 Task: Look for space in Prattville, United States from 24th August, 2023 to 10th September, 2023 for 8 adults in price range Rs.12000 to Rs.15000. Place can be entire place or shared room with 4 bedrooms having 8 beds and 4 bathrooms. Property type can be house, flat, guest house. Amenities needed are: wifi, TV, free parkinig on premises, gym, breakfast. Booking option can be shelf check-in. Required host language is English.
Action: Mouse moved to (410, 84)
Screenshot: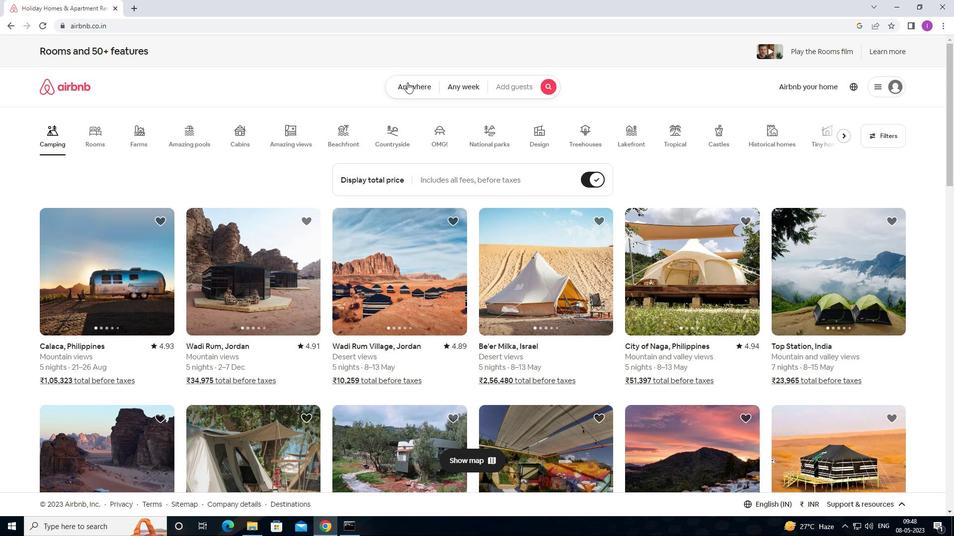 
Action: Mouse pressed left at (410, 84)
Screenshot: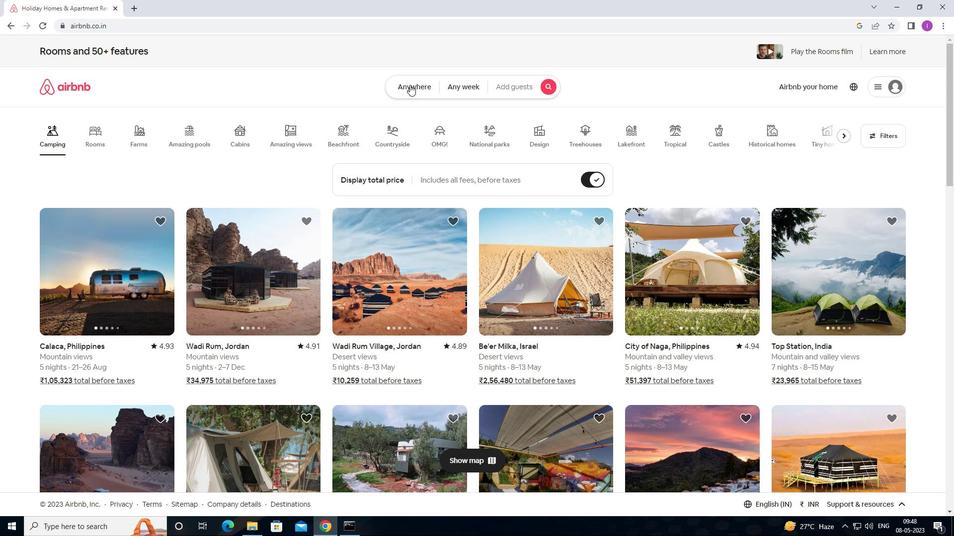 
Action: Mouse moved to (321, 129)
Screenshot: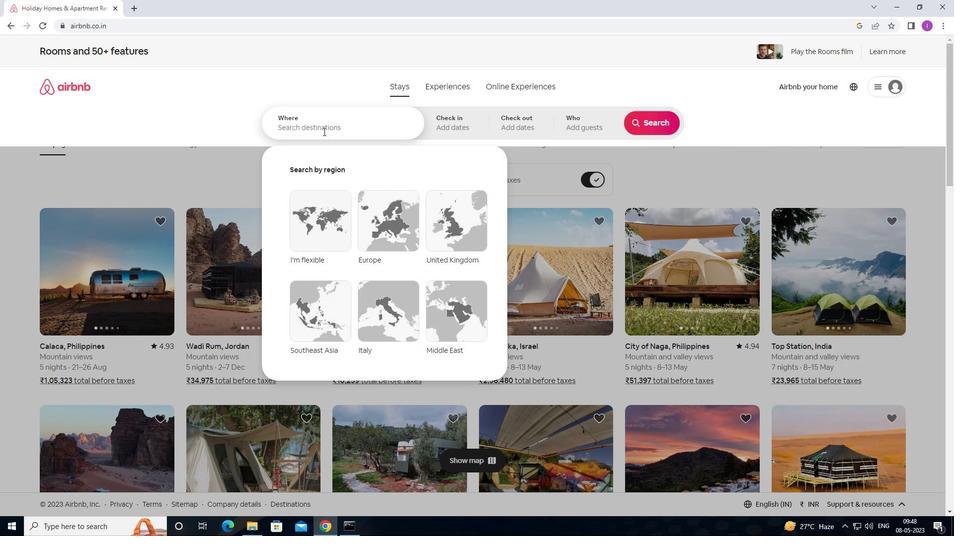 
Action: Mouse pressed left at (321, 129)
Screenshot: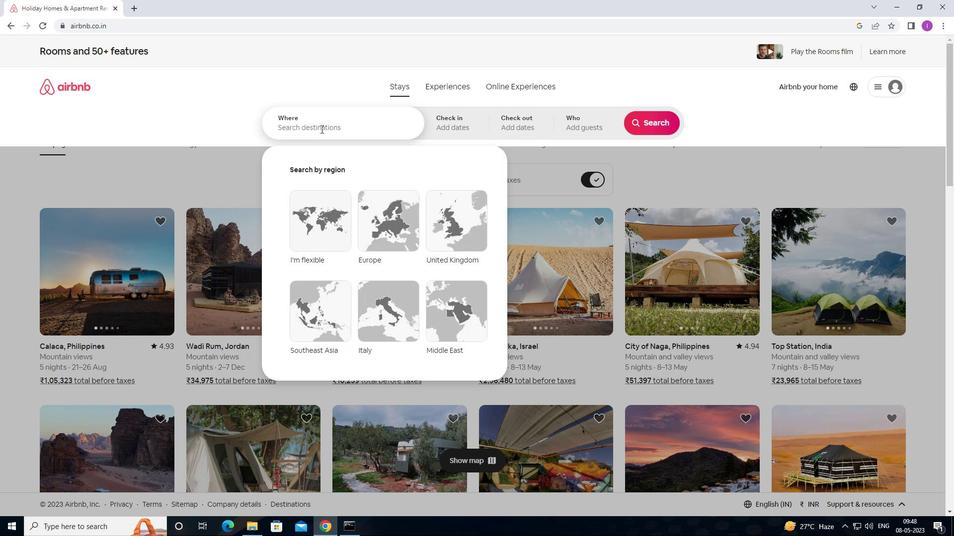 
Action: Key pressed <Key.shift><Key.shift><Key.shift><Key.shift><Key.shift><Key.shift><Key.shift><Key.shift>PRATTVILLE,<Key.shift>UNITED<Key.space>STATES
Screenshot: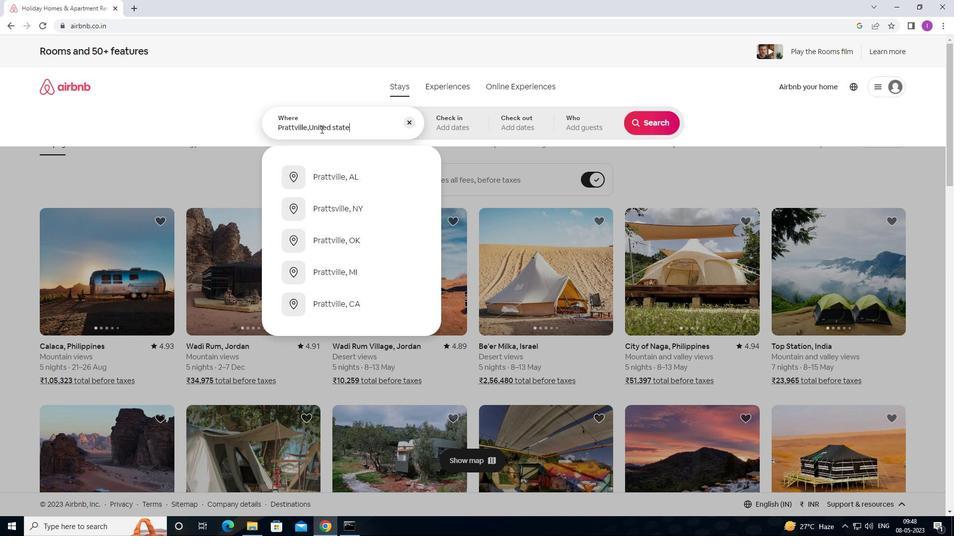 
Action: Mouse moved to (441, 116)
Screenshot: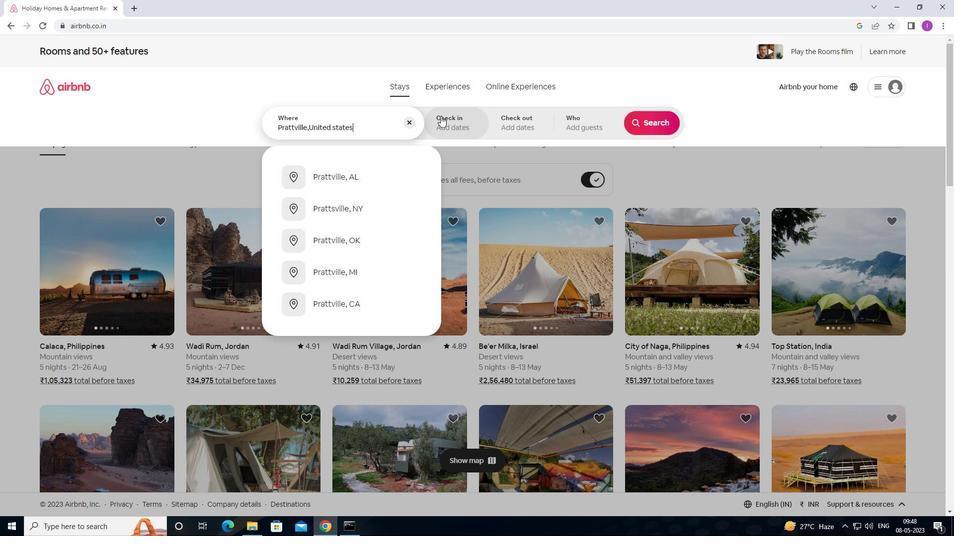
Action: Mouse pressed left at (441, 116)
Screenshot: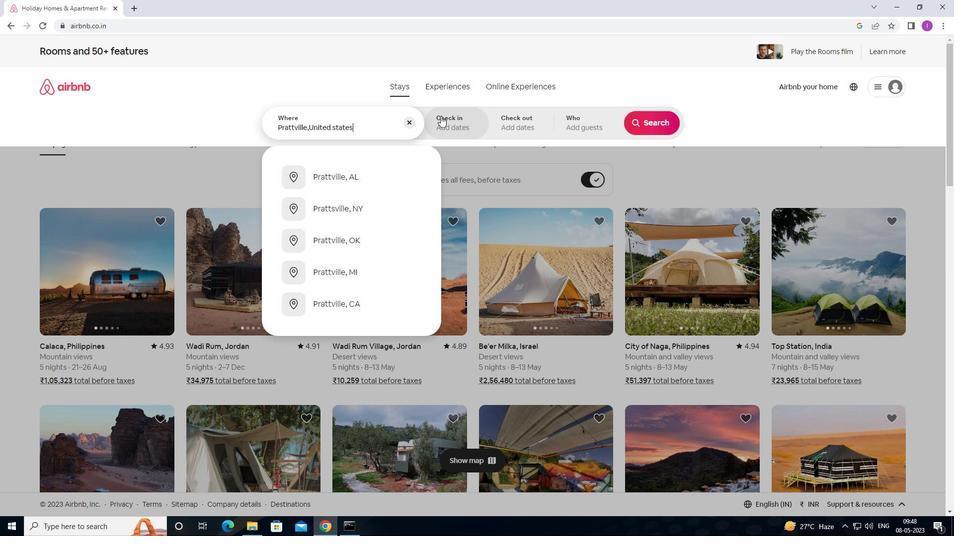 
Action: Mouse moved to (649, 203)
Screenshot: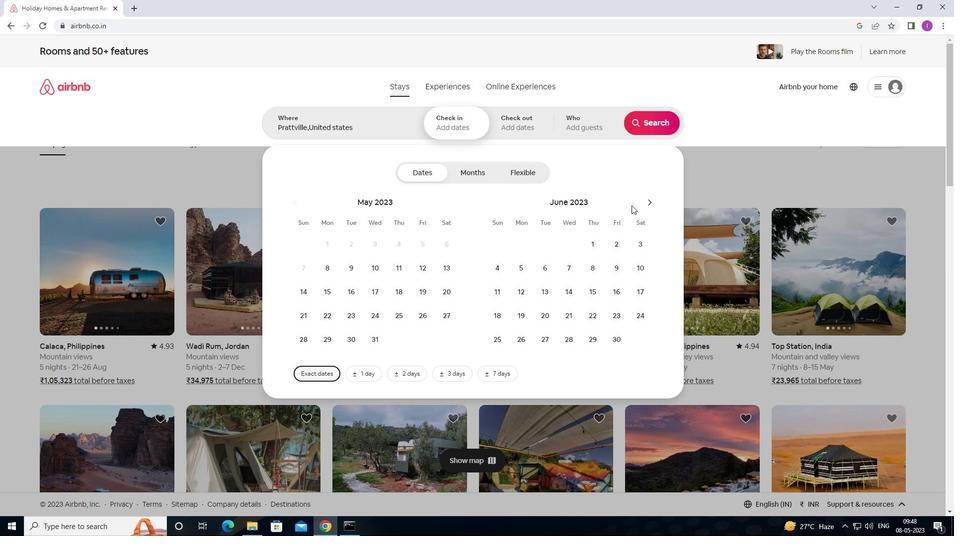 
Action: Mouse pressed left at (649, 203)
Screenshot: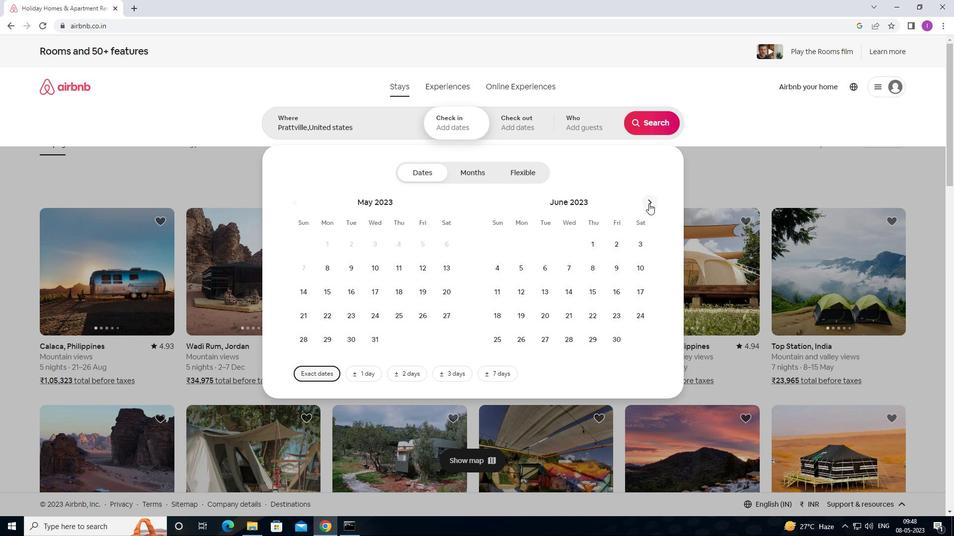 
Action: Mouse pressed left at (649, 203)
Screenshot: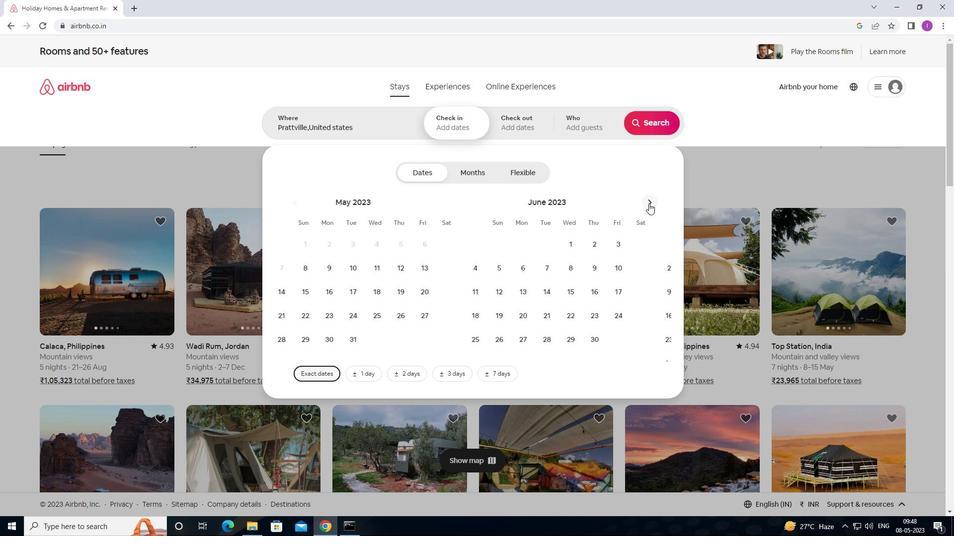 
Action: Mouse pressed left at (649, 203)
Screenshot: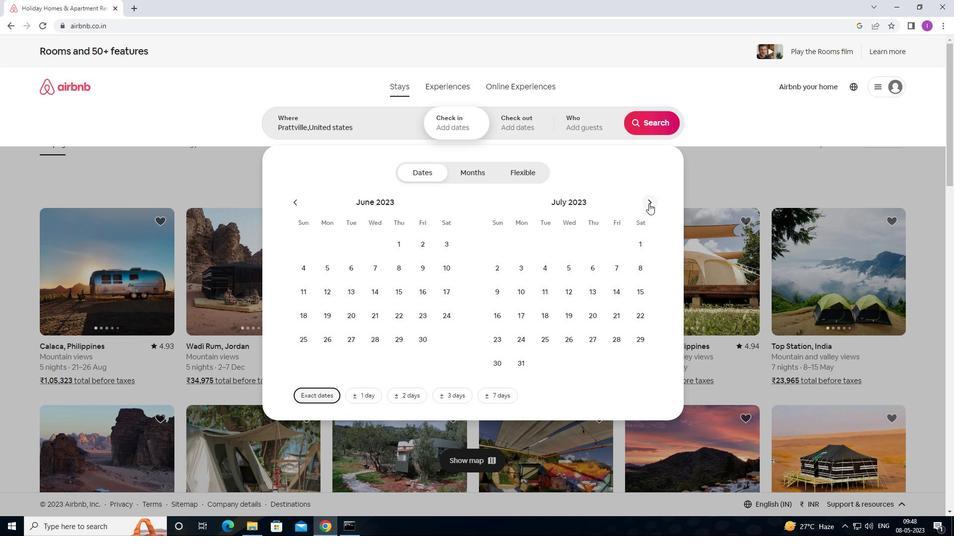
Action: Mouse pressed left at (649, 203)
Screenshot: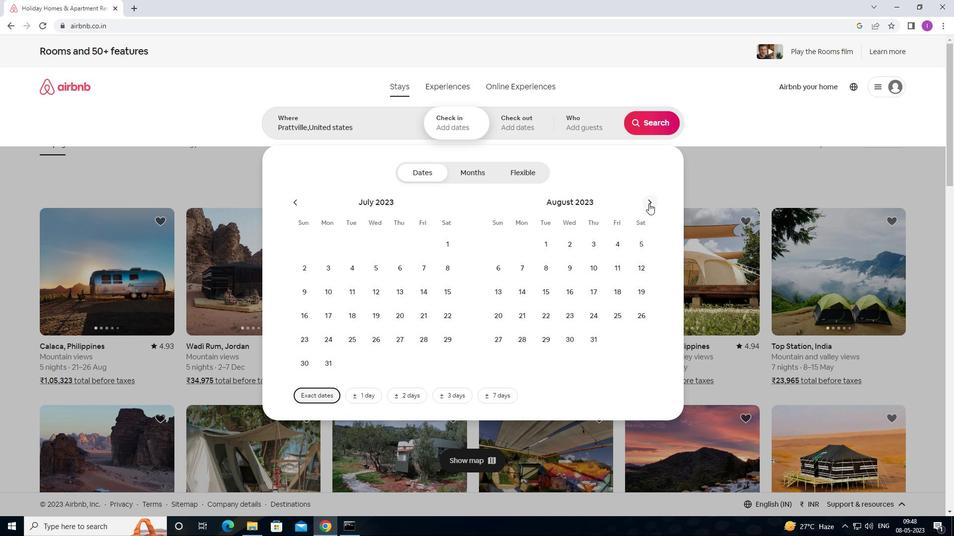 
Action: Mouse pressed left at (649, 203)
Screenshot: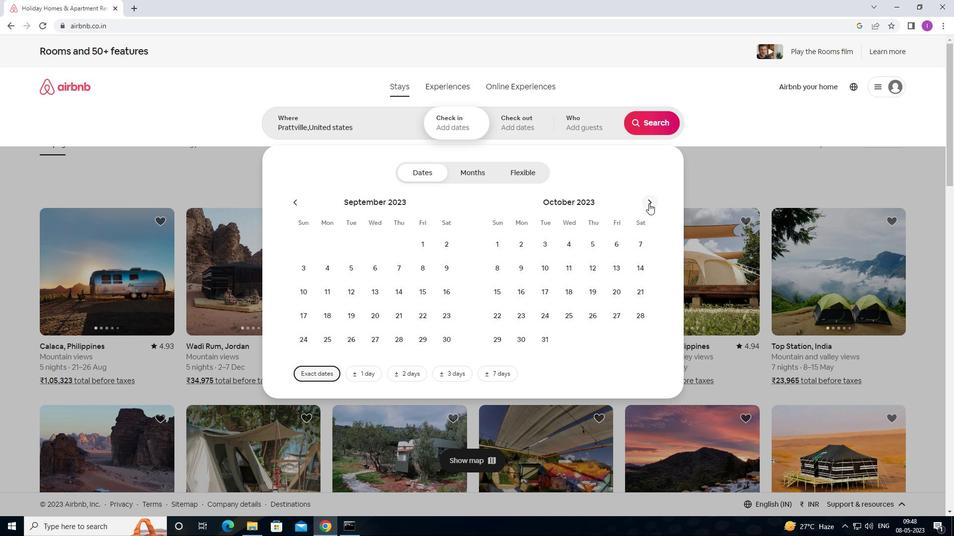 
Action: Mouse moved to (295, 203)
Screenshot: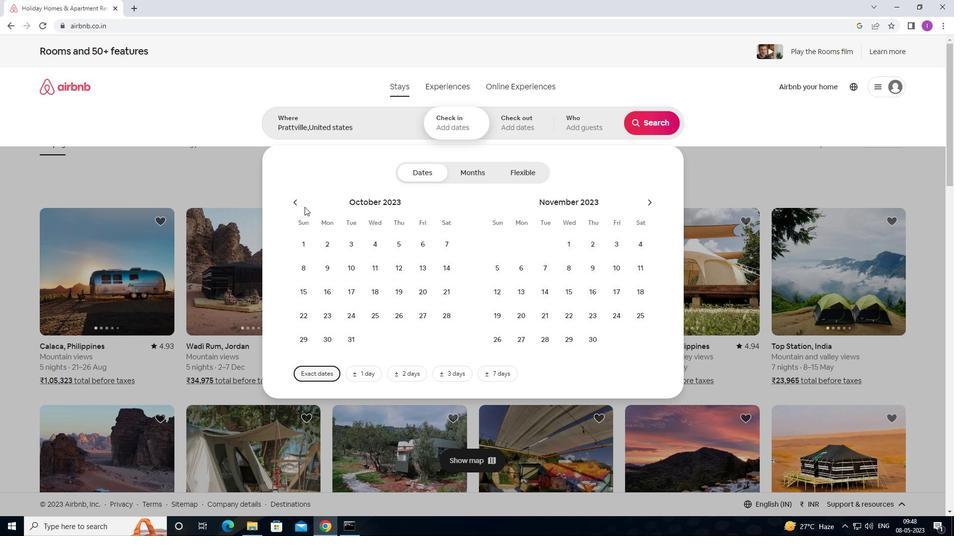 
Action: Mouse pressed left at (295, 203)
Screenshot: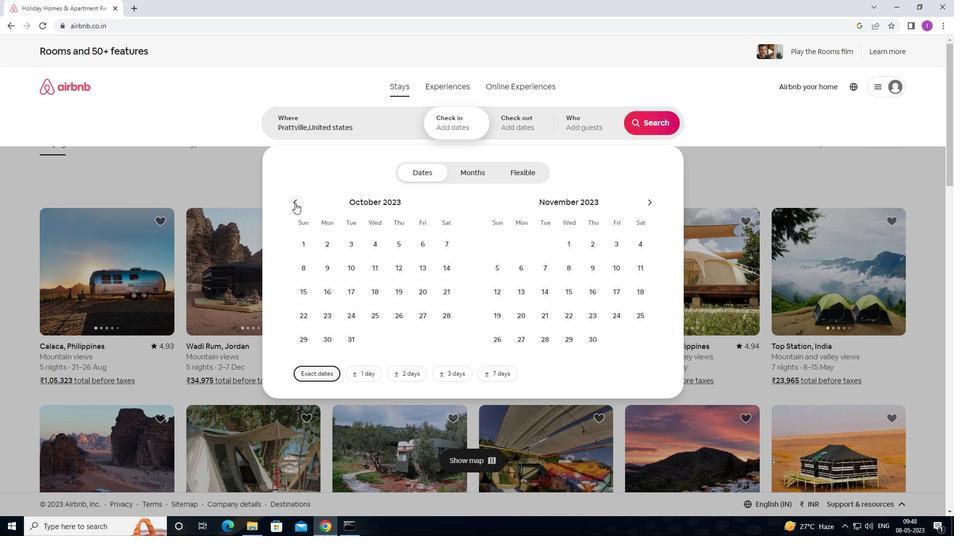 
Action: Mouse moved to (296, 204)
Screenshot: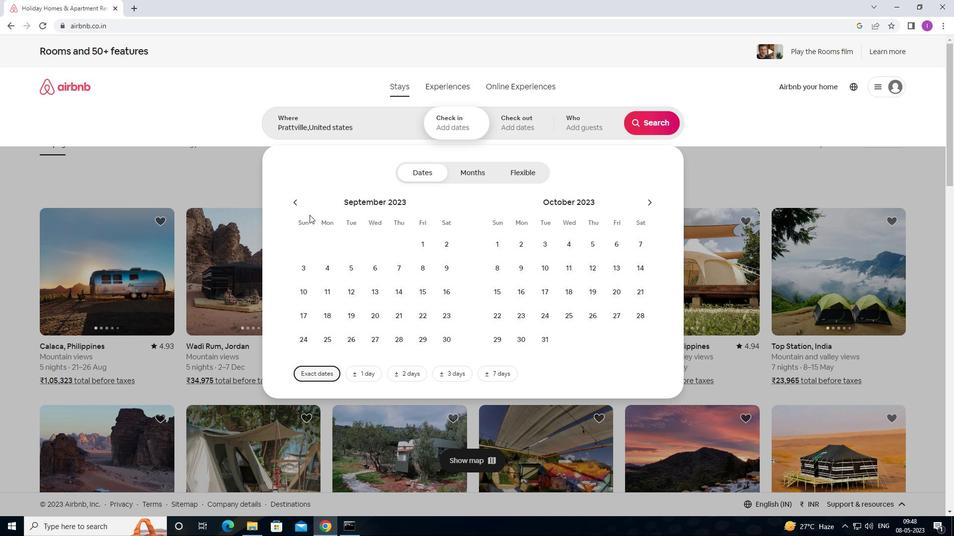 
Action: Mouse pressed left at (296, 204)
Screenshot: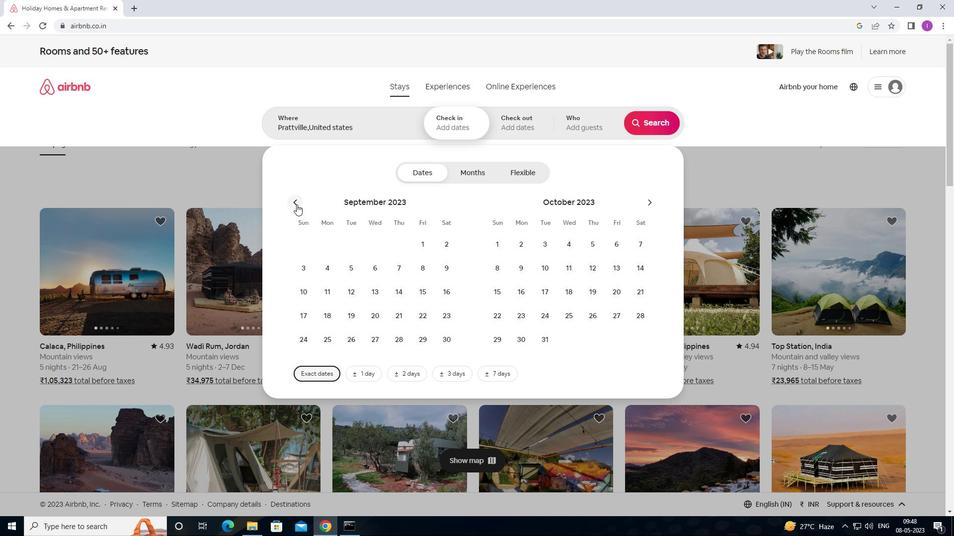 
Action: Mouse moved to (400, 310)
Screenshot: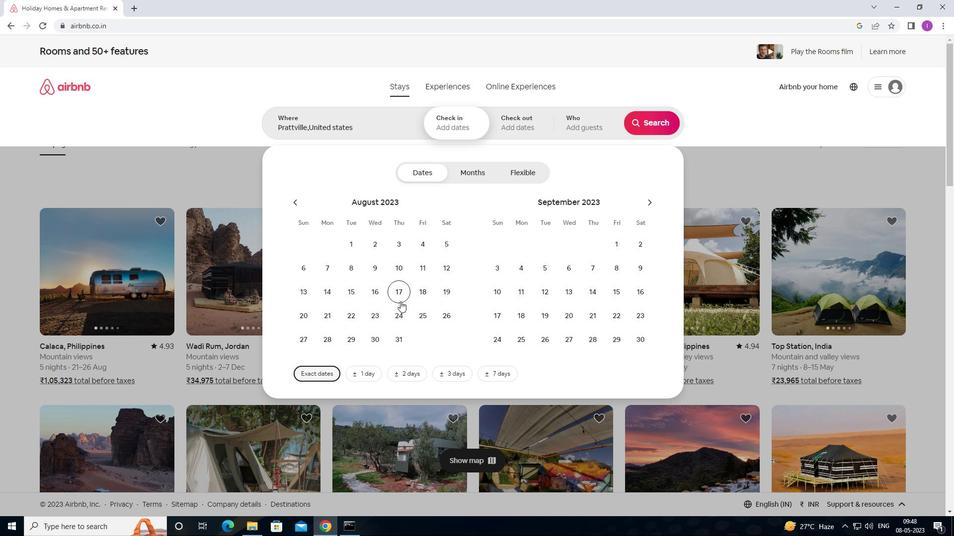 
Action: Mouse pressed left at (400, 310)
Screenshot: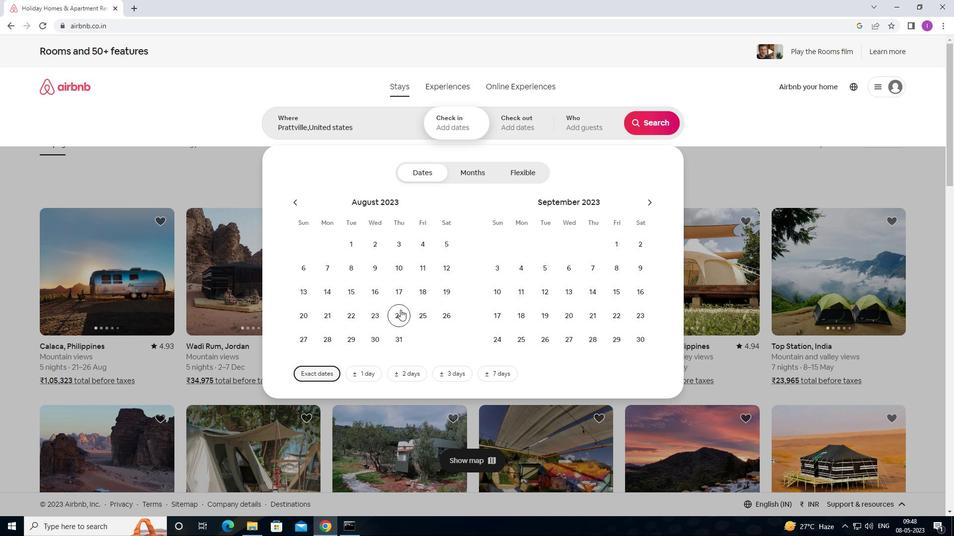 
Action: Mouse moved to (498, 301)
Screenshot: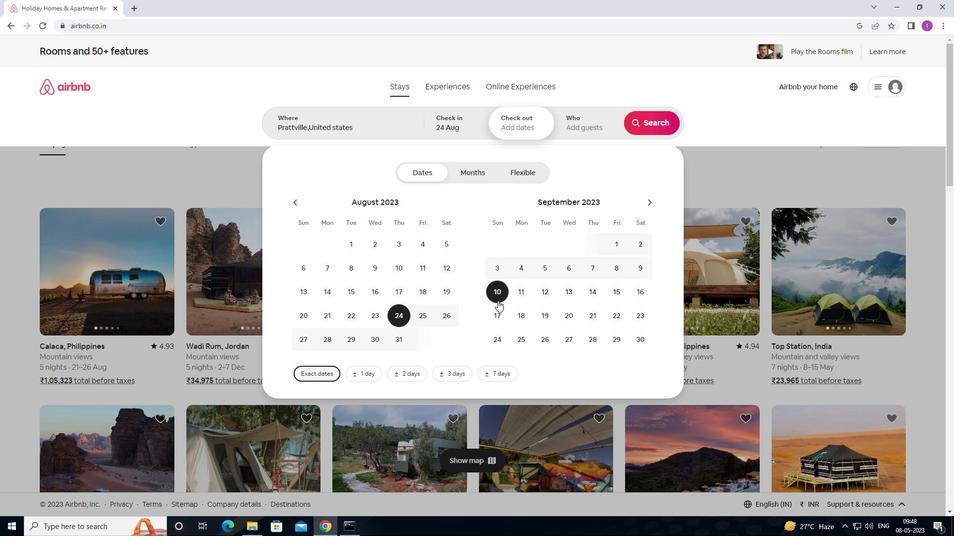 
Action: Mouse pressed left at (498, 301)
Screenshot: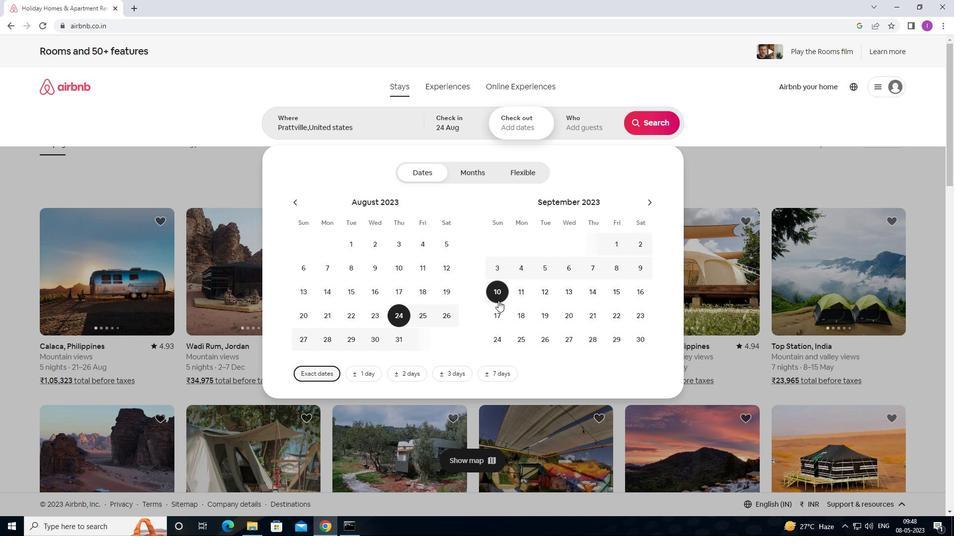 
Action: Mouse moved to (581, 132)
Screenshot: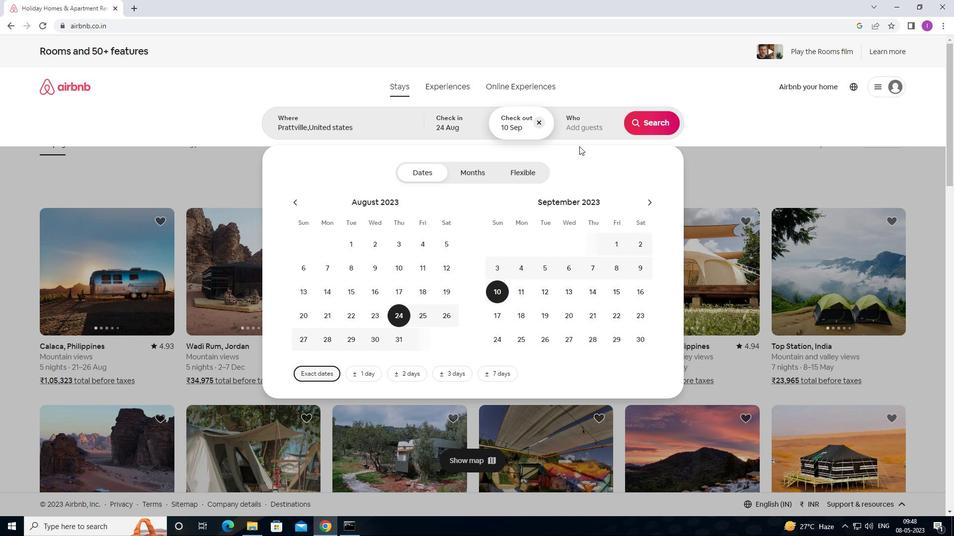 
Action: Mouse pressed left at (581, 132)
Screenshot: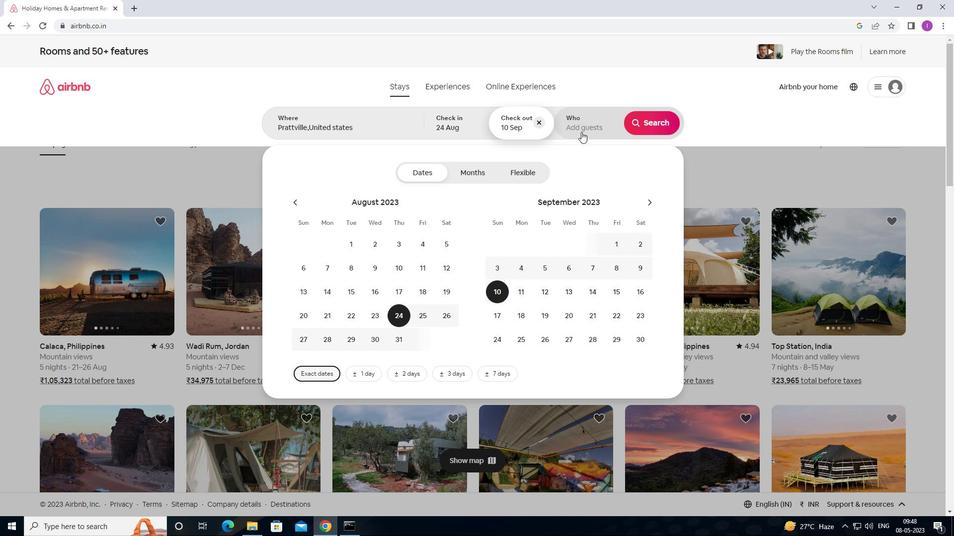 
Action: Mouse moved to (657, 173)
Screenshot: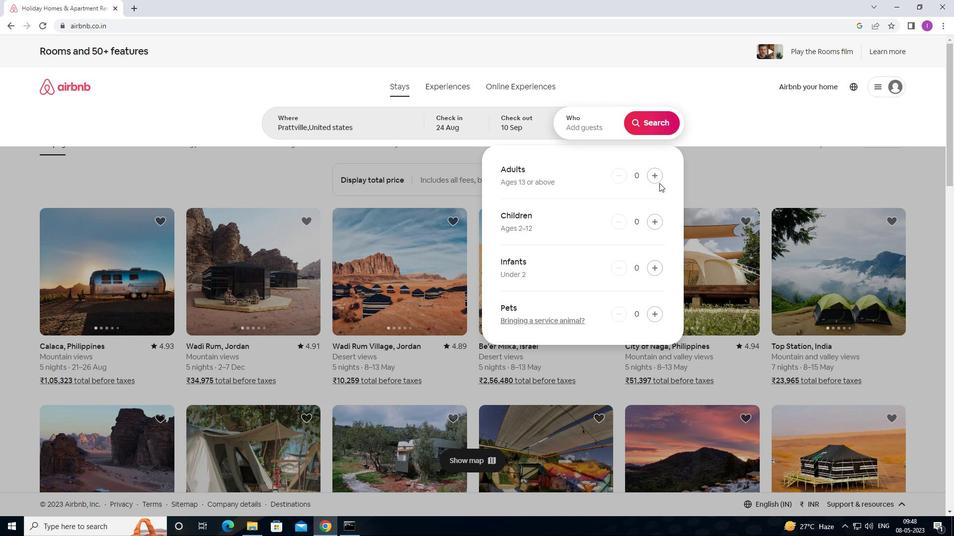
Action: Mouse pressed left at (657, 173)
Screenshot: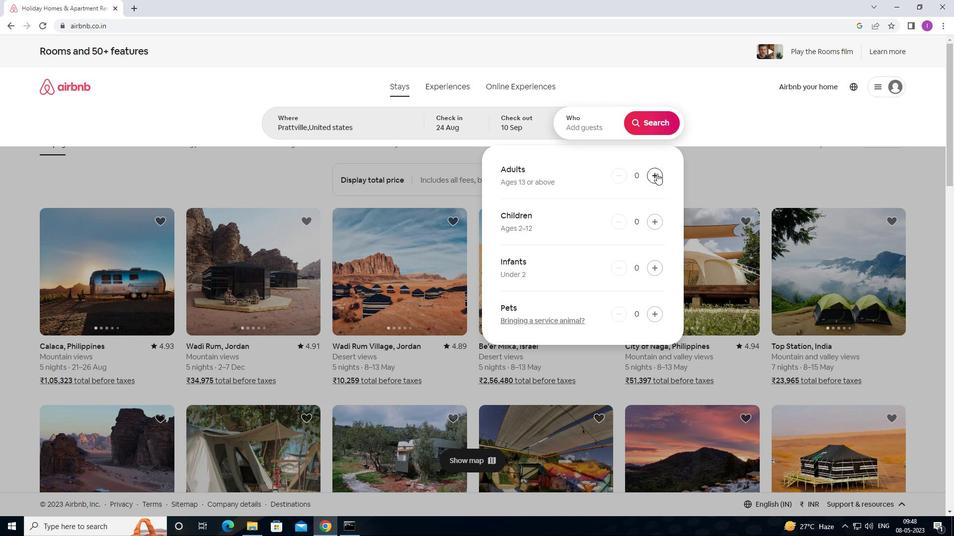 
Action: Mouse pressed left at (657, 173)
Screenshot: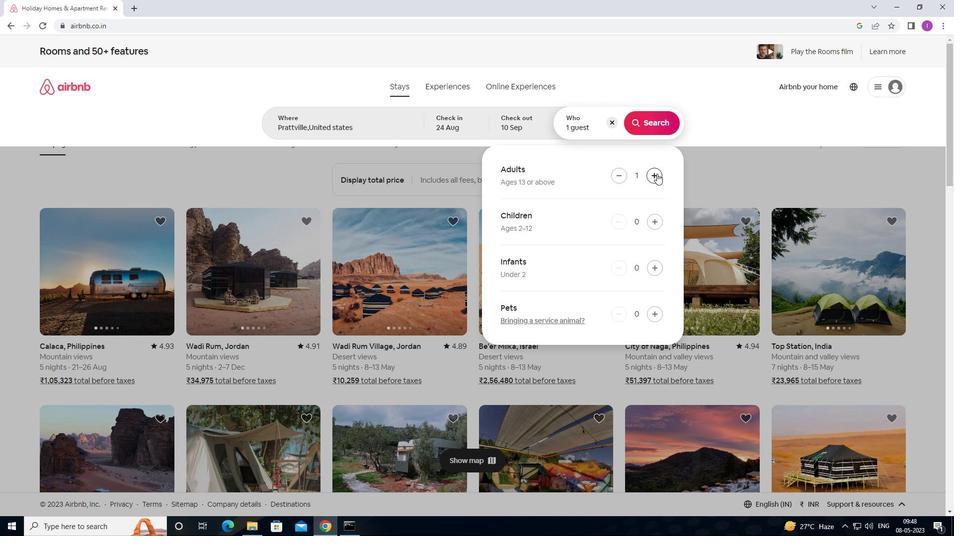
Action: Mouse pressed left at (657, 173)
Screenshot: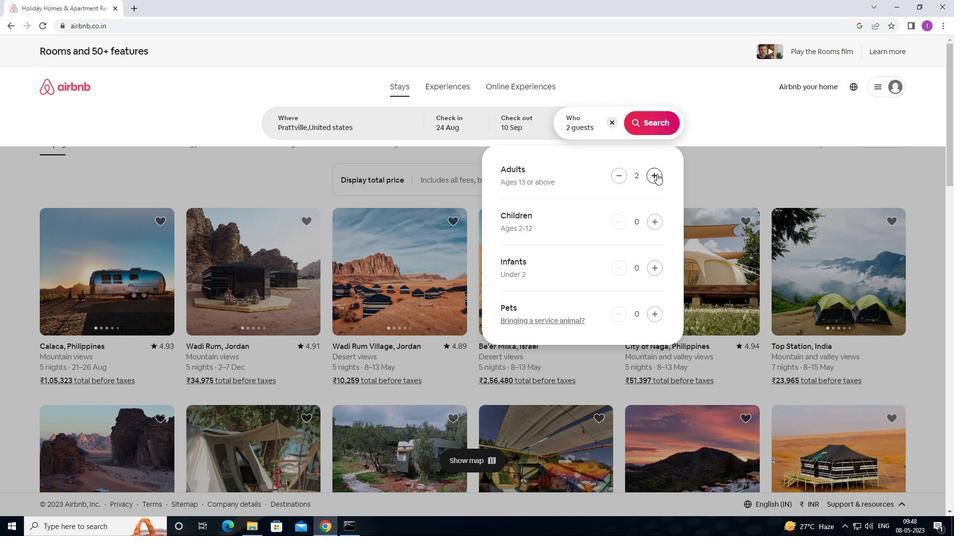 
Action: Mouse pressed left at (657, 173)
Screenshot: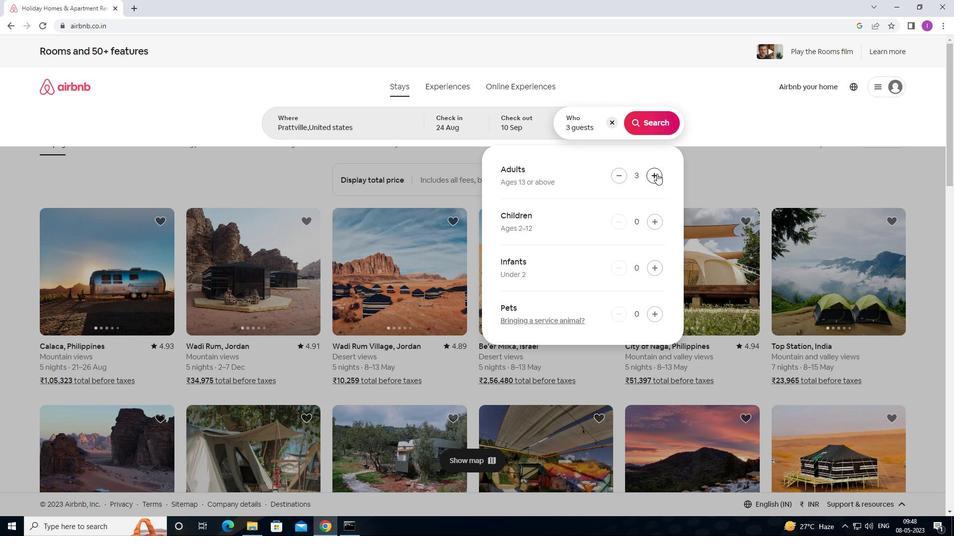 
Action: Mouse pressed left at (657, 173)
Screenshot: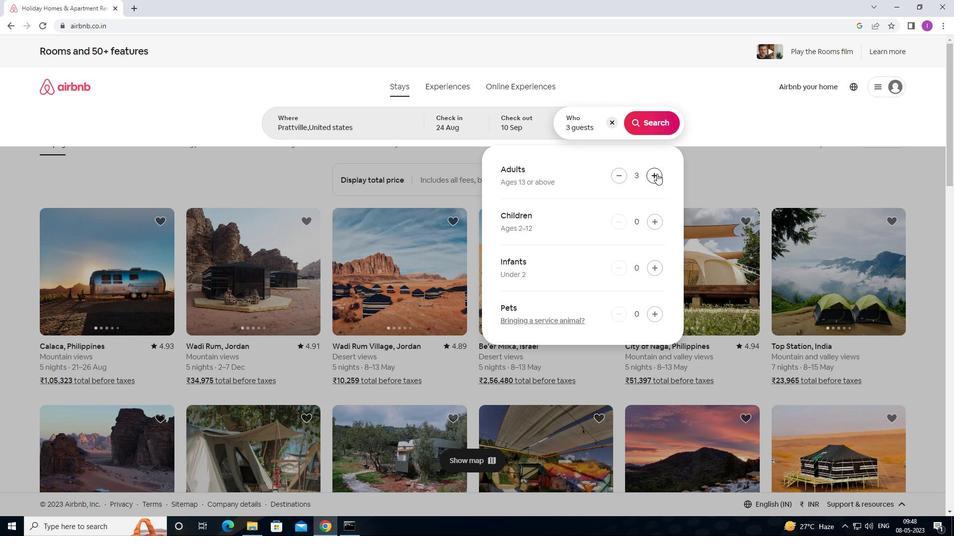 
Action: Mouse pressed left at (657, 173)
Screenshot: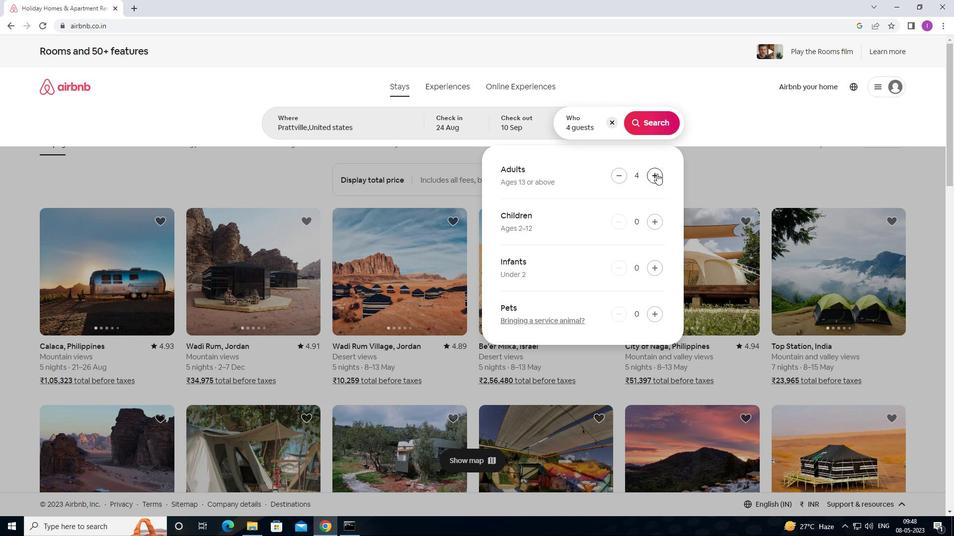 
Action: Mouse pressed left at (657, 173)
Screenshot: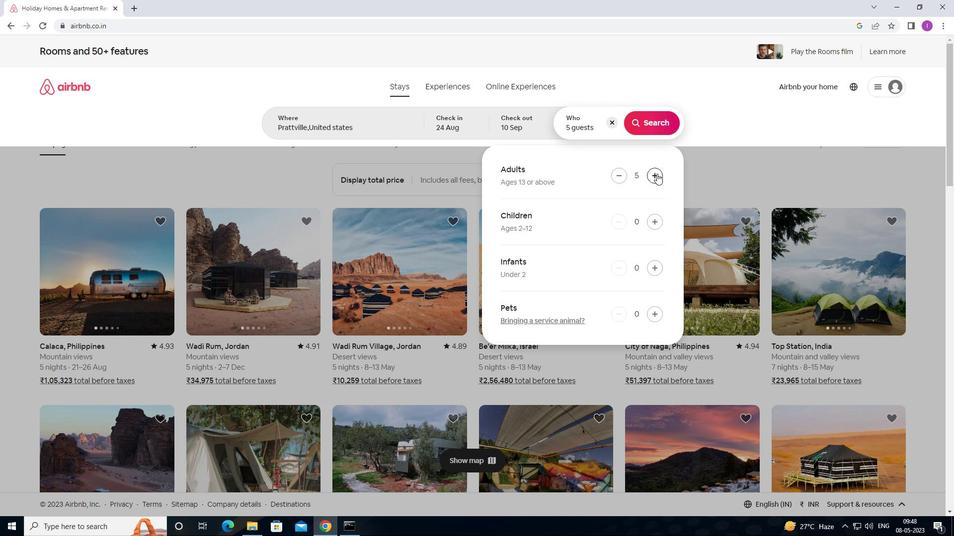 
Action: Mouse pressed left at (657, 173)
Screenshot: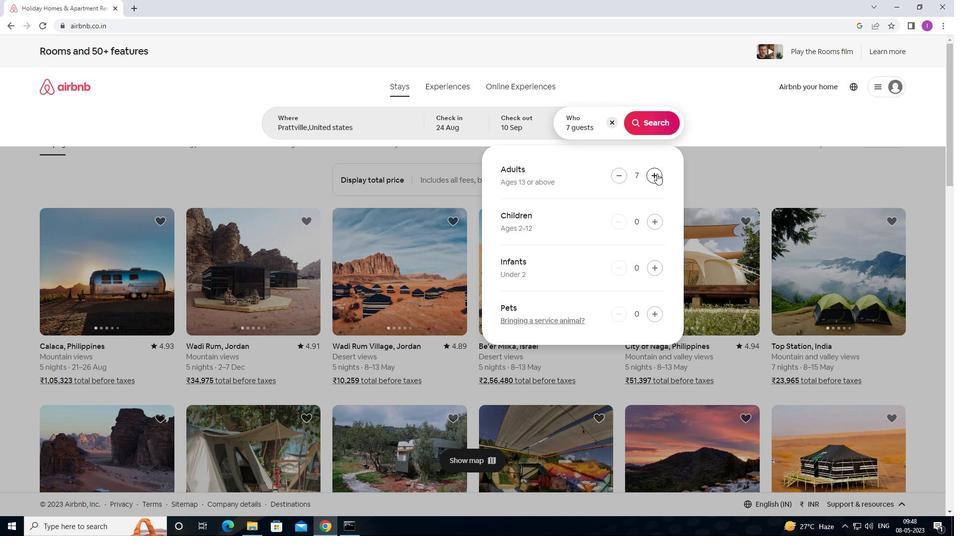 
Action: Mouse moved to (652, 130)
Screenshot: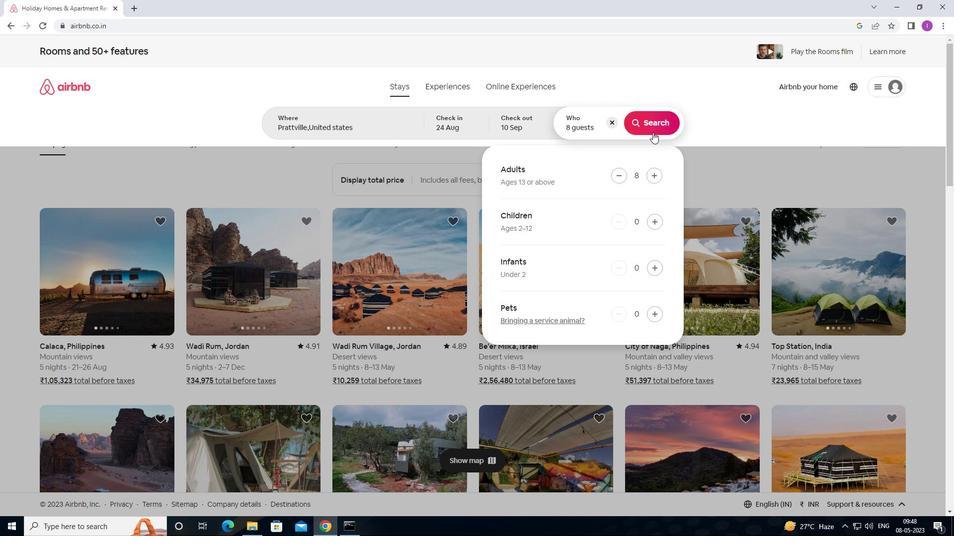 
Action: Mouse pressed left at (652, 130)
Screenshot: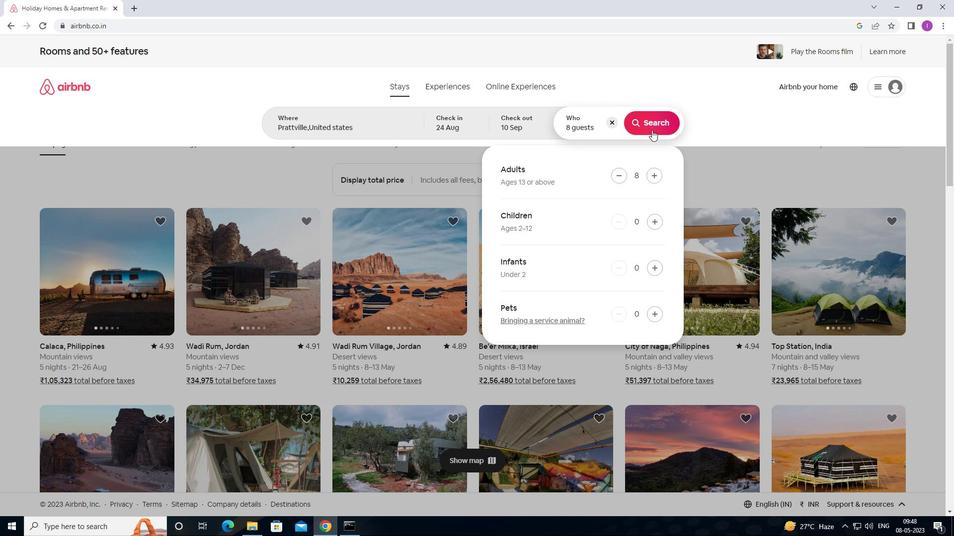 
Action: Mouse moved to (906, 94)
Screenshot: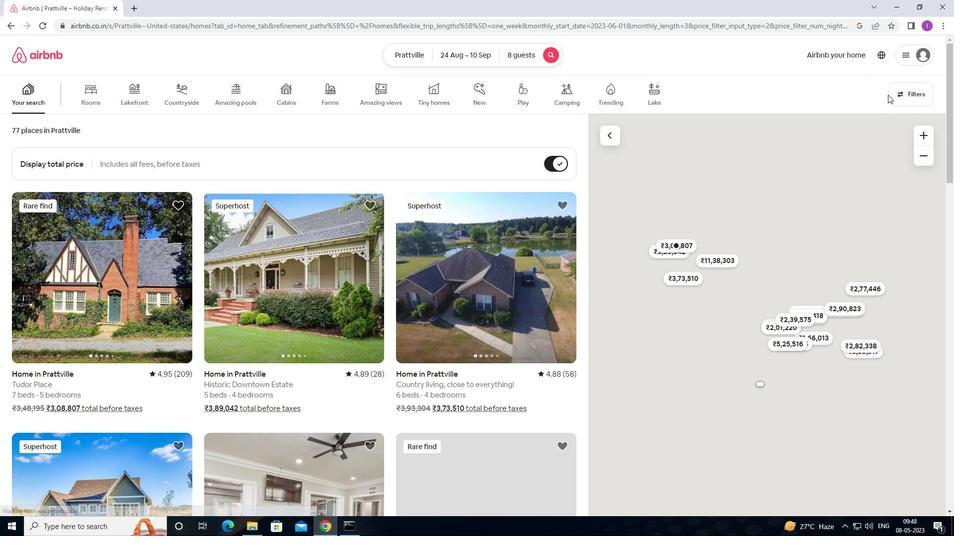 
Action: Mouse pressed left at (906, 94)
Screenshot: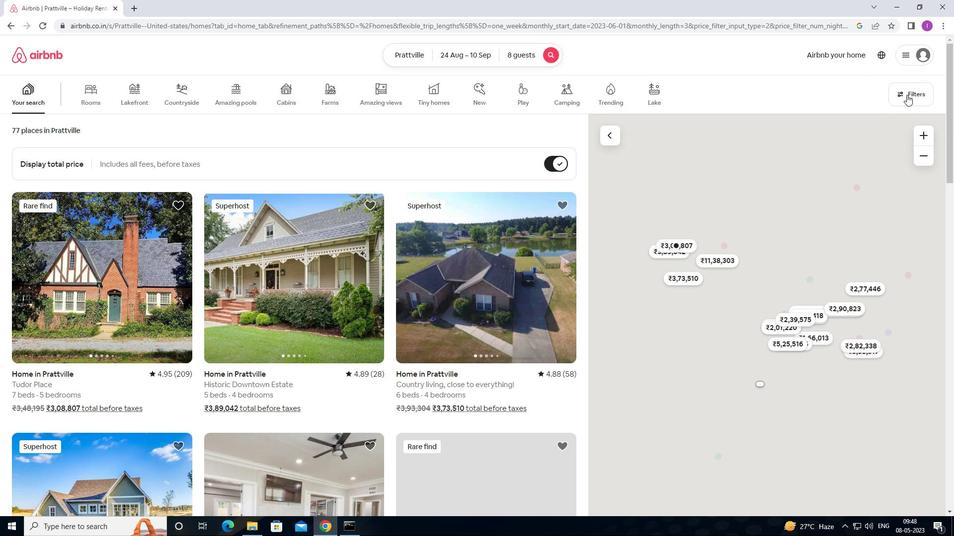 
Action: Mouse moved to (371, 343)
Screenshot: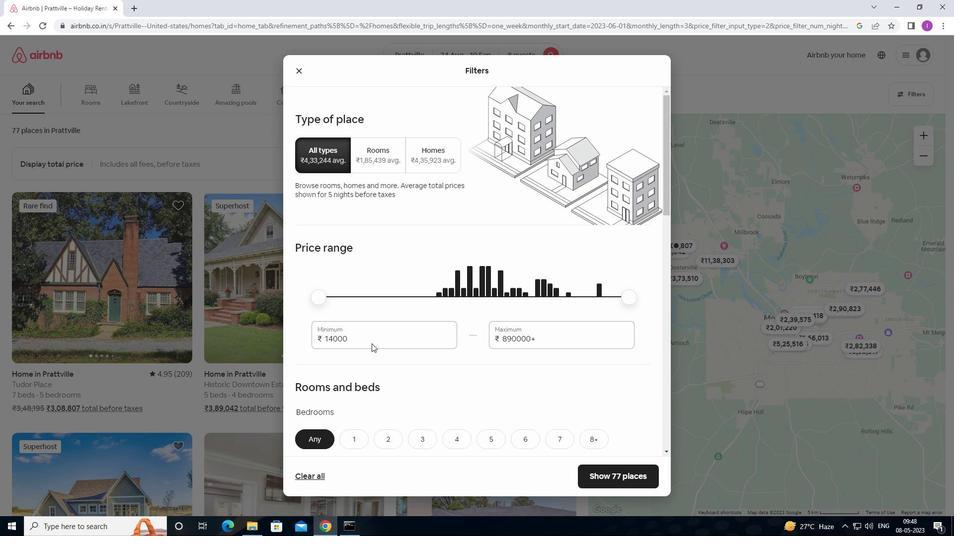 
Action: Mouse pressed left at (371, 343)
Screenshot: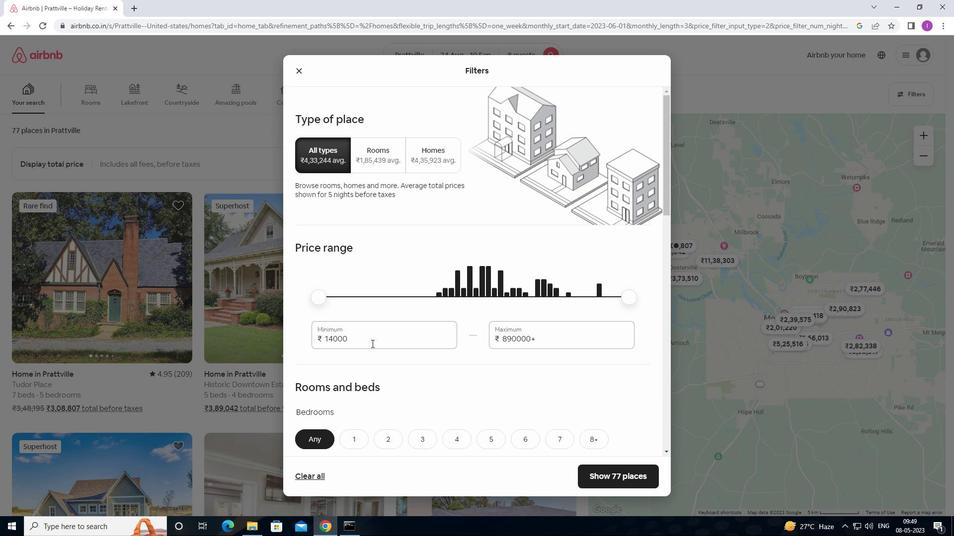 
Action: Mouse moved to (314, 338)
Screenshot: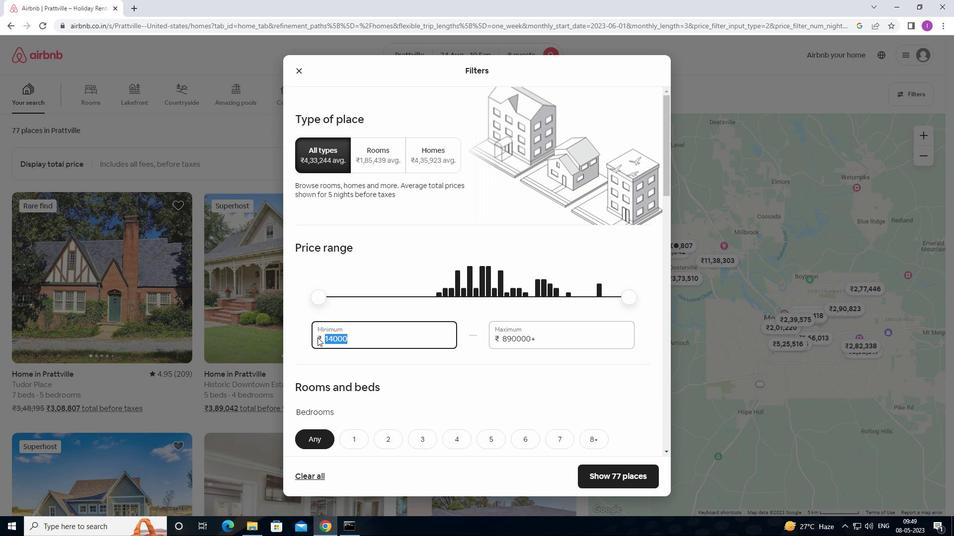 
Action: Key pressed 12000
Screenshot: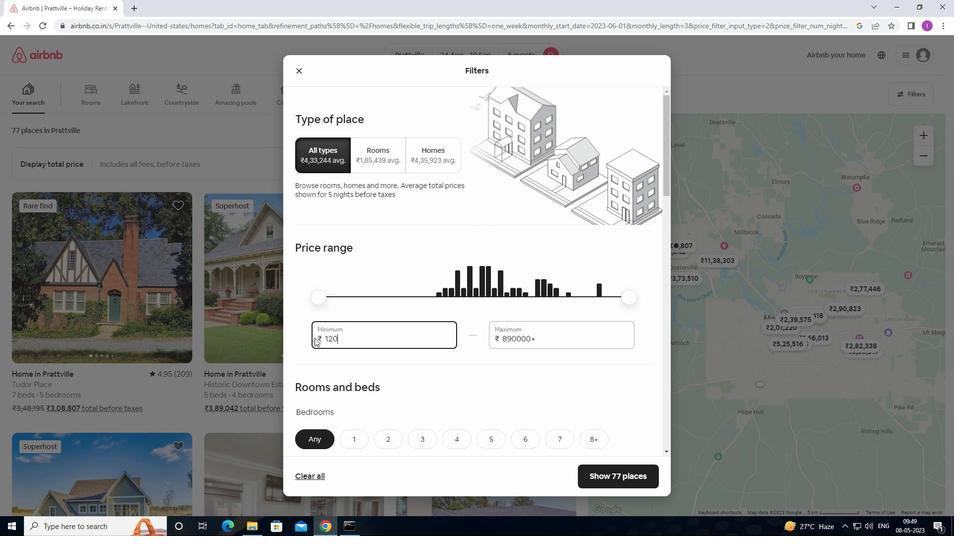 
Action: Mouse moved to (540, 336)
Screenshot: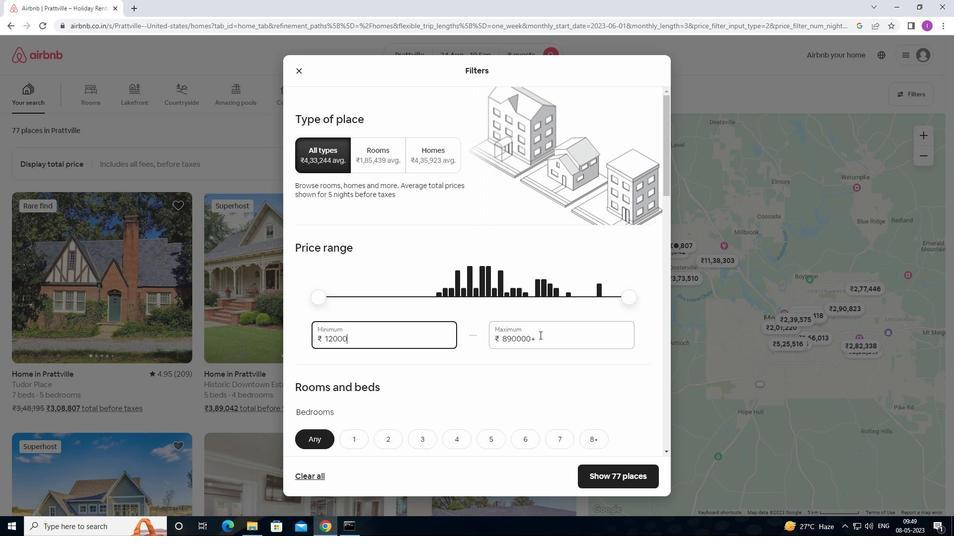 
Action: Mouse pressed left at (540, 336)
Screenshot: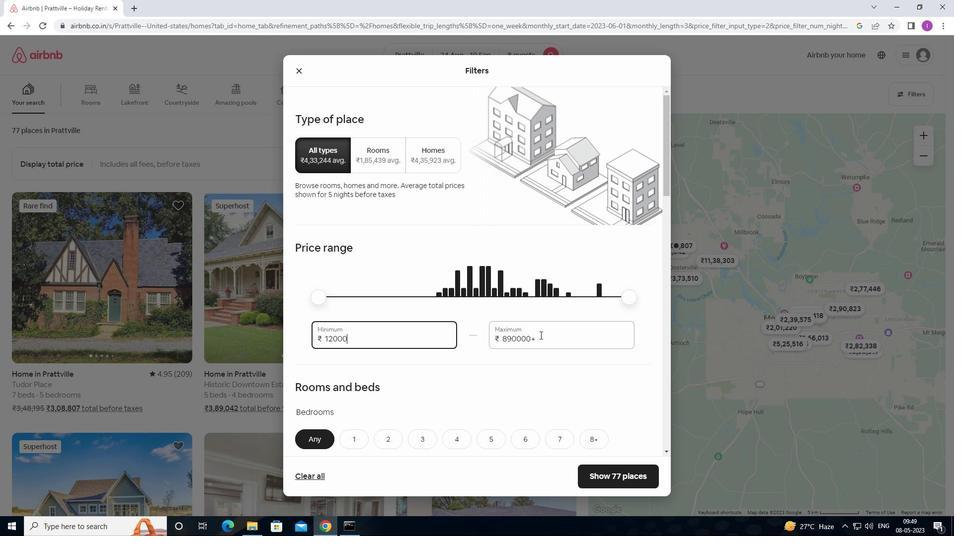 
Action: Mouse moved to (492, 333)
Screenshot: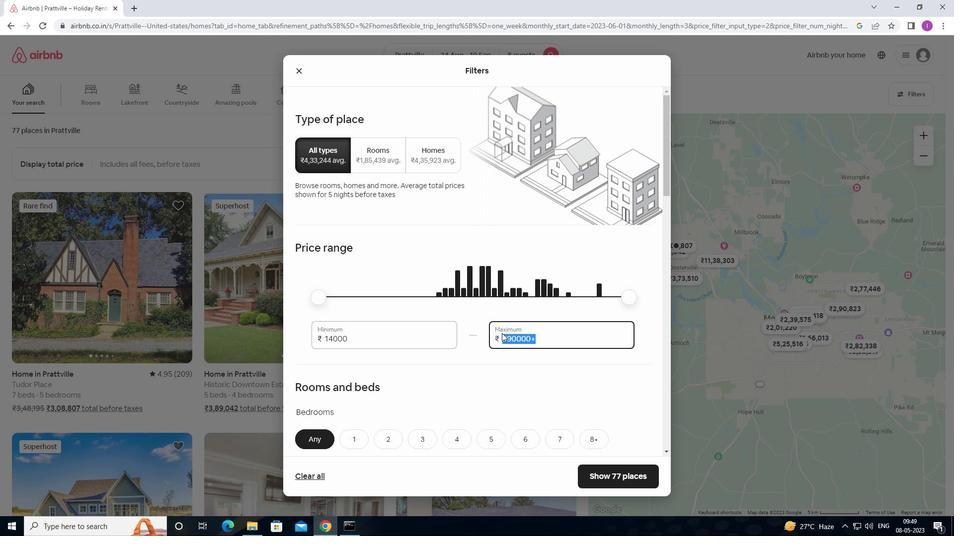 
Action: Key pressed 15000
Screenshot: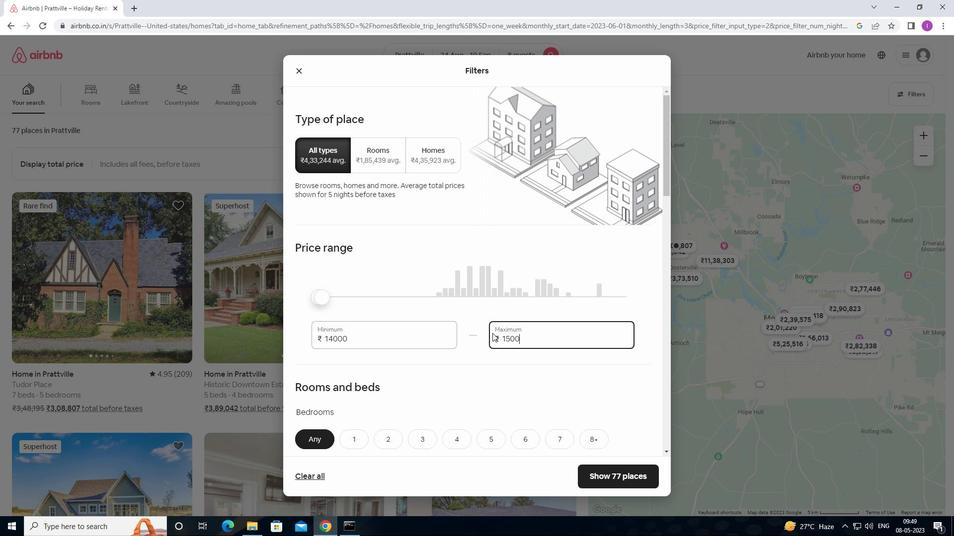 
Action: Mouse scrolled (492, 332) with delta (0, 0)
Screenshot: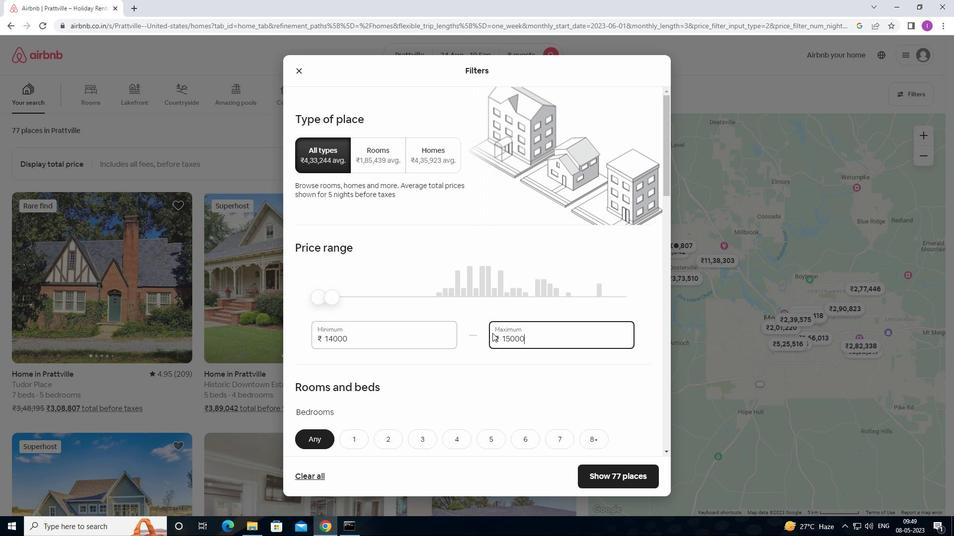 
Action: Mouse scrolled (492, 332) with delta (0, 0)
Screenshot: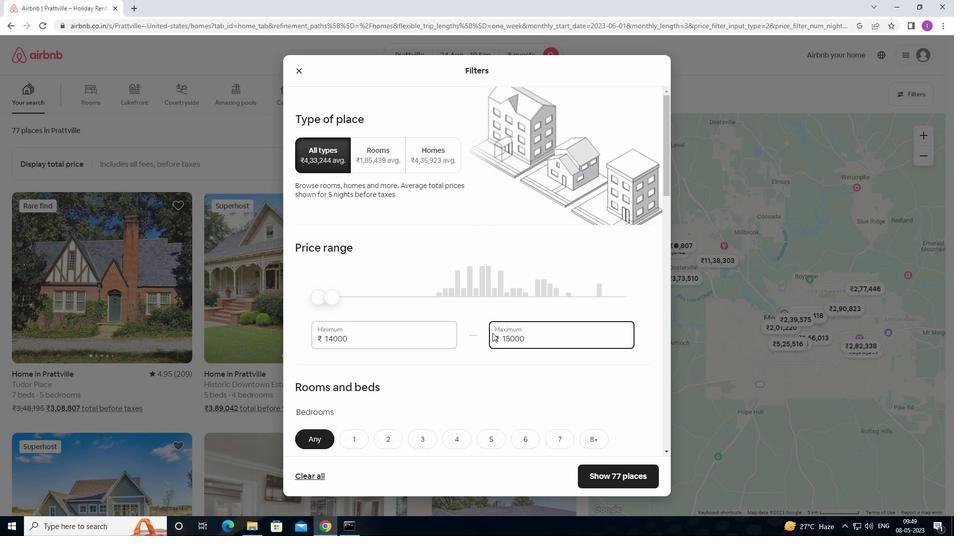 
Action: Mouse scrolled (492, 332) with delta (0, 0)
Screenshot: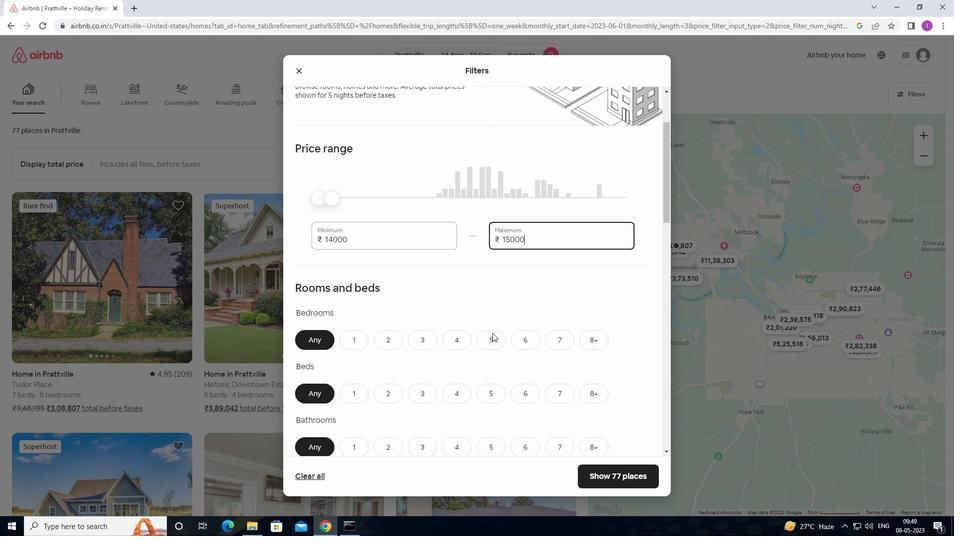 
Action: Mouse scrolled (492, 332) with delta (0, 0)
Screenshot: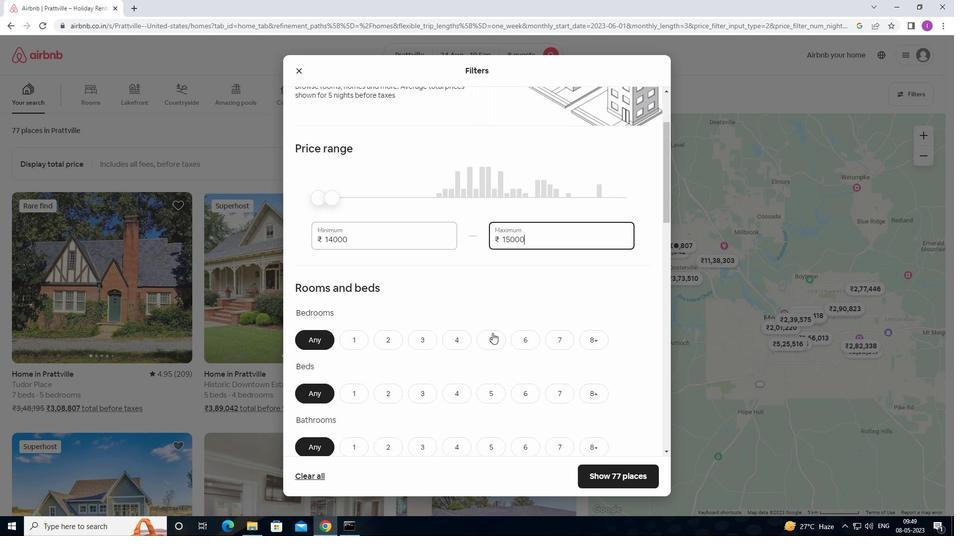 
Action: Mouse scrolled (492, 332) with delta (0, 0)
Screenshot: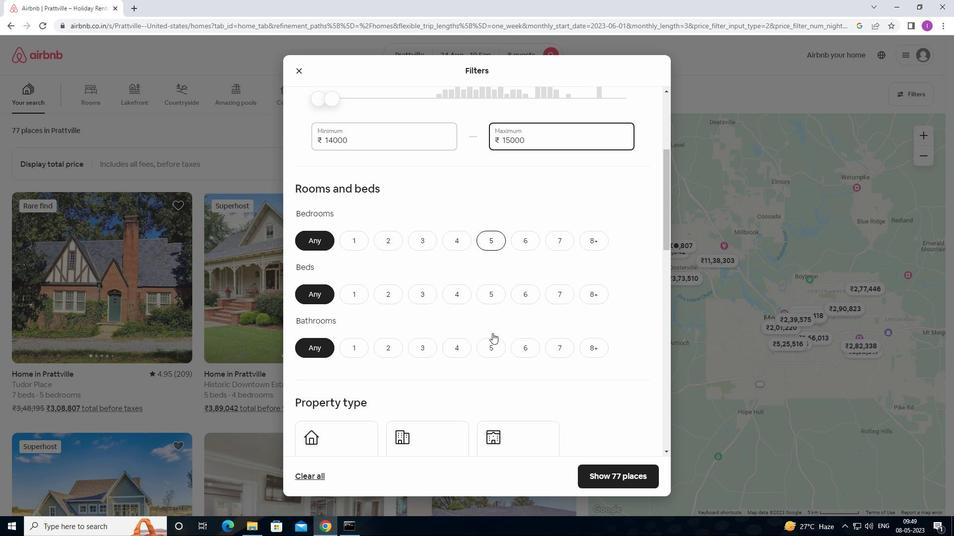 
Action: Mouse scrolled (492, 332) with delta (0, 0)
Screenshot: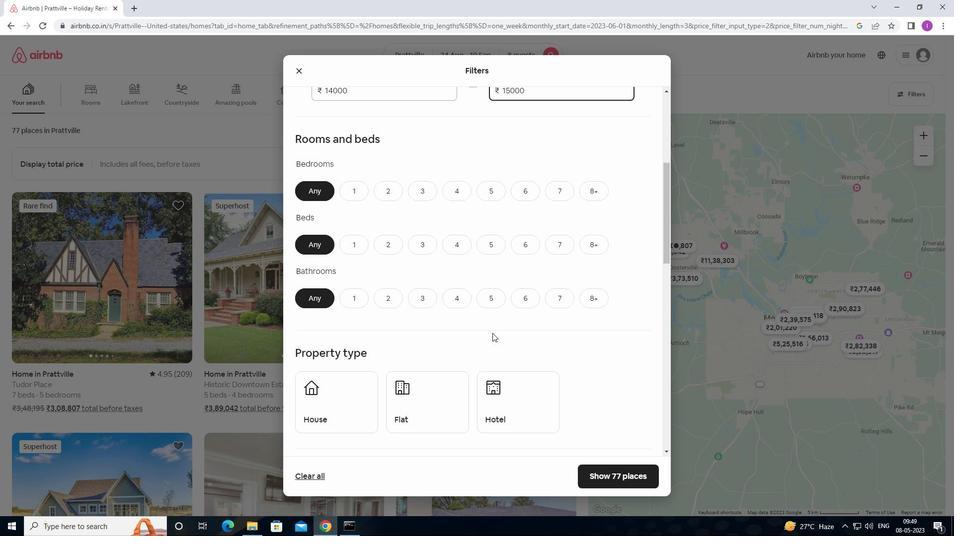 
Action: Mouse scrolled (492, 332) with delta (0, 0)
Screenshot: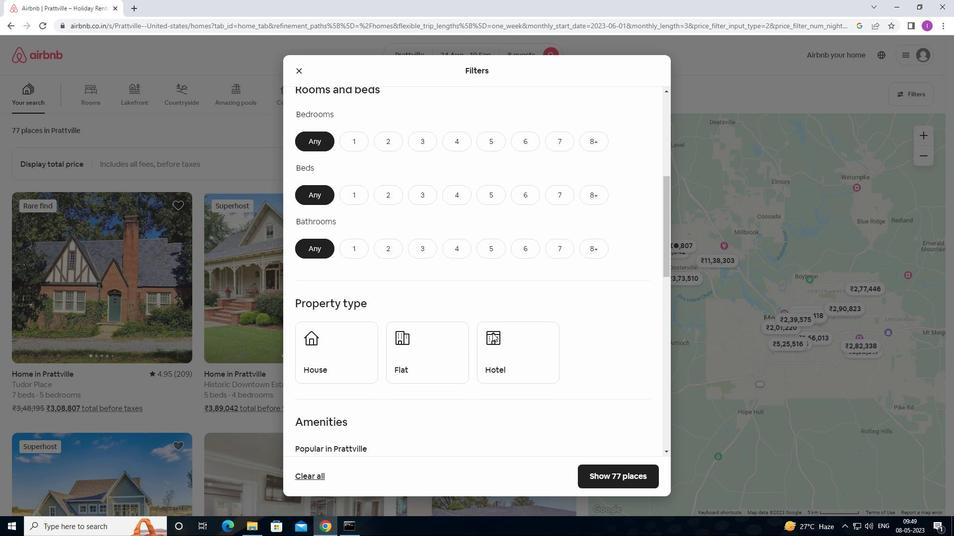 
Action: Mouse scrolled (492, 333) with delta (0, 0)
Screenshot: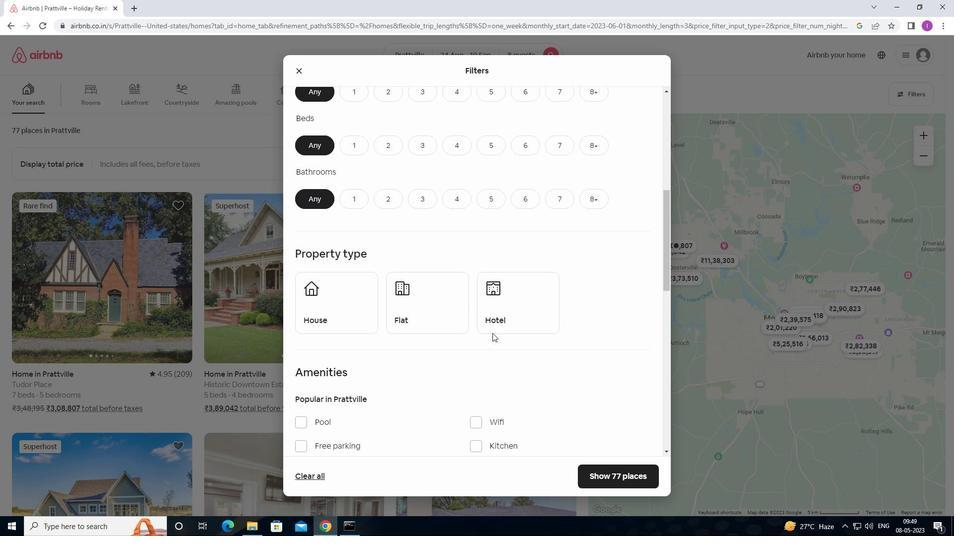
Action: Mouse scrolled (492, 333) with delta (0, 0)
Screenshot: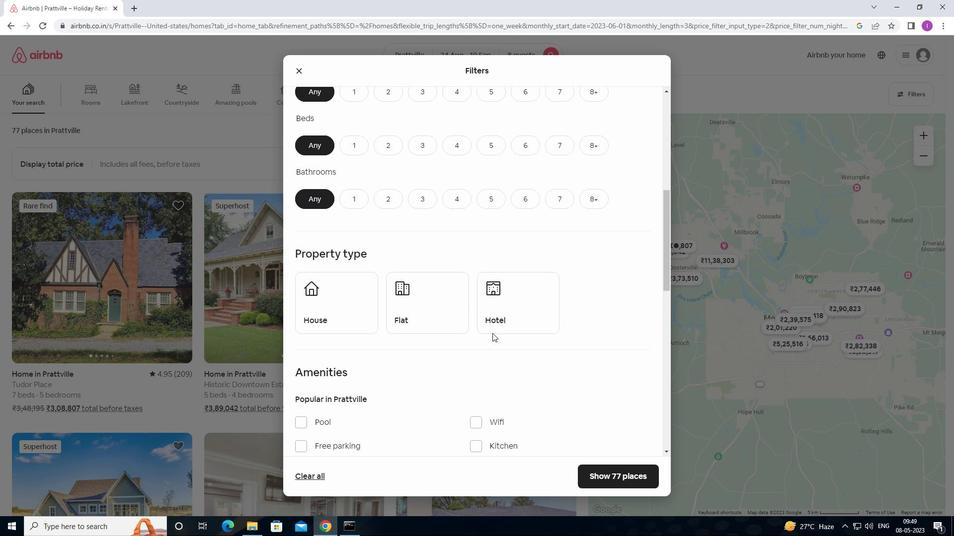 
Action: Mouse scrolled (492, 333) with delta (0, 0)
Screenshot: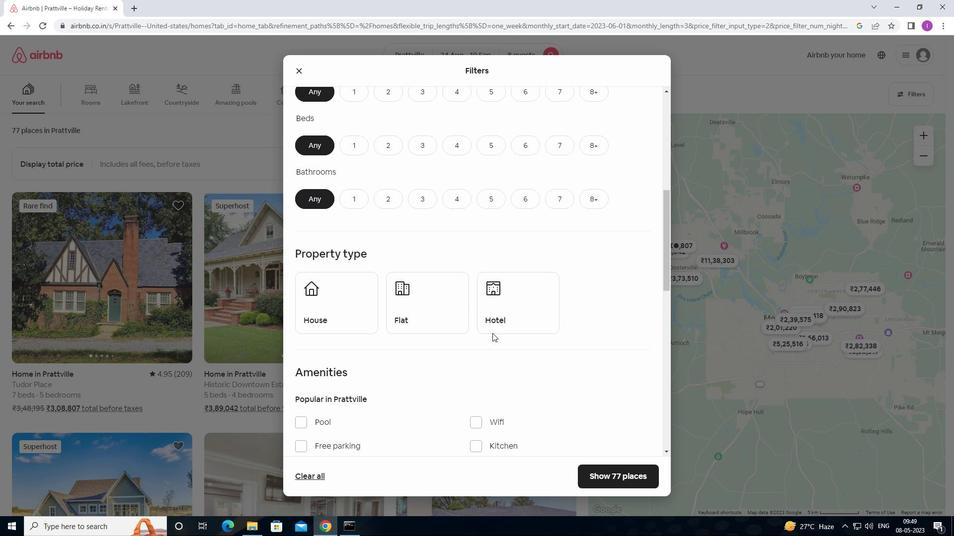 
Action: Mouse moved to (454, 247)
Screenshot: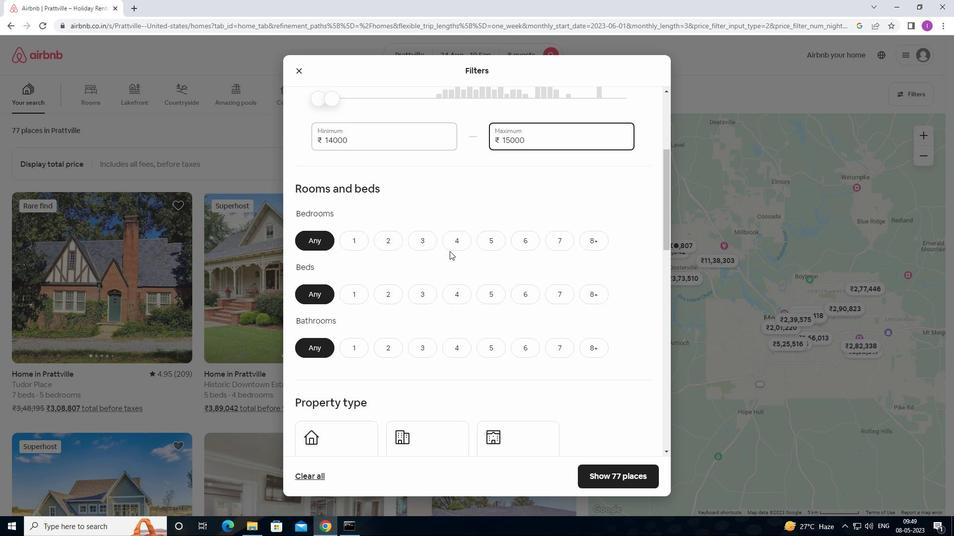 
Action: Mouse pressed left at (454, 247)
Screenshot: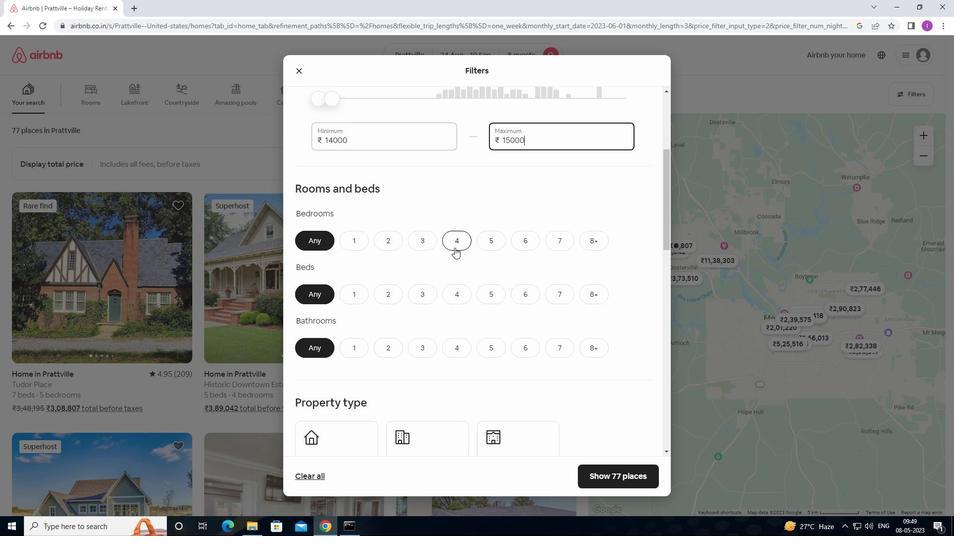 
Action: Mouse moved to (593, 294)
Screenshot: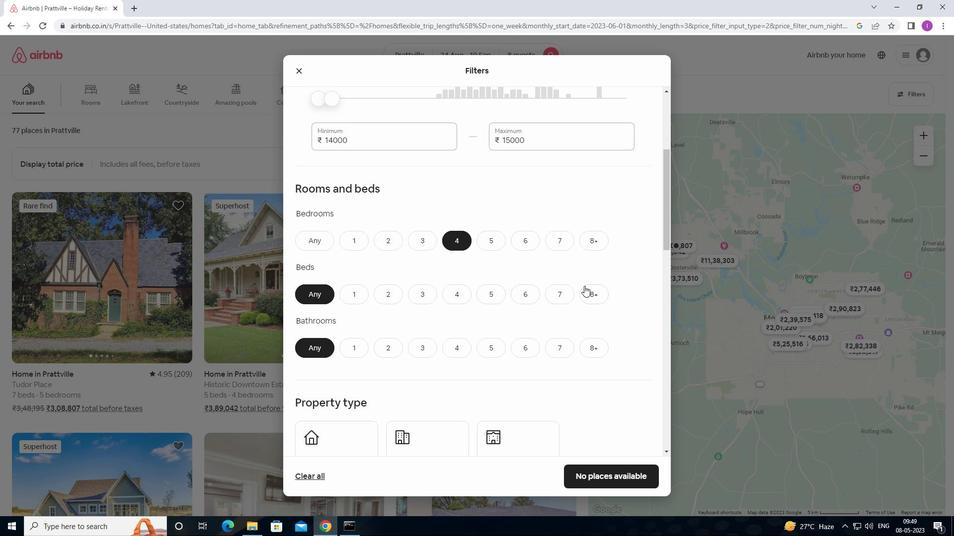 
Action: Mouse pressed left at (593, 294)
Screenshot: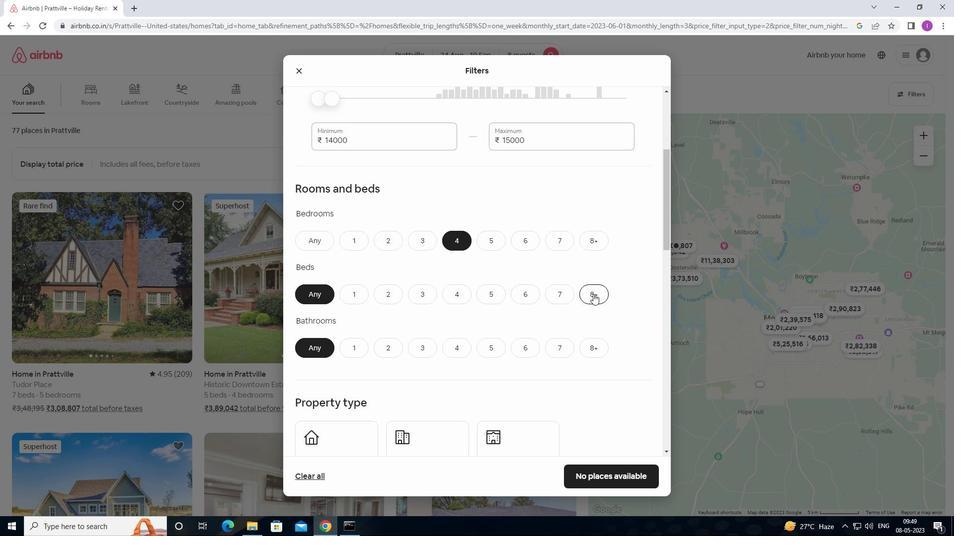 
Action: Mouse moved to (521, 364)
Screenshot: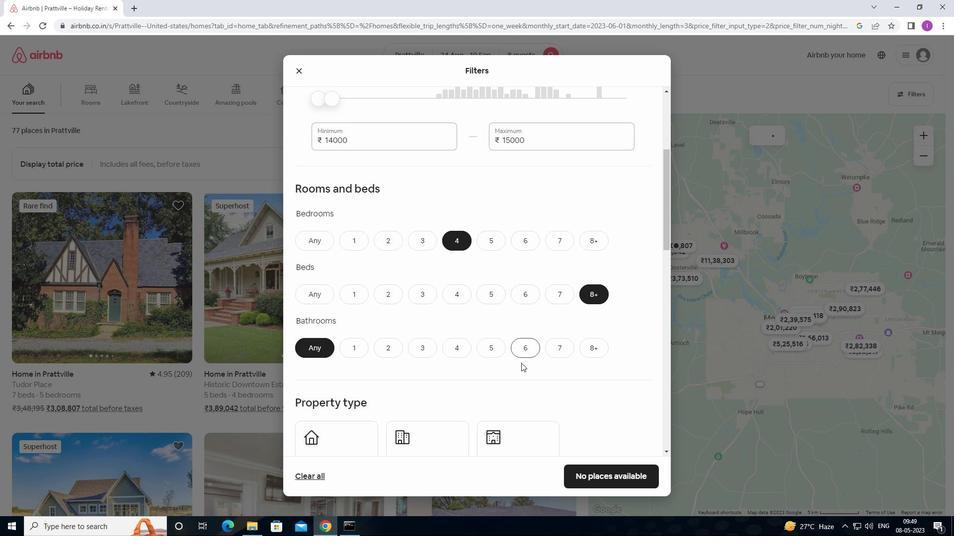 
Action: Mouse scrolled (521, 363) with delta (0, 0)
Screenshot: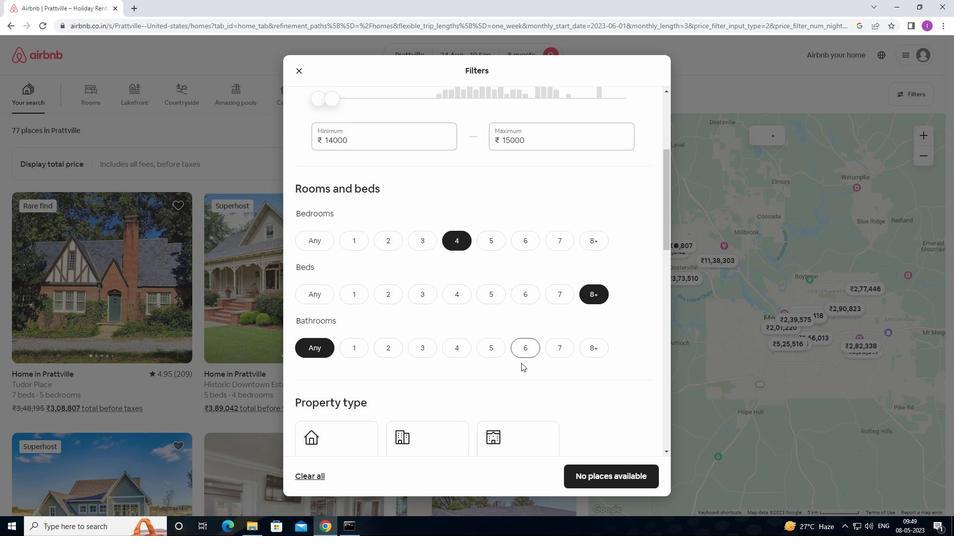
Action: Mouse moved to (464, 295)
Screenshot: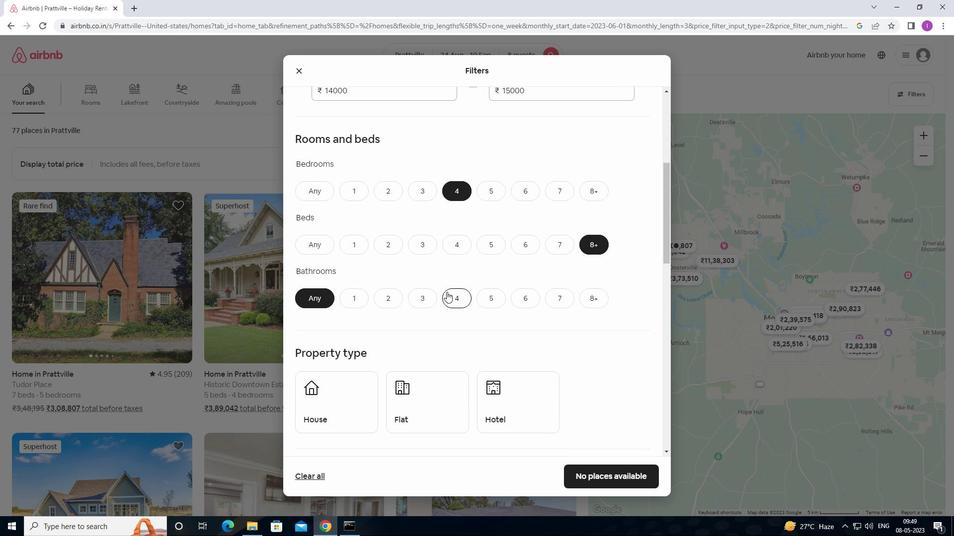 
Action: Mouse pressed left at (464, 295)
Screenshot: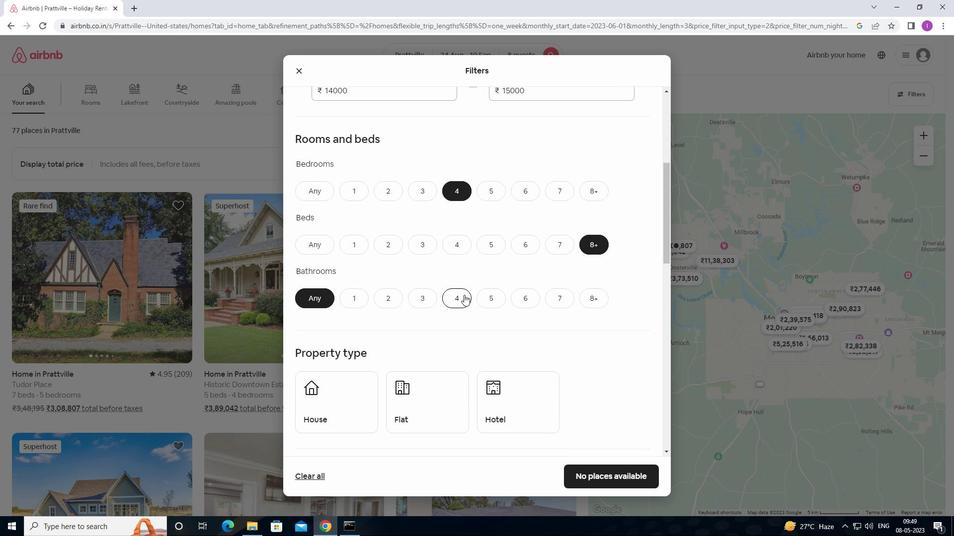 
Action: Mouse moved to (460, 329)
Screenshot: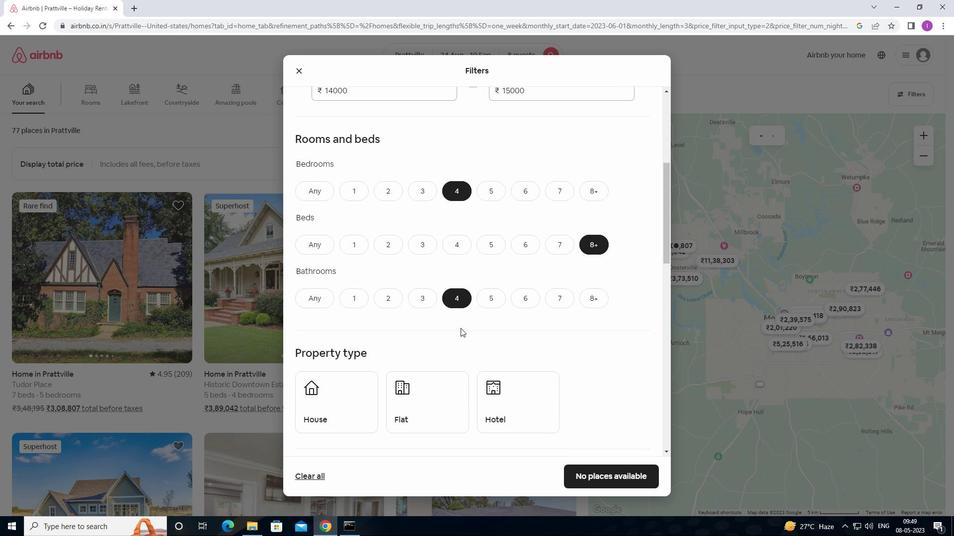 
Action: Mouse scrolled (460, 328) with delta (0, 0)
Screenshot: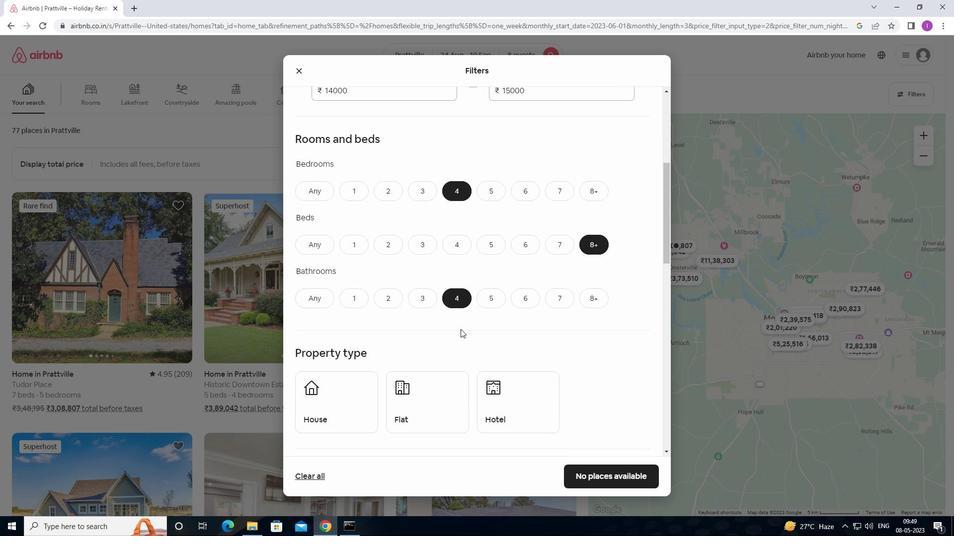 
Action: Mouse scrolled (460, 328) with delta (0, 0)
Screenshot: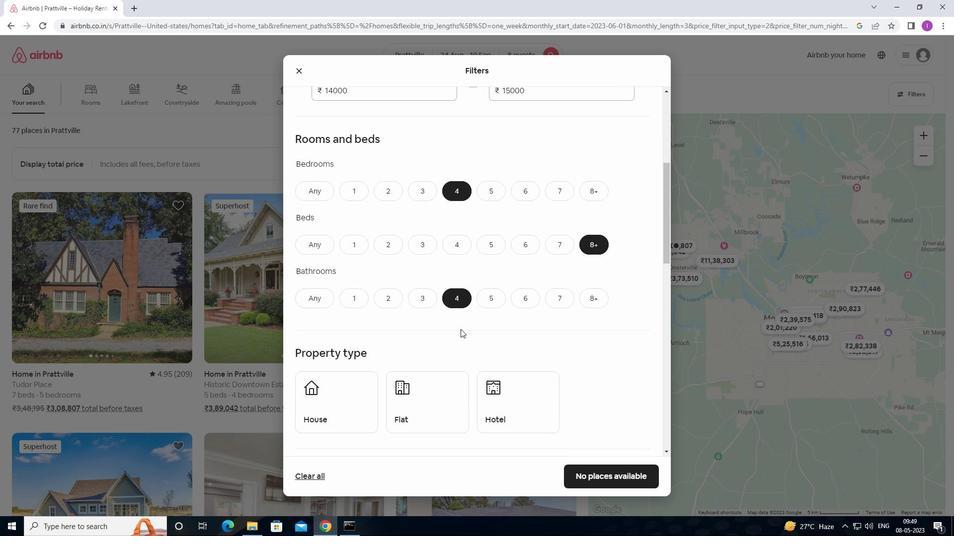 
Action: Mouse scrolled (460, 328) with delta (0, 0)
Screenshot: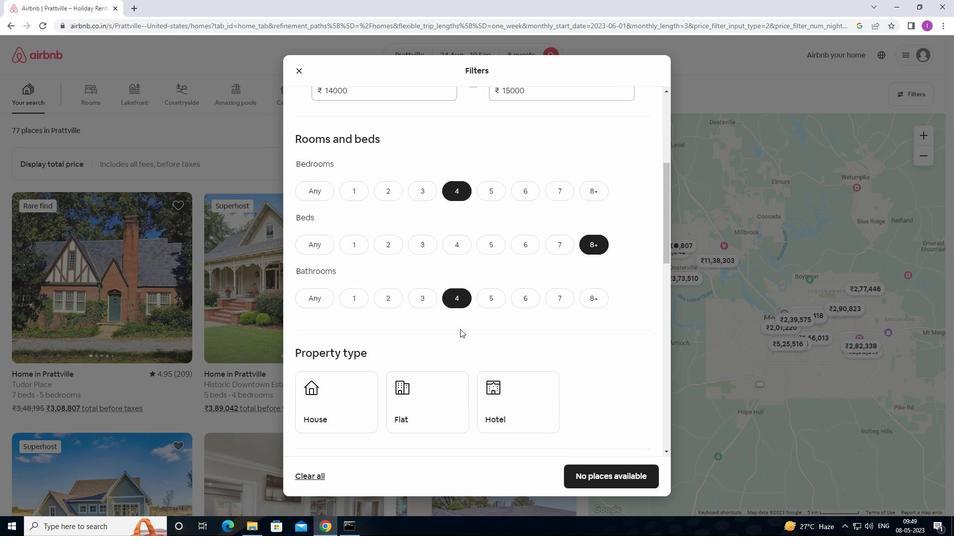 
Action: Mouse moved to (351, 275)
Screenshot: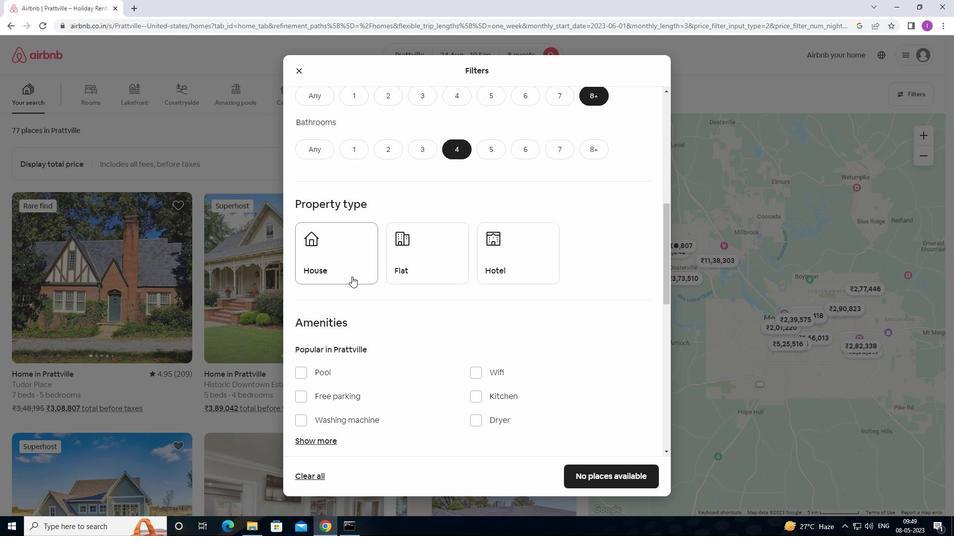 
Action: Mouse pressed left at (351, 275)
Screenshot: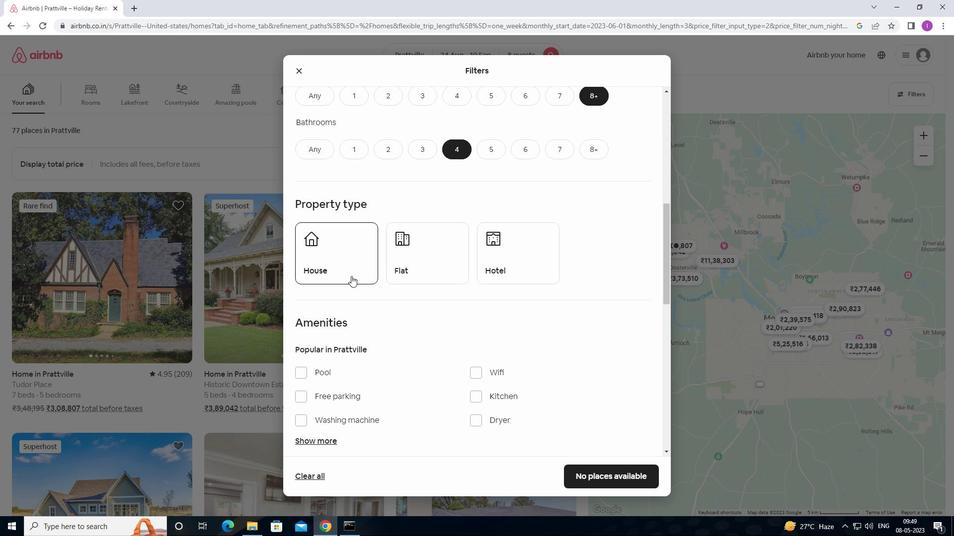 
Action: Mouse moved to (436, 274)
Screenshot: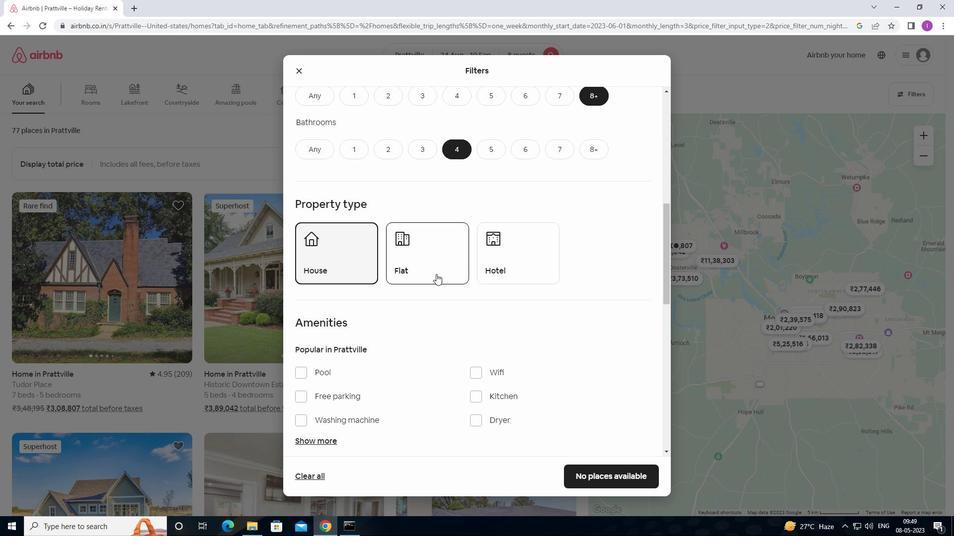 
Action: Mouse pressed left at (436, 274)
Screenshot: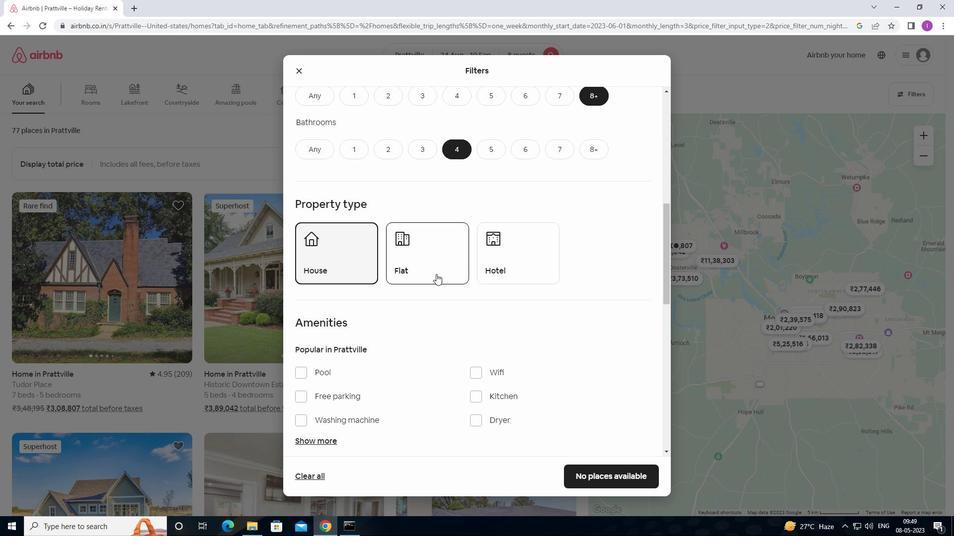
Action: Mouse moved to (552, 267)
Screenshot: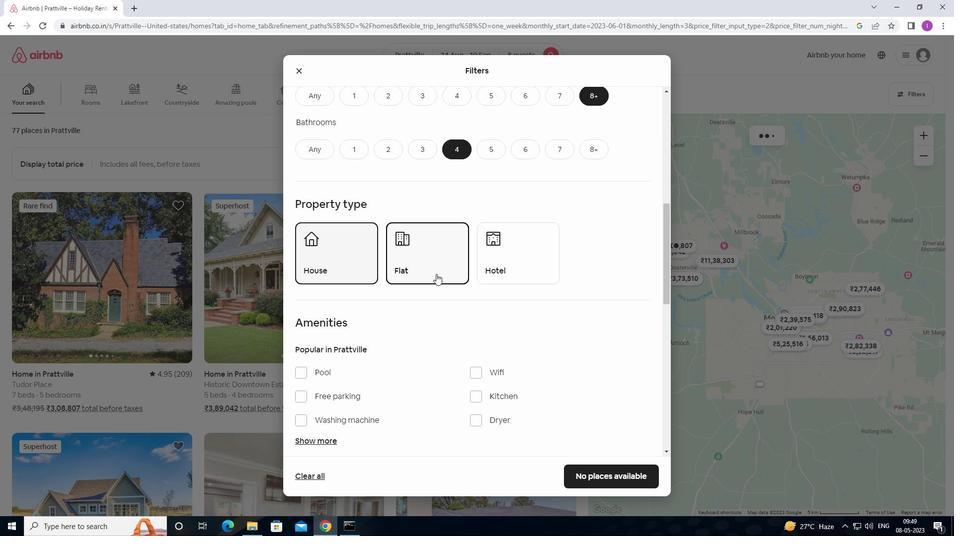 
Action: Mouse scrolled (552, 267) with delta (0, 0)
Screenshot: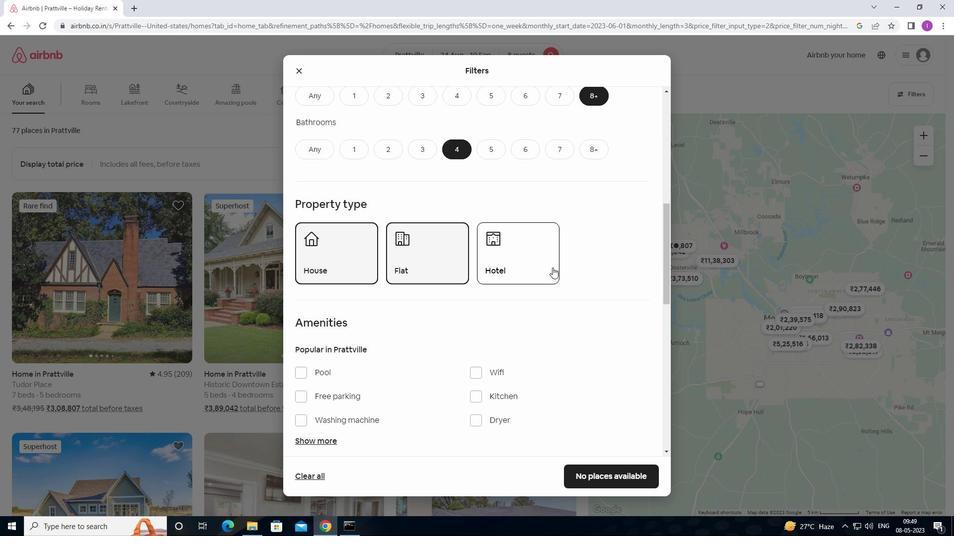 
Action: Mouse scrolled (552, 267) with delta (0, 0)
Screenshot: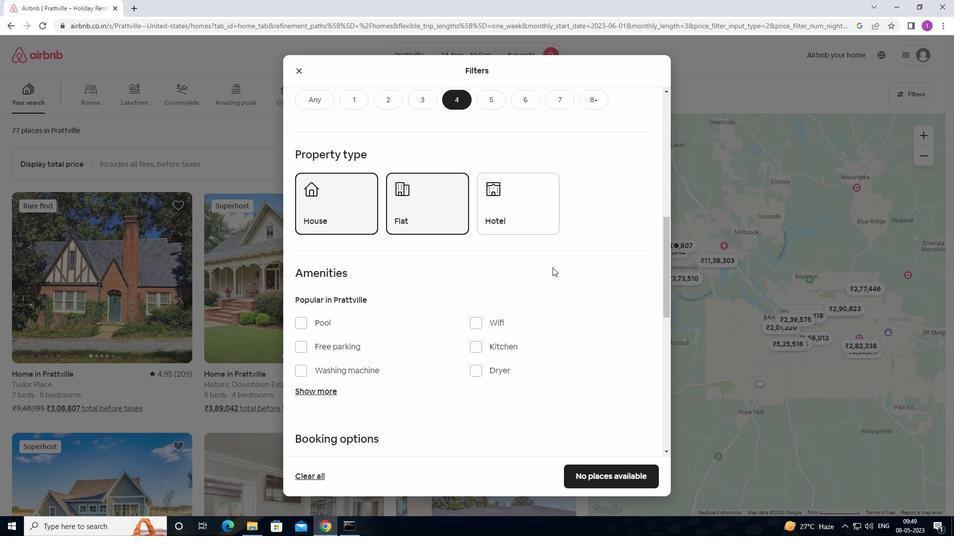 
Action: Mouse moved to (479, 276)
Screenshot: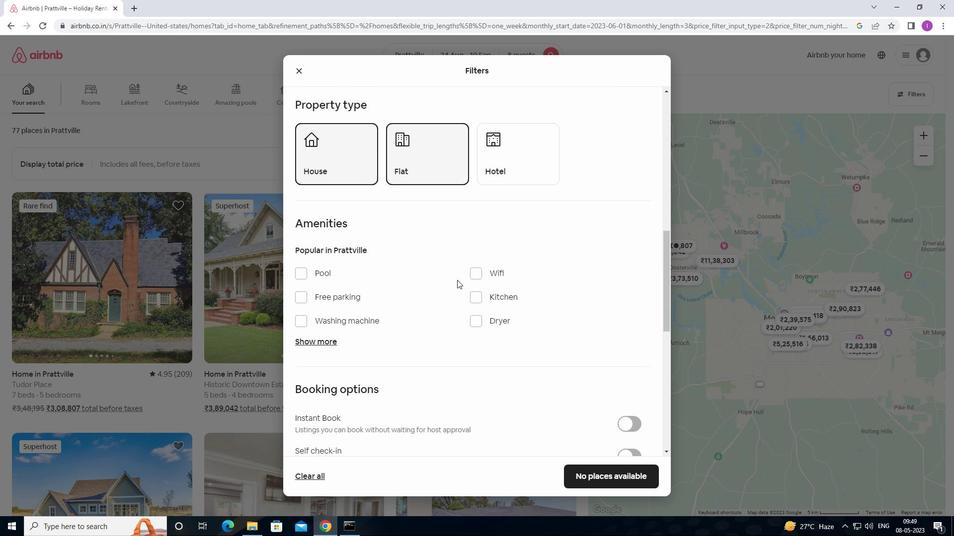 
Action: Mouse pressed left at (479, 276)
Screenshot: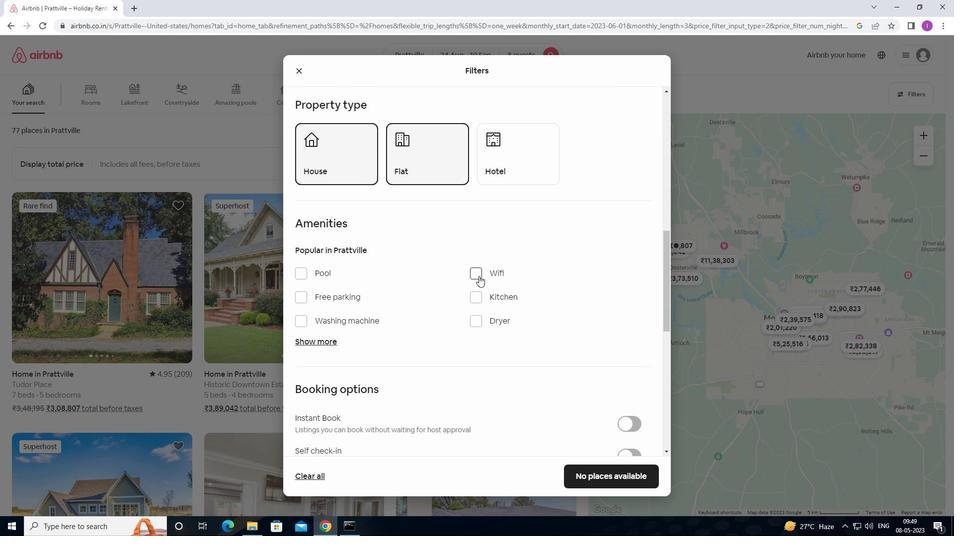 
Action: Mouse moved to (305, 303)
Screenshot: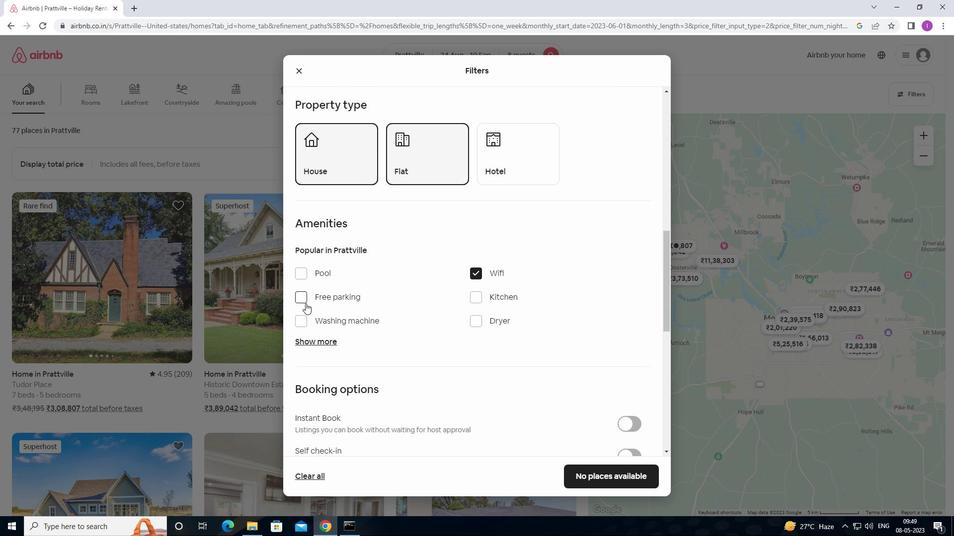 
Action: Mouse pressed left at (305, 303)
Screenshot: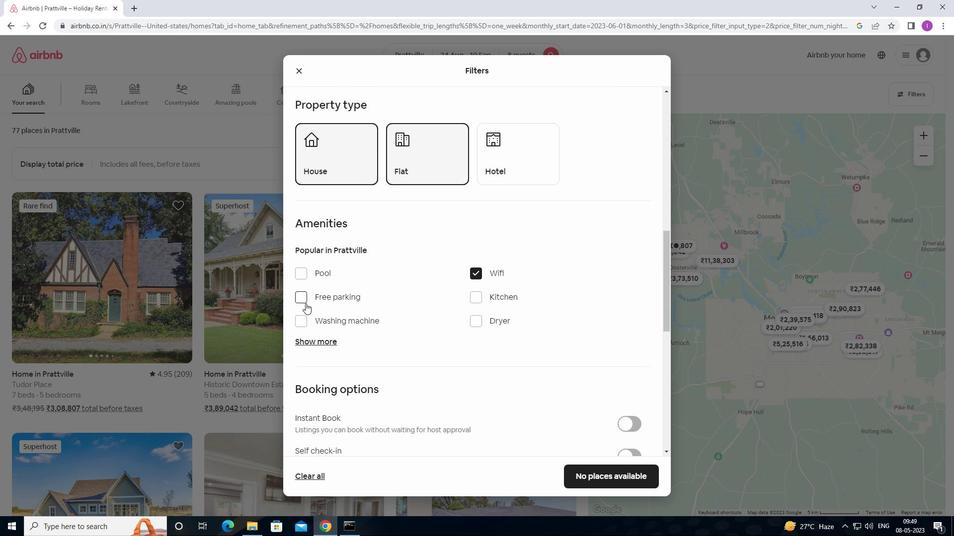 
Action: Mouse moved to (306, 303)
Screenshot: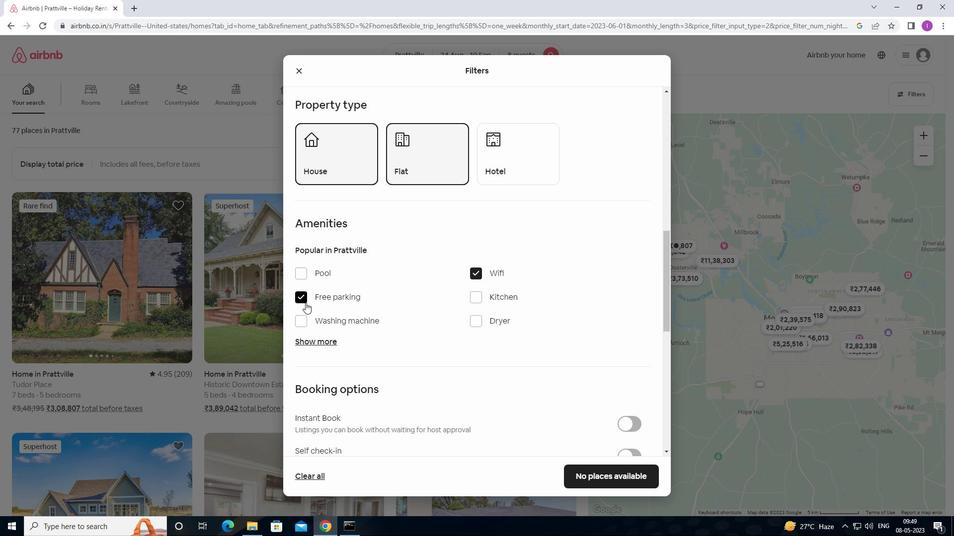 
Action: Mouse scrolled (306, 302) with delta (0, 0)
Screenshot: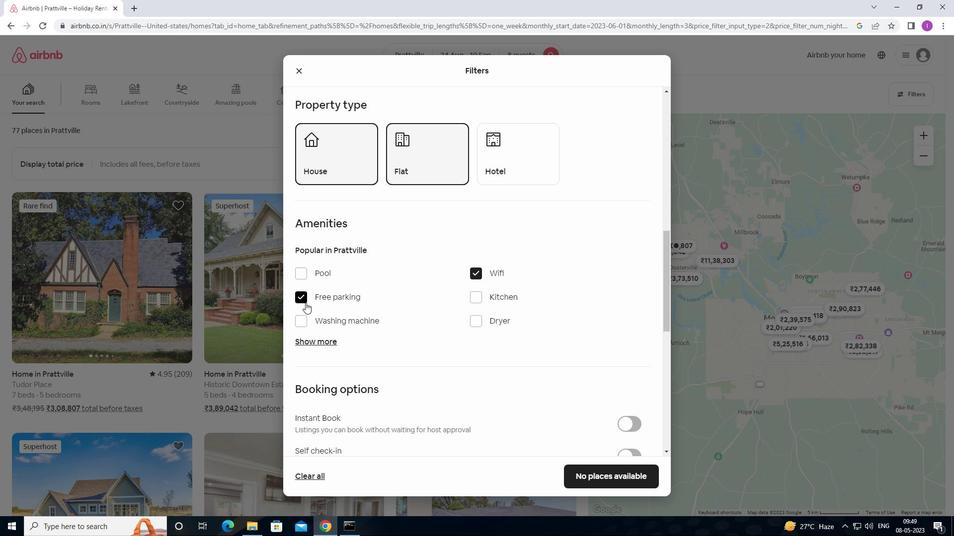 
Action: Mouse moved to (306, 303)
Screenshot: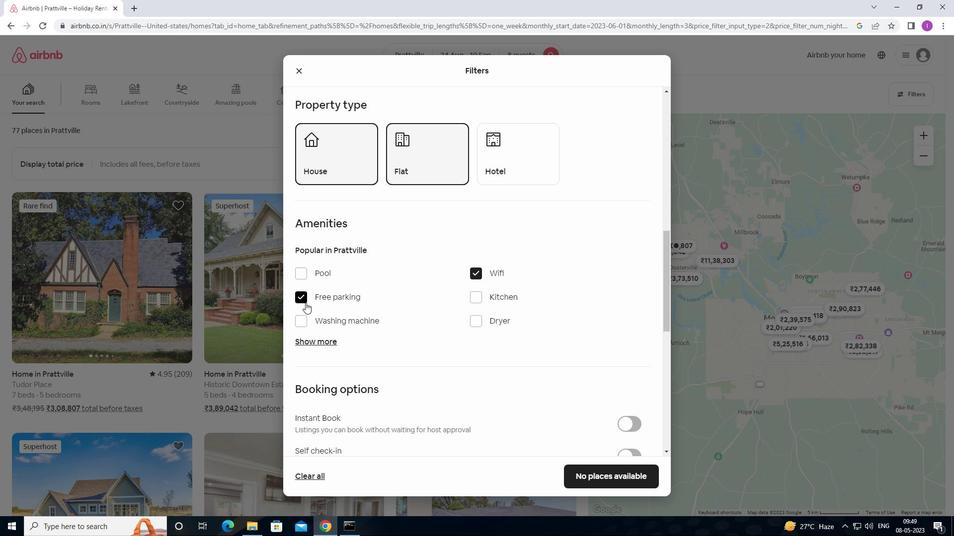 
Action: Mouse scrolled (306, 302) with delta (0, 0)
Screenshot: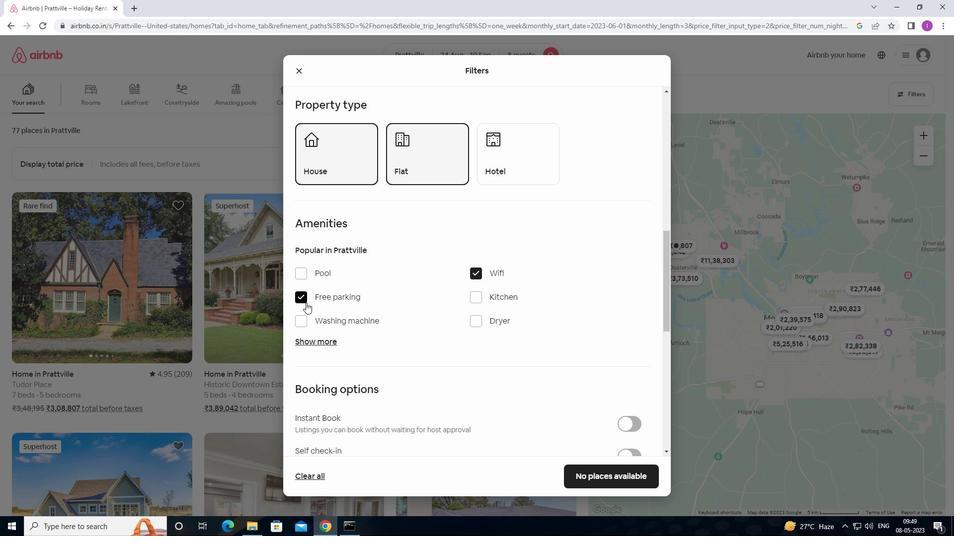 
Action: Mouse moved to (318, 244)
Screenshot: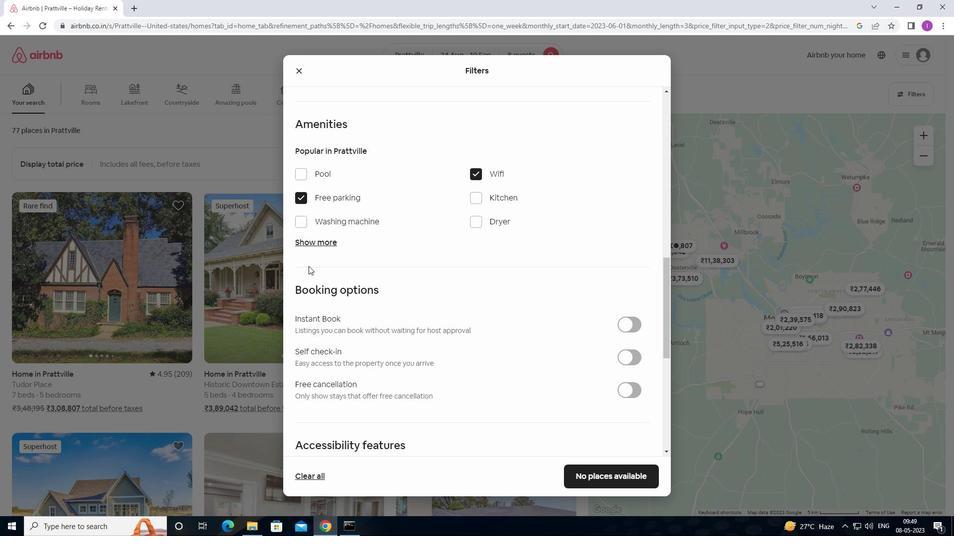 
Action: Mouse pressed left at (318, 244)
Screenshot: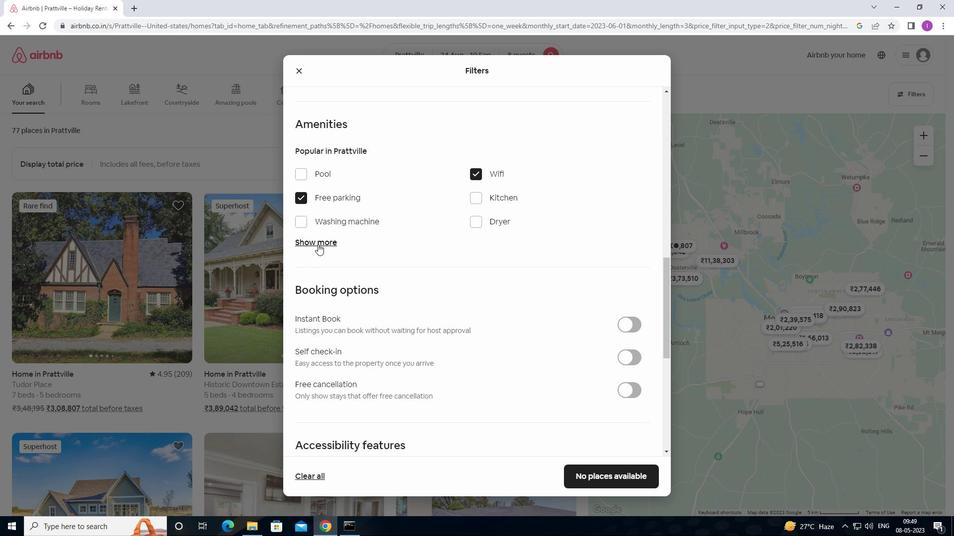
Action: Mouse moved to (475, 307)
Screenshot: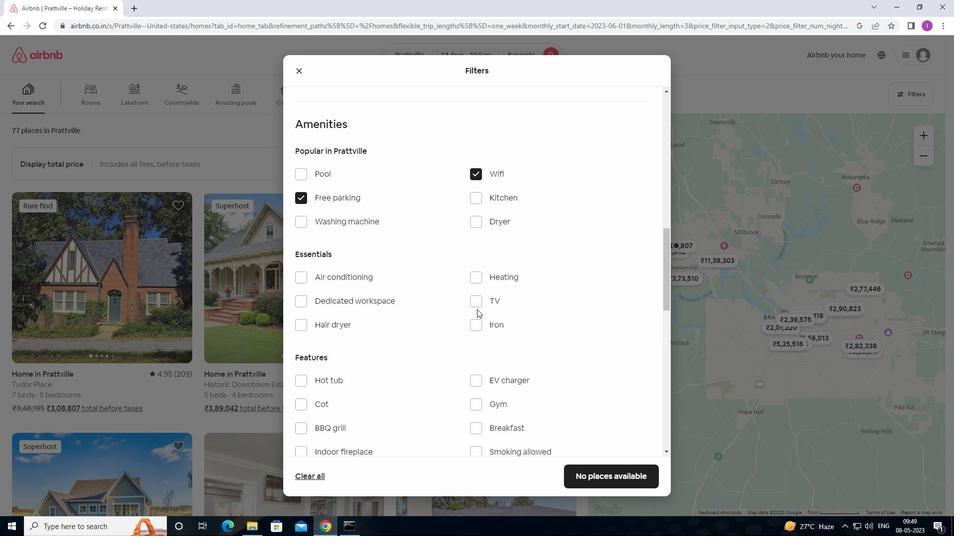 
Action: Mouse pressed left at (475, 307)
Screenshot: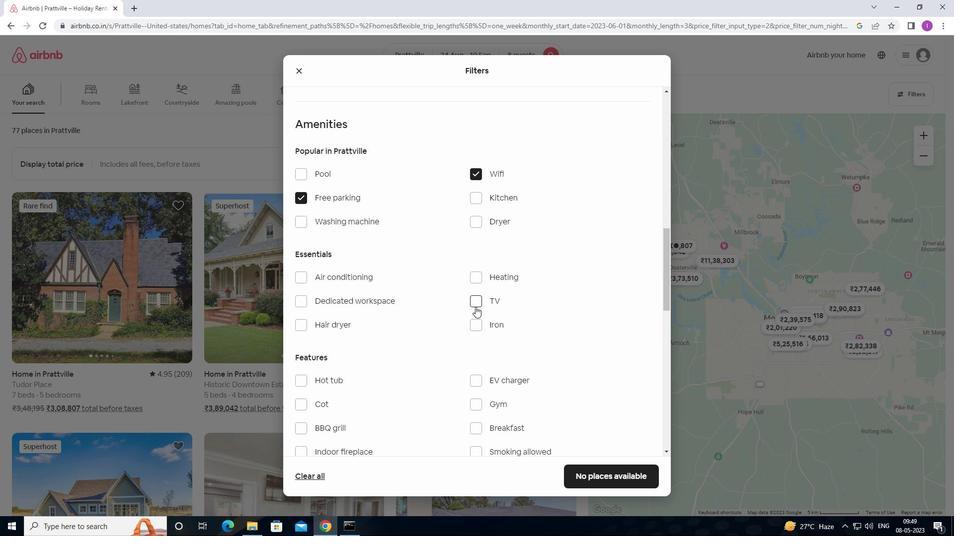 
Action: Mouse moved to (388, 361)
Screenshot: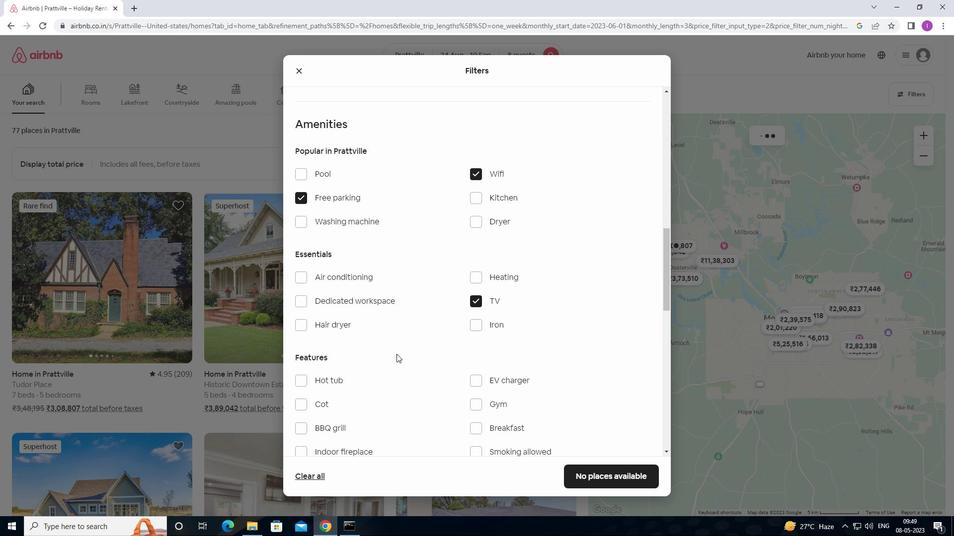 
Action: Mouse scrolled (388, 360) with delta (0, 0)
Screenshot: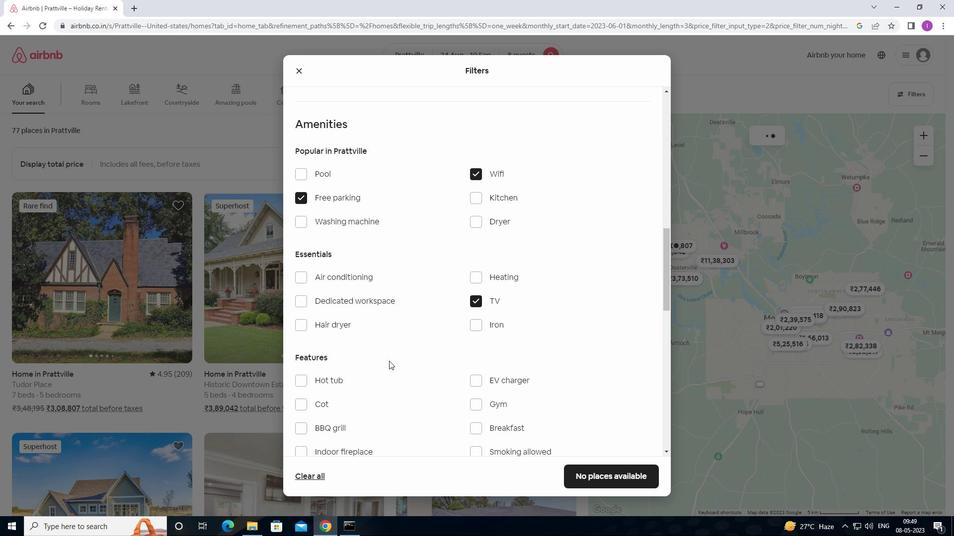 
Action: Mouse moved to (388, 361)
Screenshot: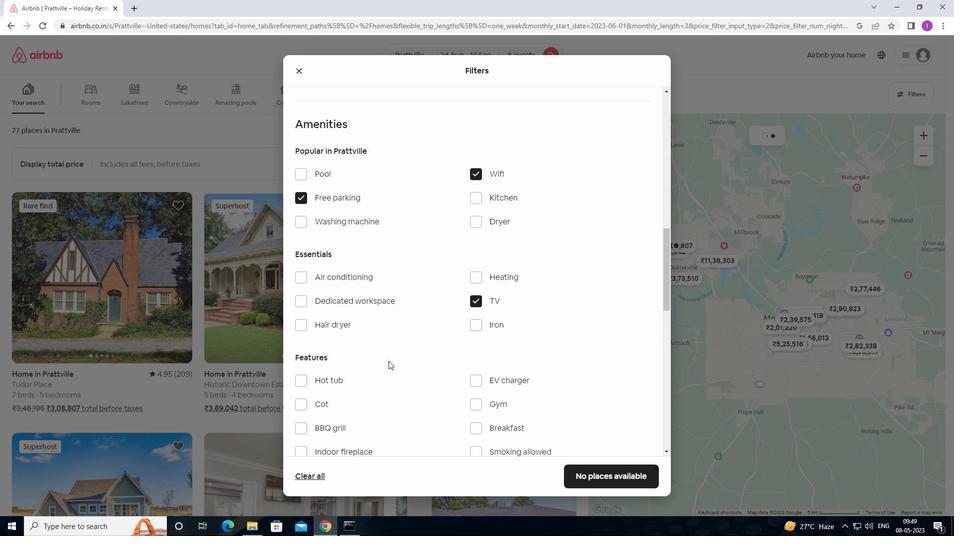 
Action: Mouse scrolled (388, 361) with delta (0, 0)
Screenshot: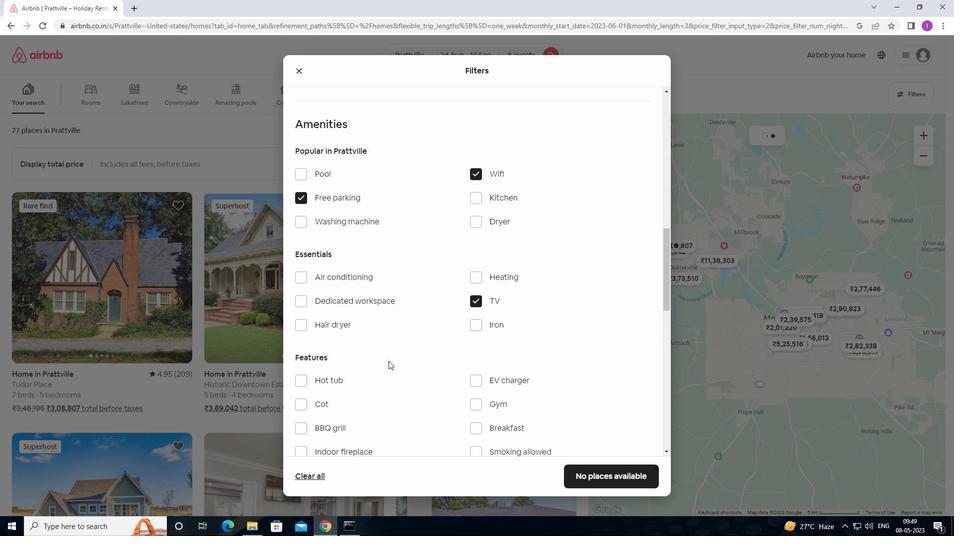 
Action: Mouse moved to (471, 307)
Screenshot: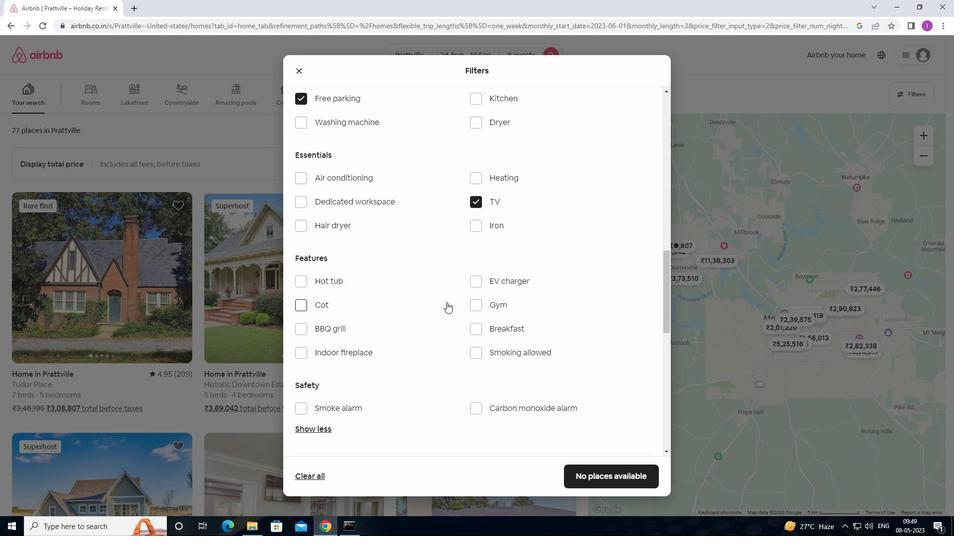 
Action: Mouse pressed left at (471, 307)
Screenshot: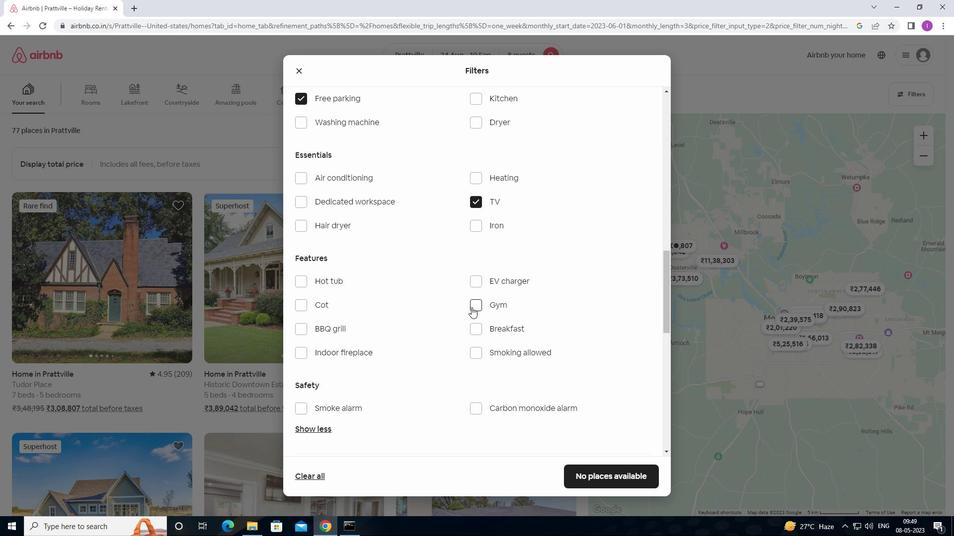 
Action: Mouse moved to (478, 325)
Screenshot: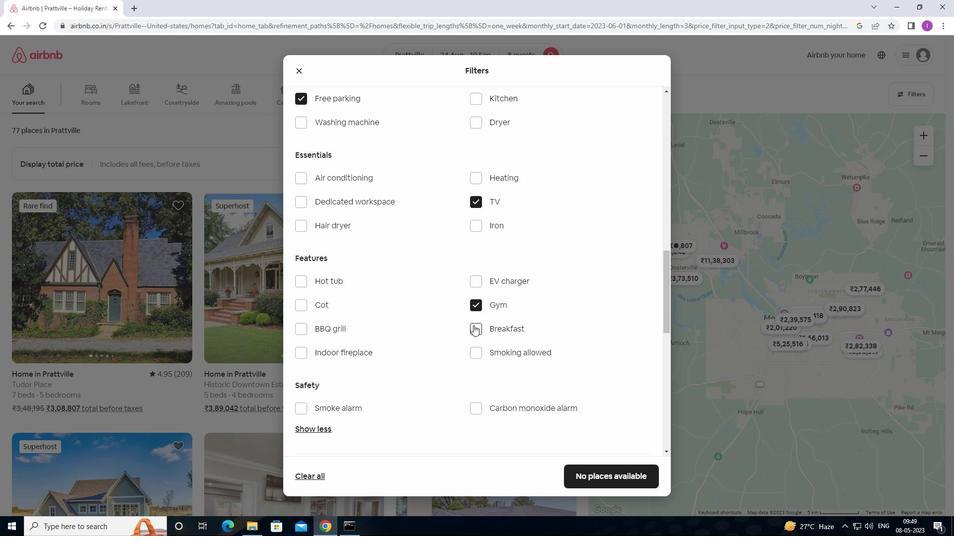 
Action: Mouse pressed left at (478, 325)
Screenshot: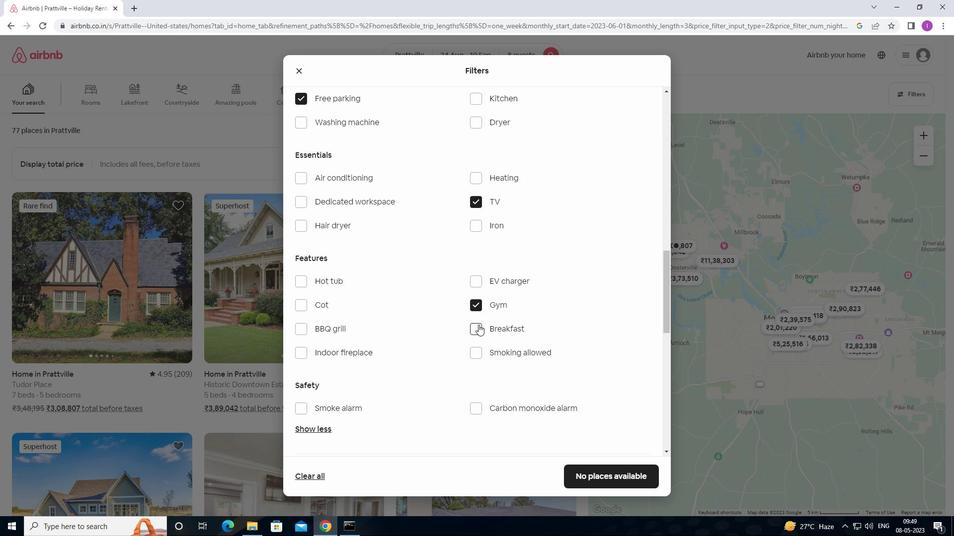 
Action: Mouse moved to (460, 368)
Screenshot: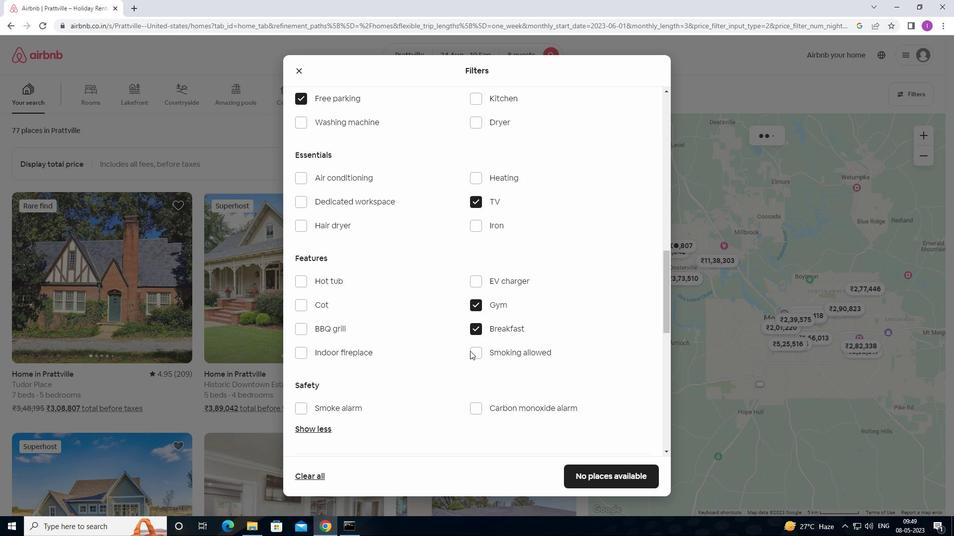 
Action: Mouse scrolled (460, 368) with delta (0, 0)
Screenshot: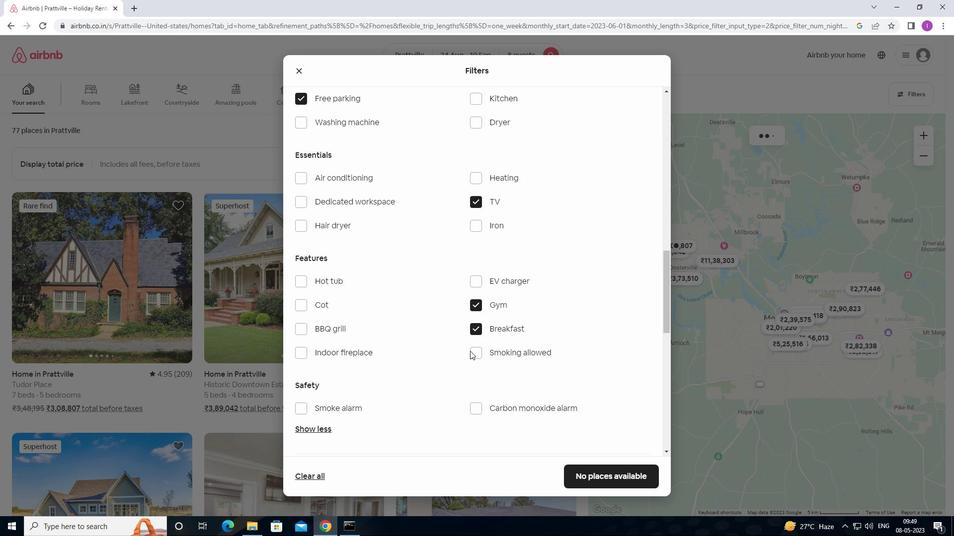 
Action: Mouse moved to (460, 369)
Screenshot: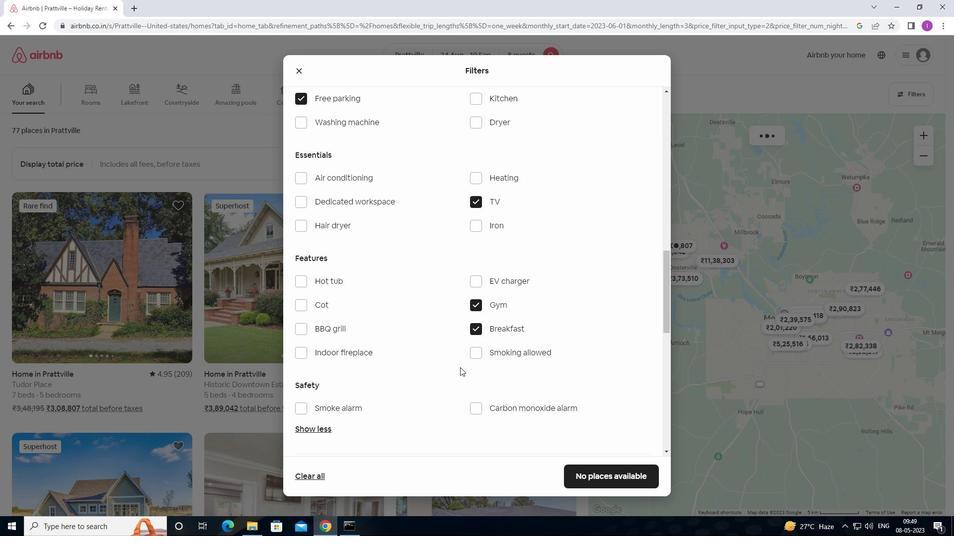 
Action: Mouse scrolled (460, 368) with delta (0, 0)
Screenshot: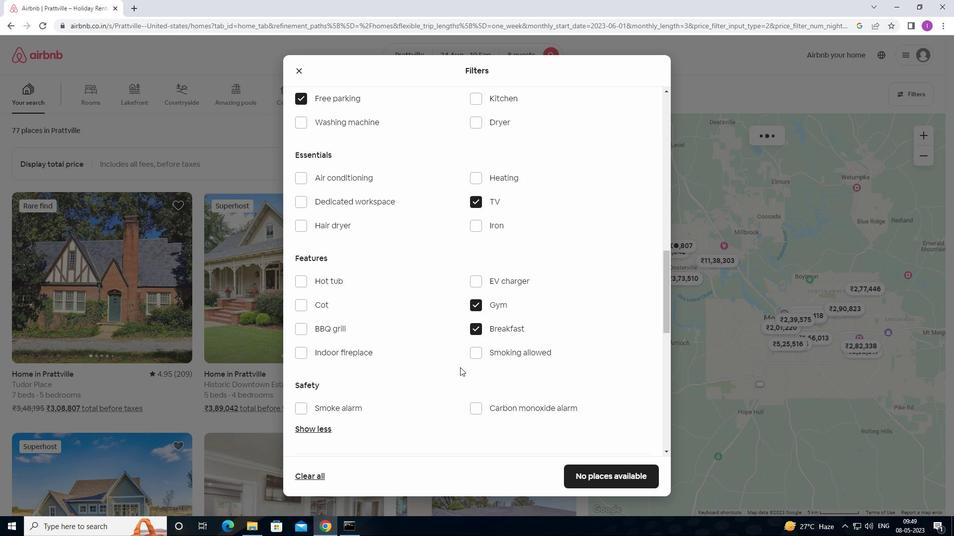 
Action: Mouse moved to (460, 369)
Screenshot: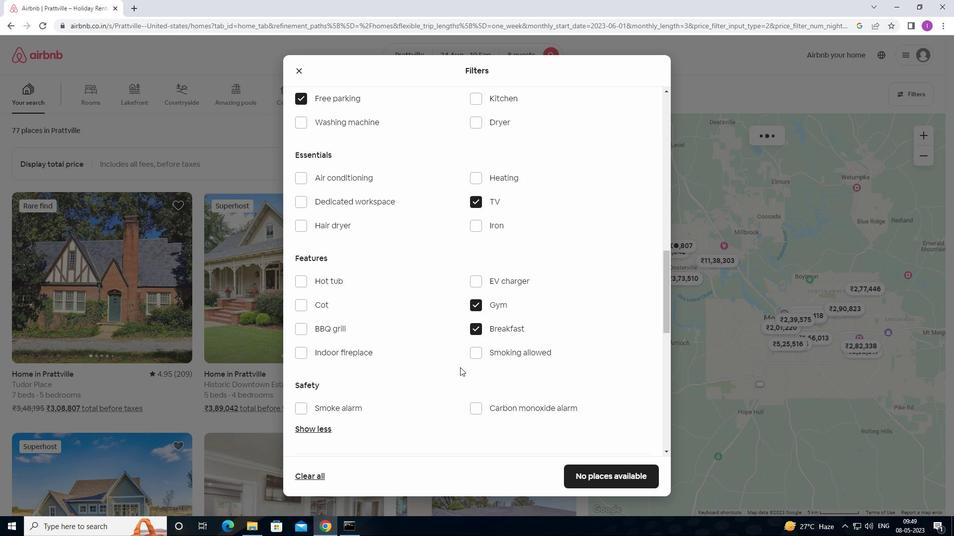
Action: Mouse scrolled (460, 368) with delta (0, 0)
Screenshot: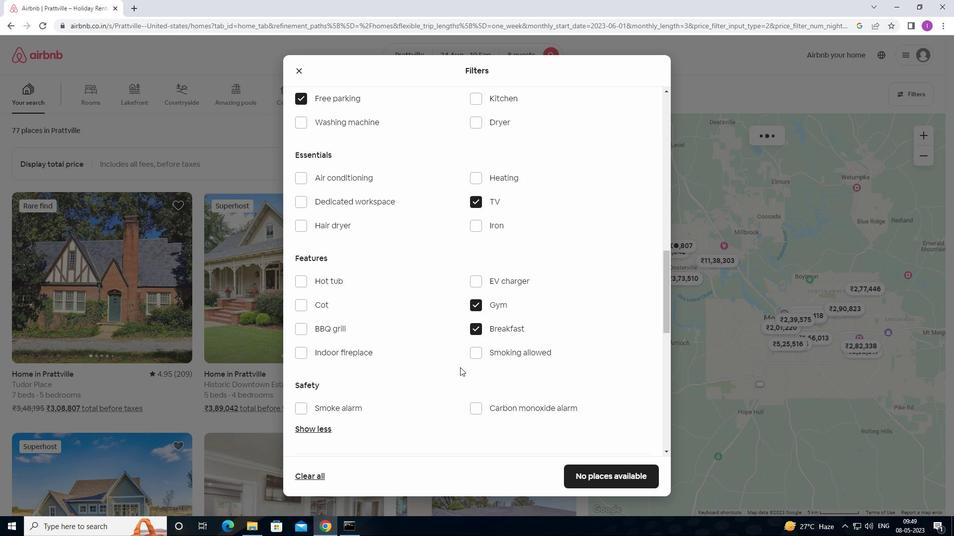 
Action: Mouse scrolled (460, 368) with delta (0, 0)
Screenshot: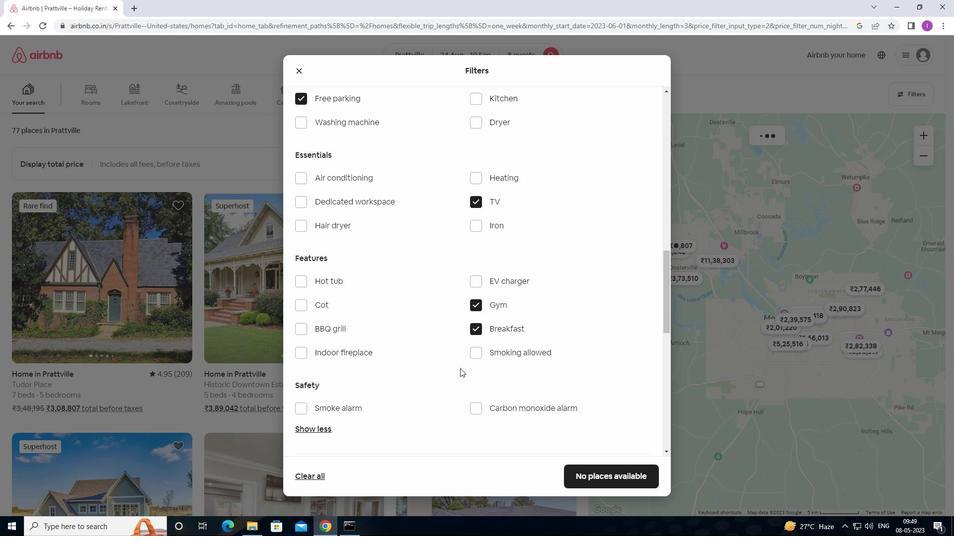 
Action: Mouse scrolled (460, 368) with delta (0, 0)
Screenshot: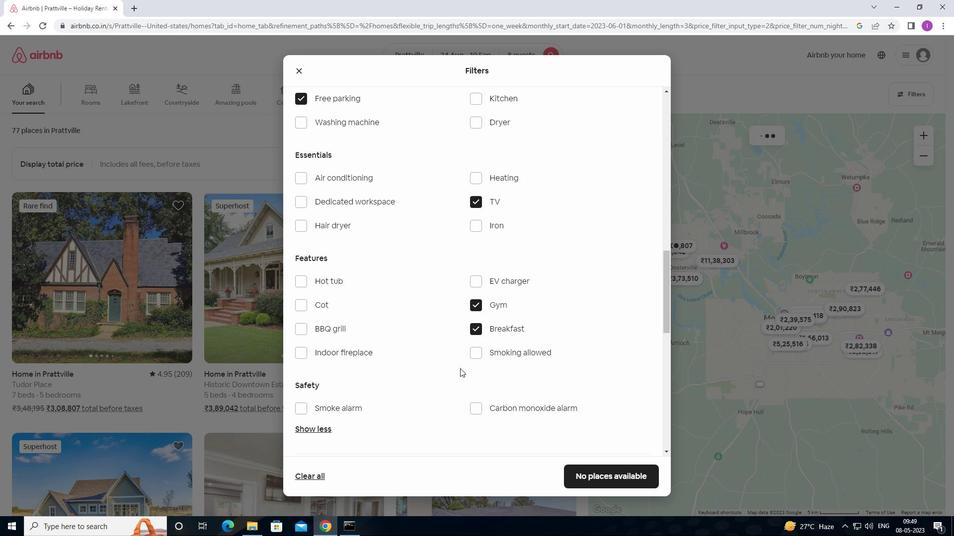 
Action: Mouse moved to (634, 296)
Screenshot: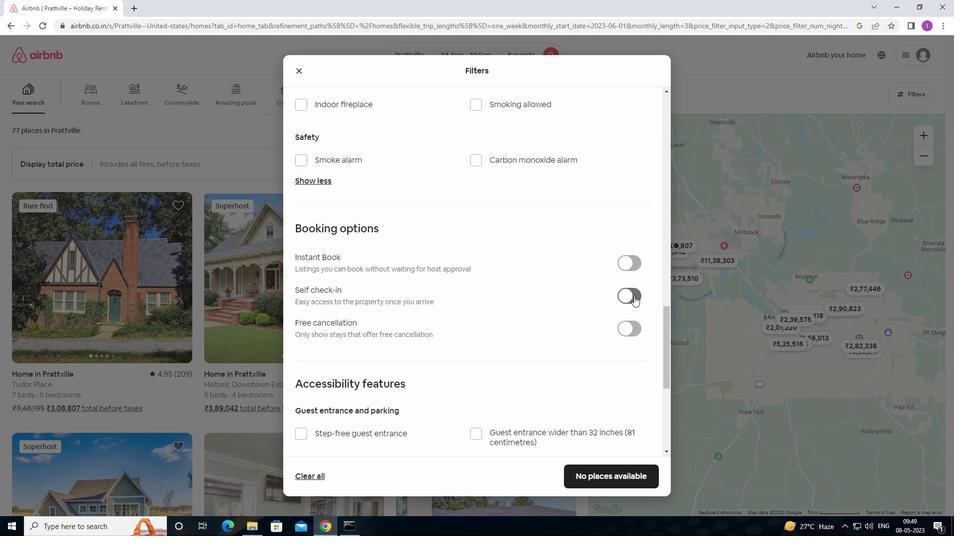 
Action: Mouse pressed left at (634, 296)
Screenshot: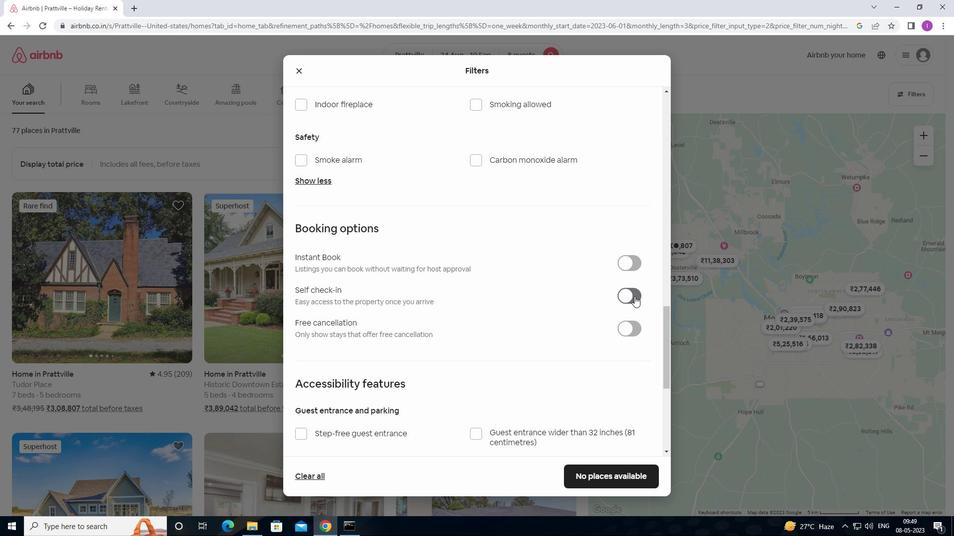 
Action: Mouse moved to (400, 353)
Screenshot: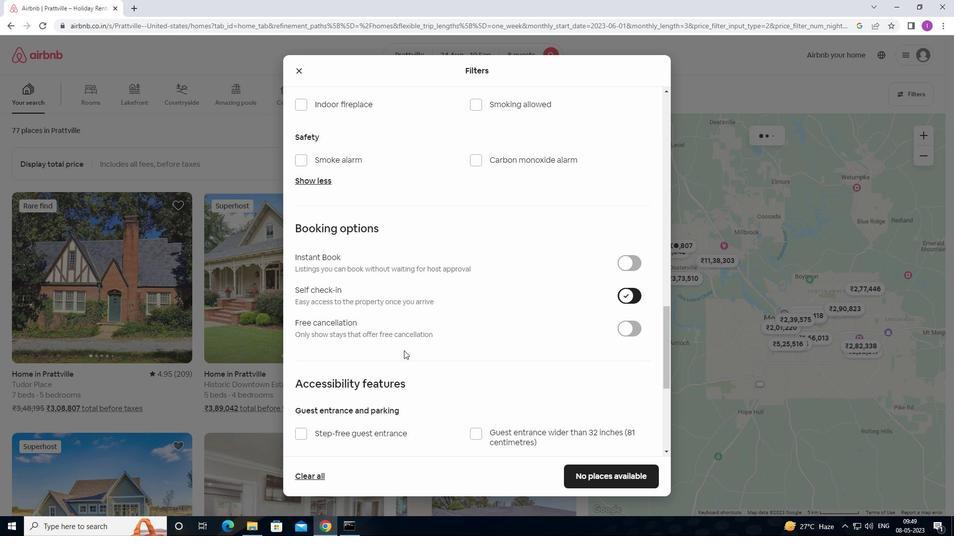 
Action: Mouse scrolled (400, 352) with delta (0, 0)
Screenshot: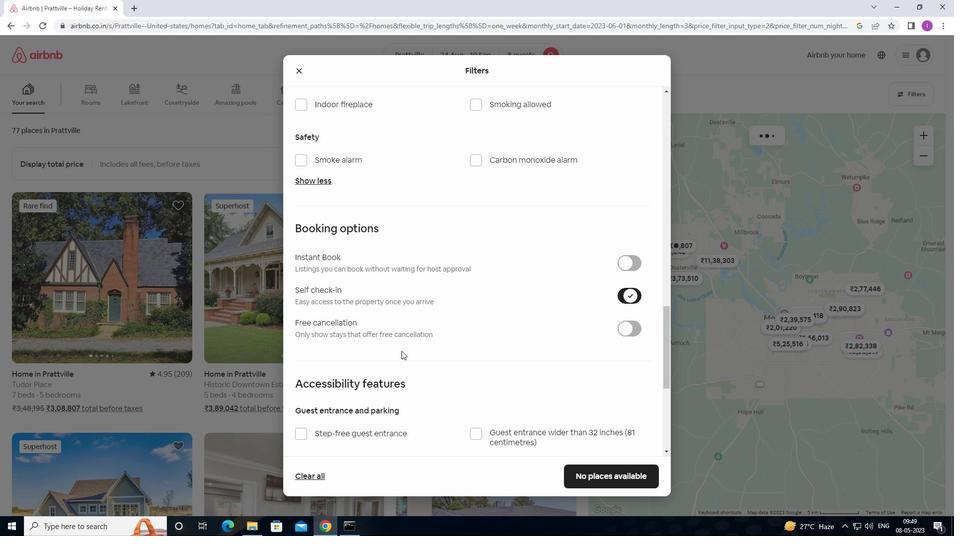 
Action: Mouse scrolled (400, 352) with delta (0, 0)
Screenshot: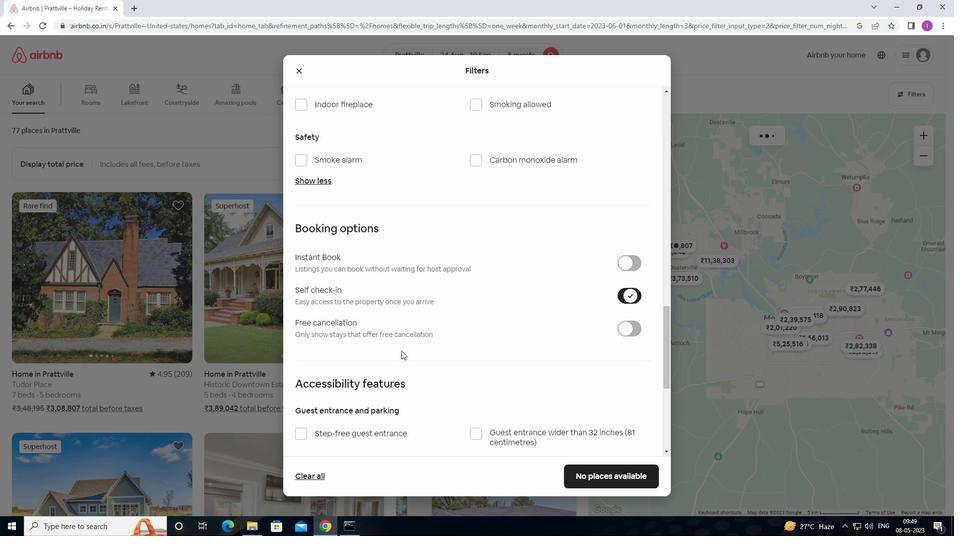 
Action: Mouse scrolled (400, 352) with delta (0, 0)
Screenshot: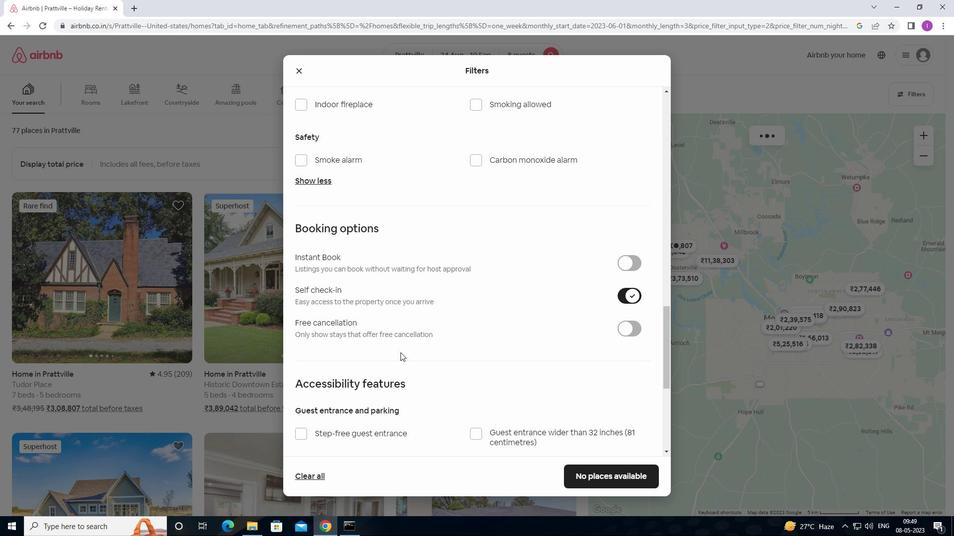 
Action: Mouse moved to (400, 353)
Screenshot: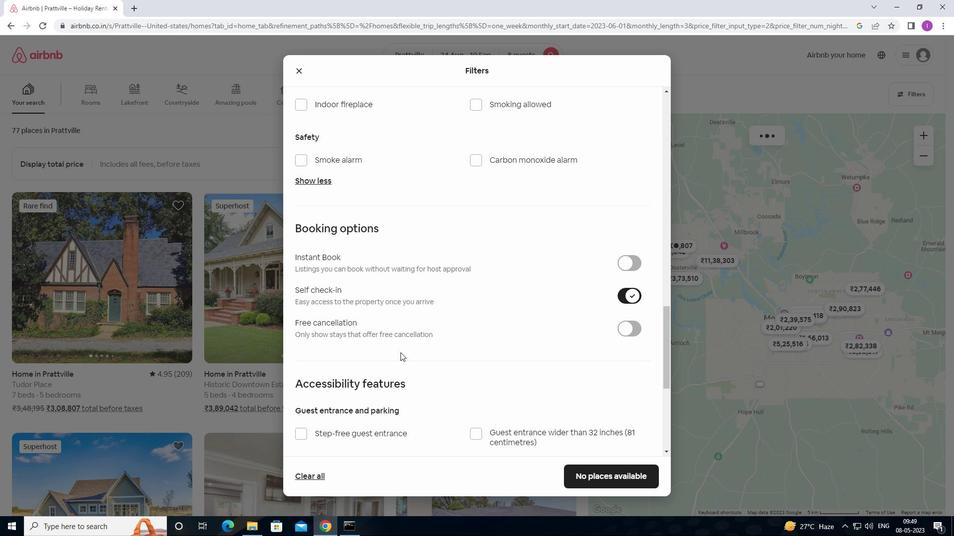 
Action: Mouse scrolled (400, 352) with delta (0, 0)
Screenshot: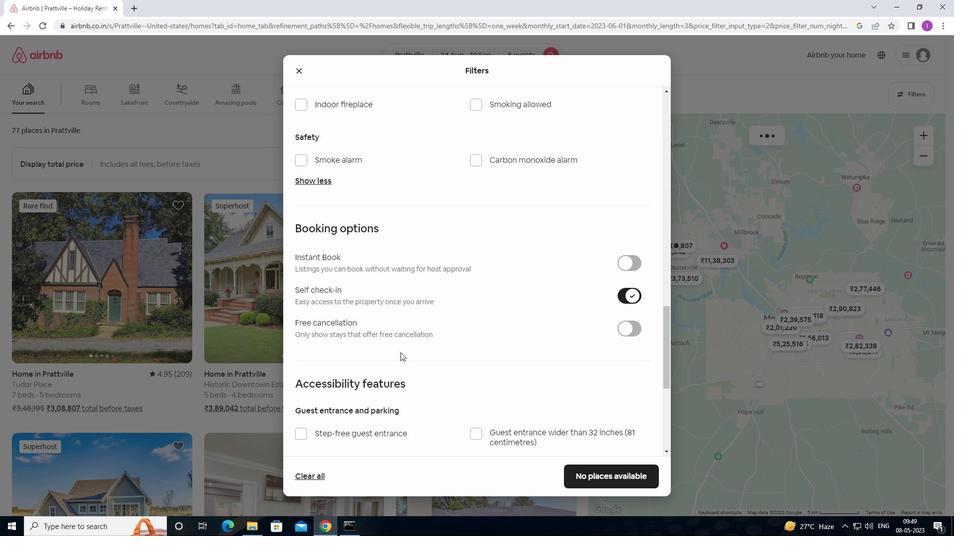 
Action: Mouse moved to (400, 353)
Screenshot: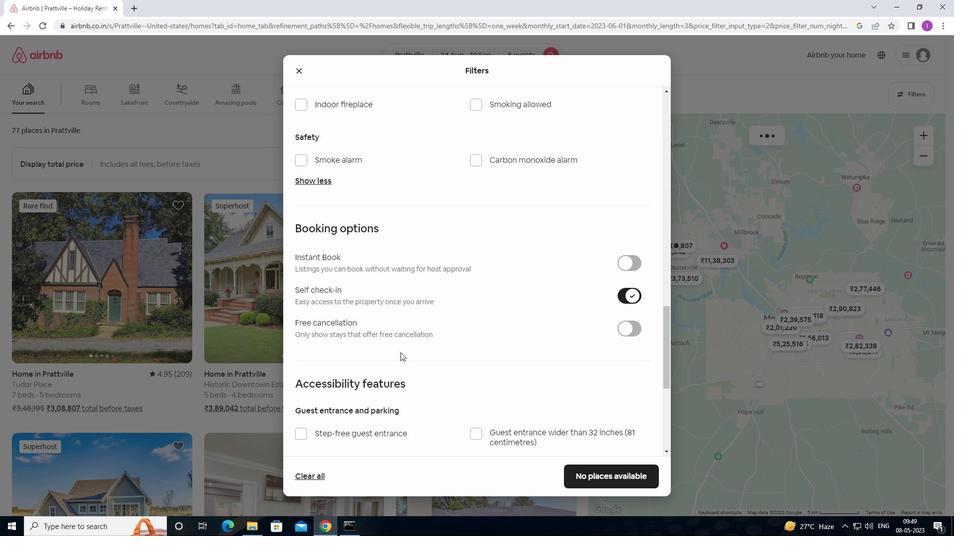 
Action: Mouse scrolled (400, 353) with delta (0, 0)
Screenshot: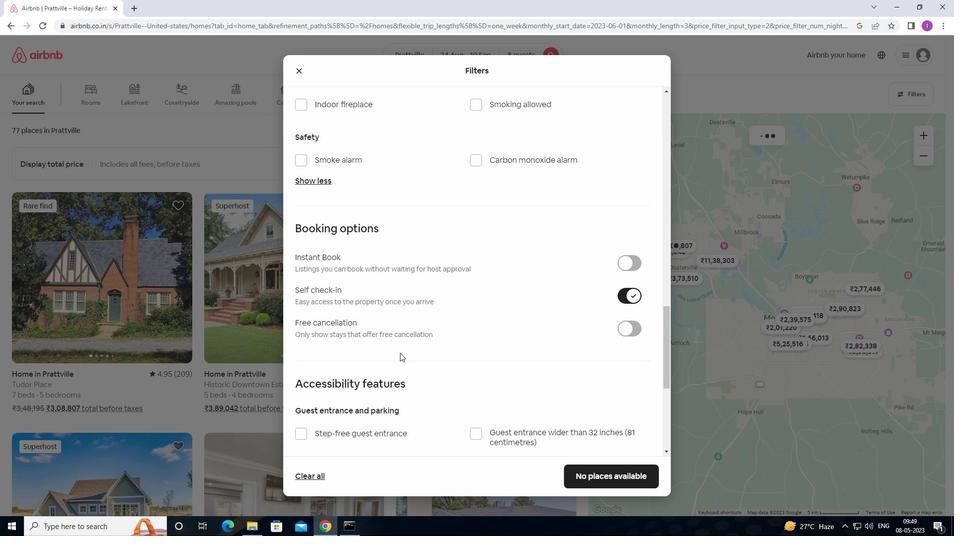 
Action: Mouse moved to (402, 354)
Screenshot: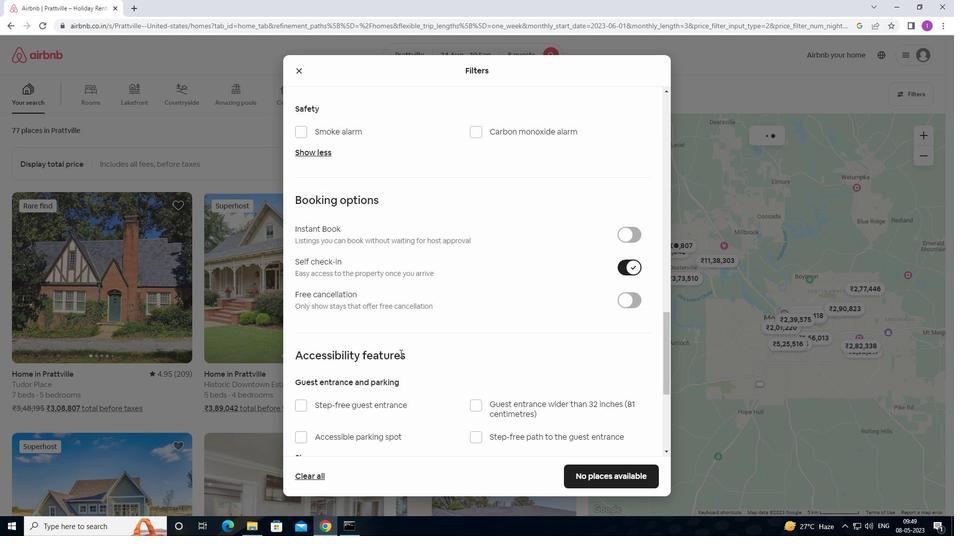 
Action: Mouse scrolled (402, 354) with delta (0, 0)
Screenshot: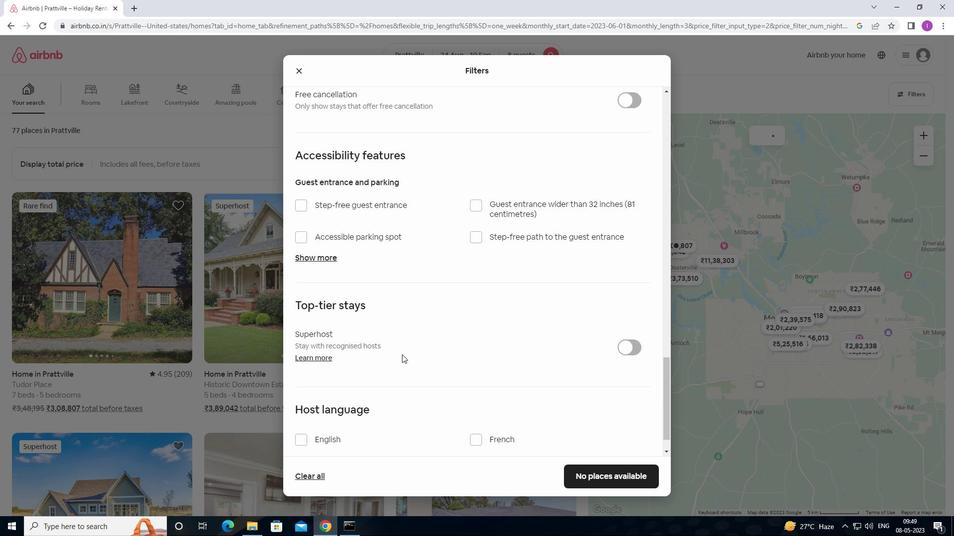 
Action: Mouse moved to (402, 355)
Screenshot: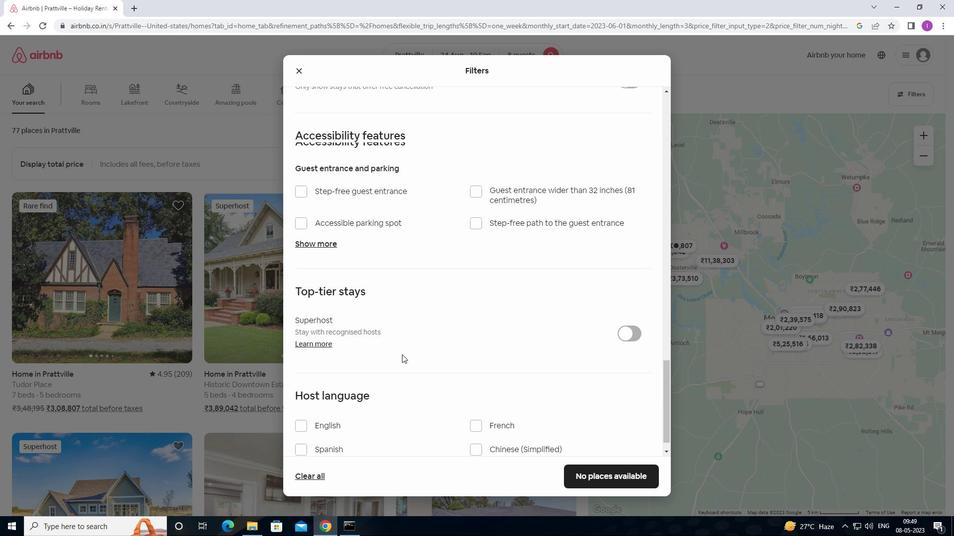
Action: Mouse scrolled (402, 354) with delta (0, 0)
Screenshot: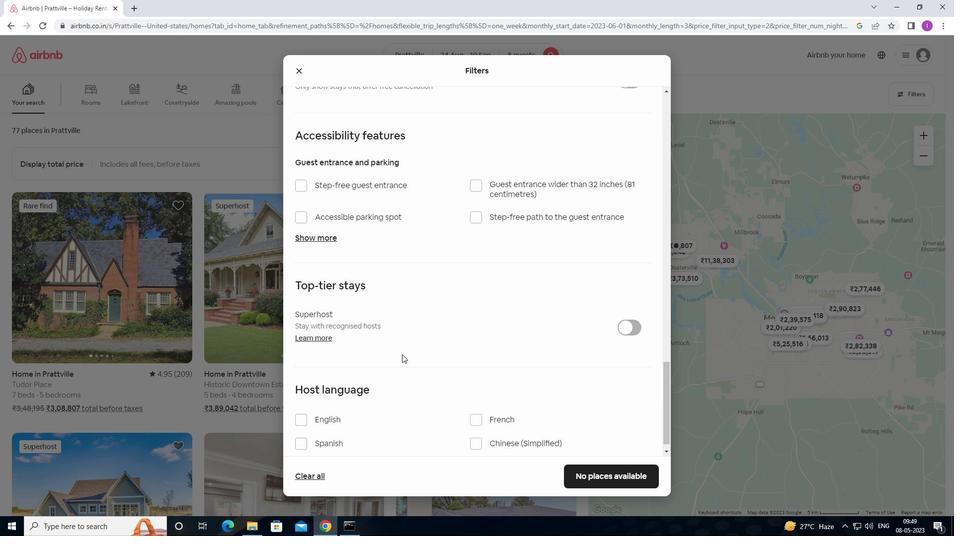 
Action: Mouse moved to (403, 356)
Screenshot: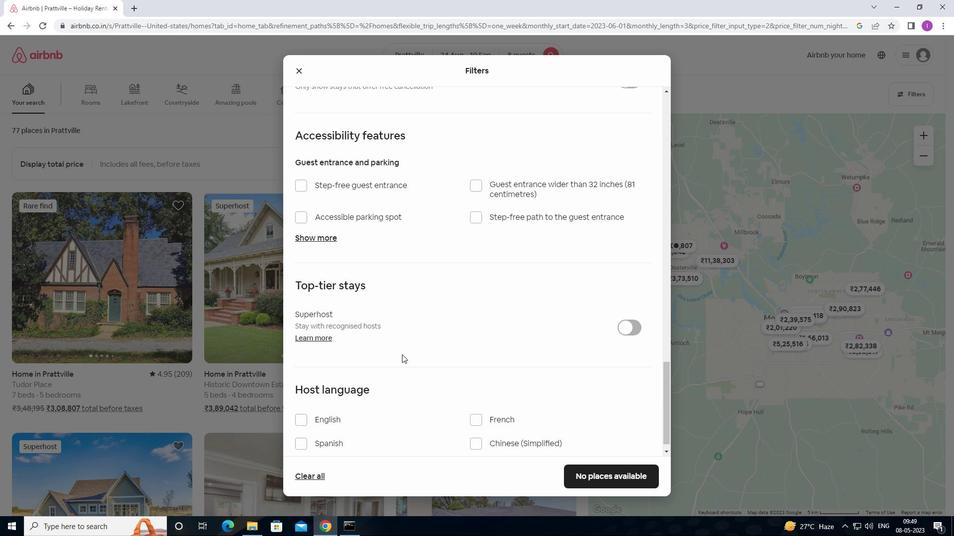 
Action: Mouse scrolled (403, 355) with delta (0, 0)
Screenshot: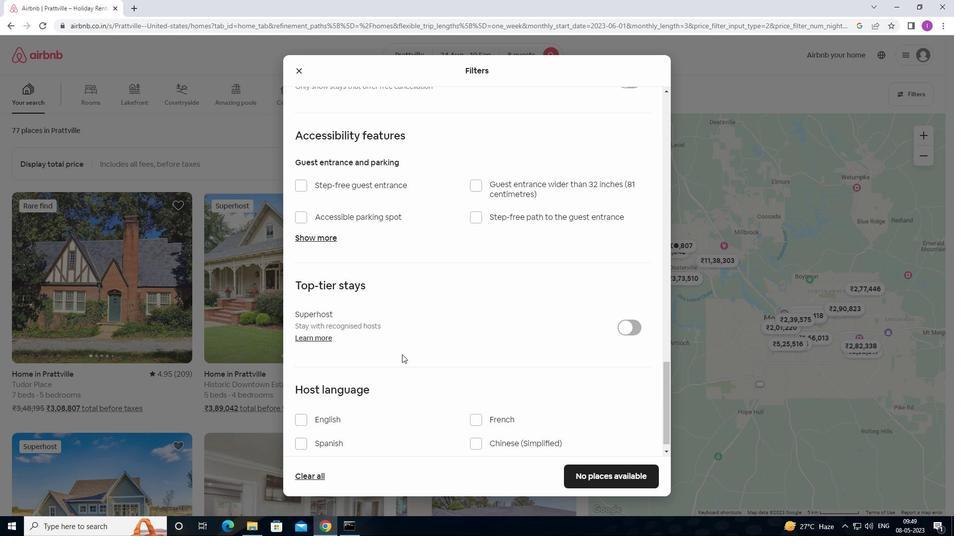 
Action: Mouse moved to (305, 404)
Screenshot: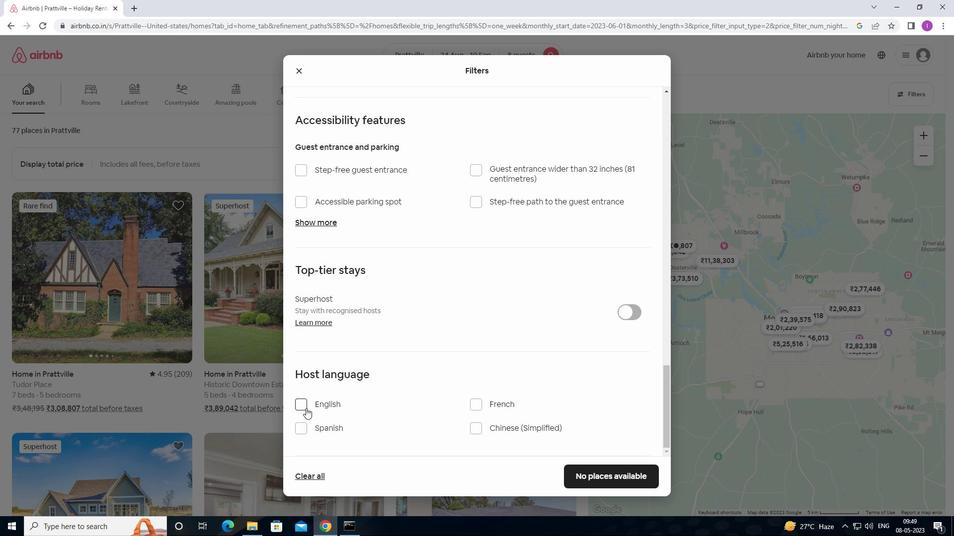
Action: Mouse pressed left at (305, 404)
Screenshot: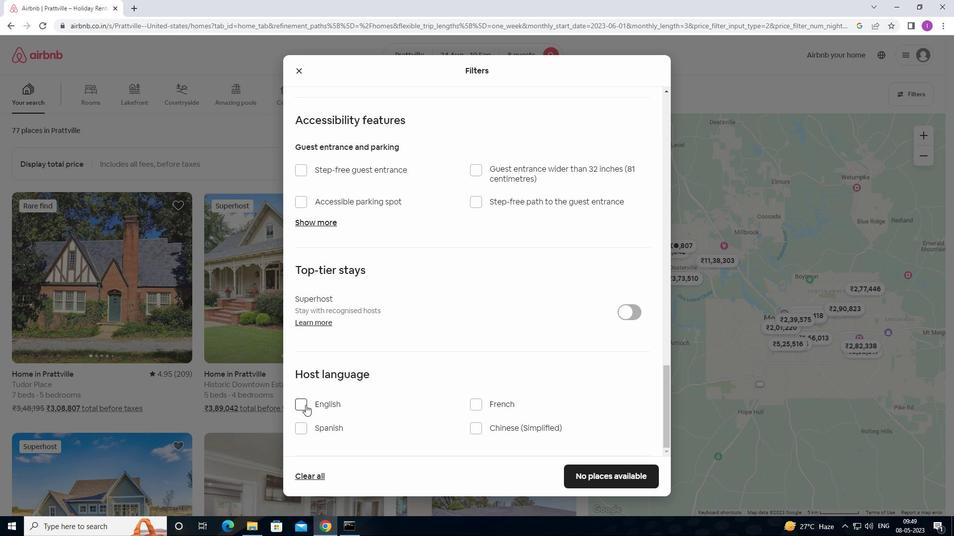 
Action: Mouse moved to (385, 402)
Screenshot: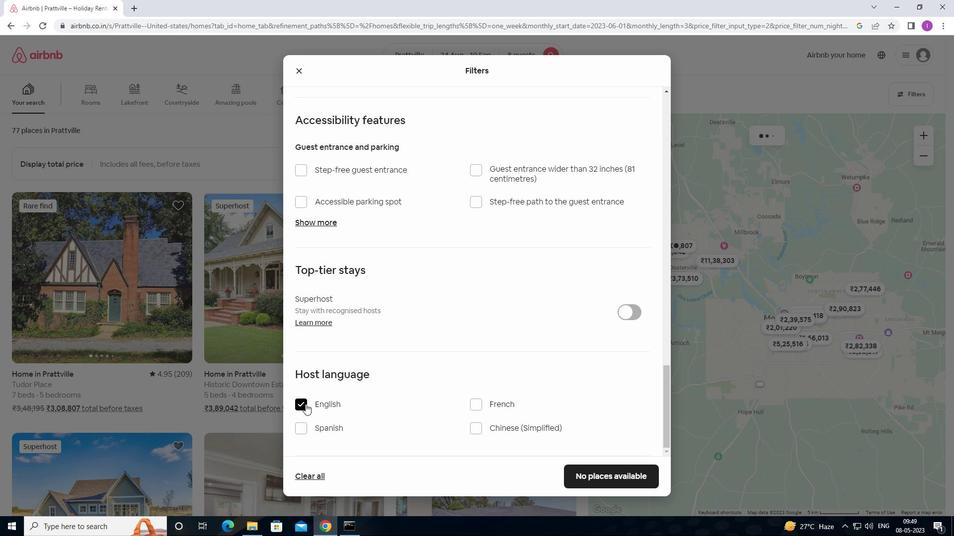 
Action: Mouse scrolled (385, 402) with delta (0, 0)
Screenshot: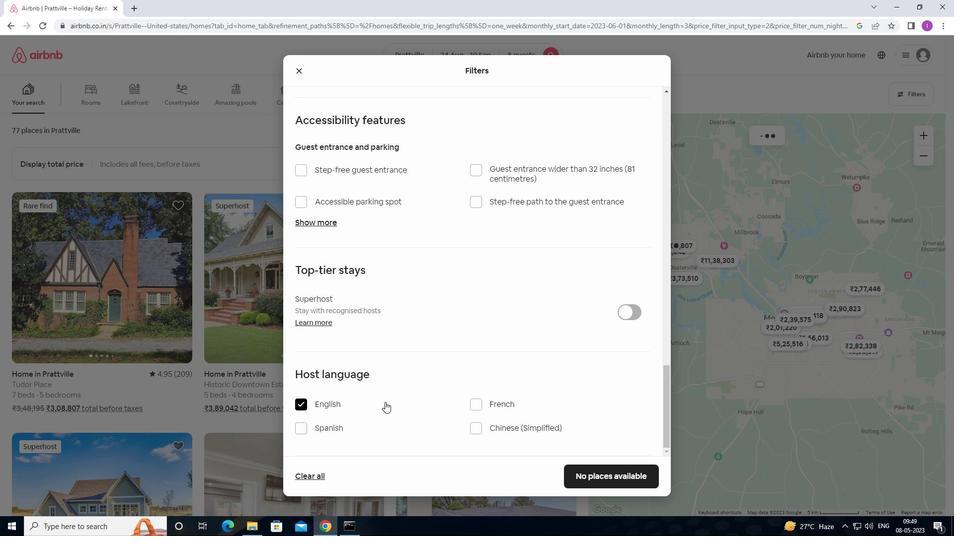 
Action: Mouse moved to (385, 402)
Screenshot: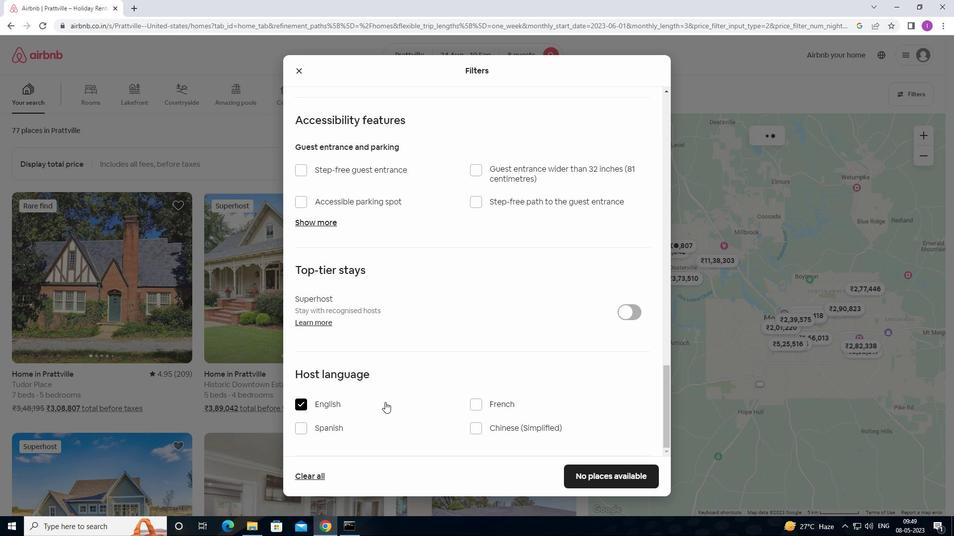 
Action: Mouse scrolled (385, 402) with delta (0, 0)
Screenshot: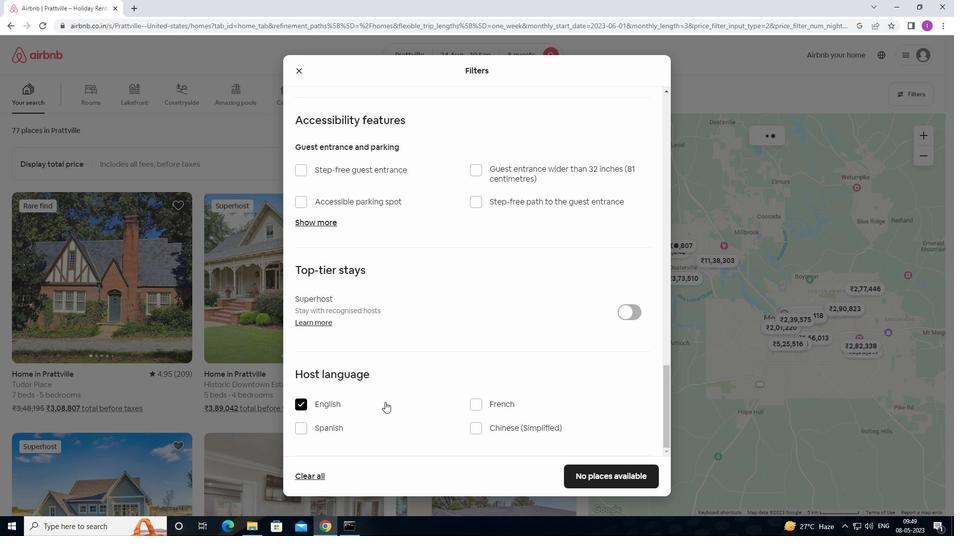 
Action: Mouse scrolled (385, 402) with delta (0, 0)
Screenshot: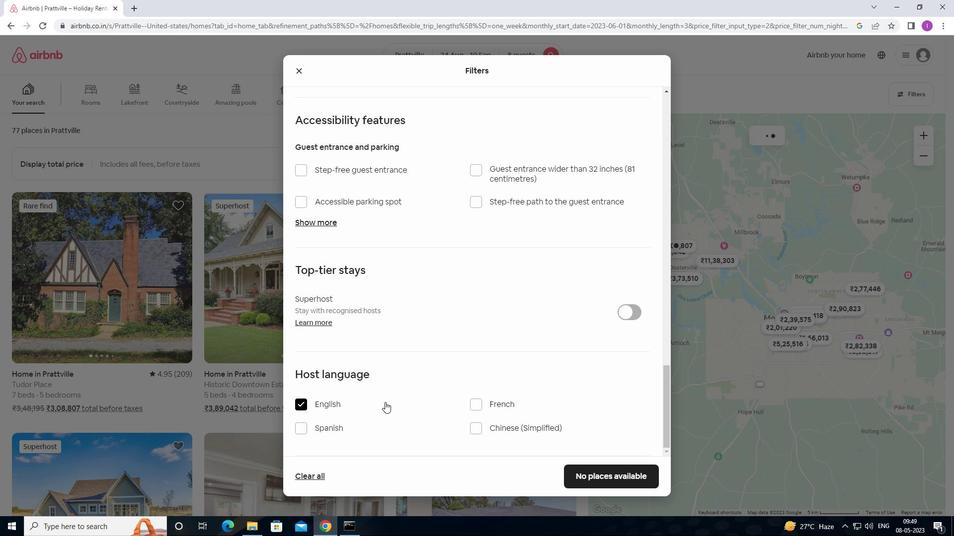 
Action: Mouse scrolled (385, 402) with delta (0, 0)
Screenshot: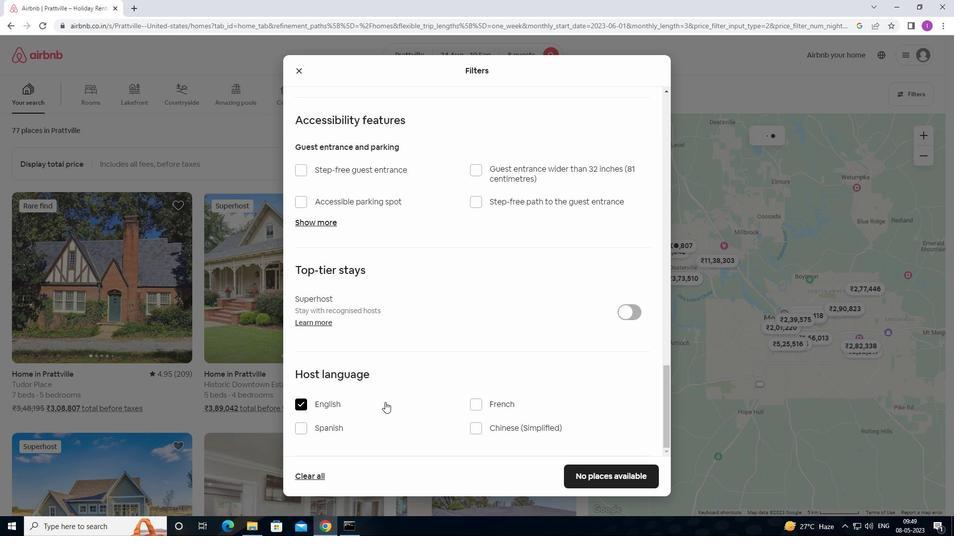 
Action: Mouse moved to (385, 403)
Screenshot: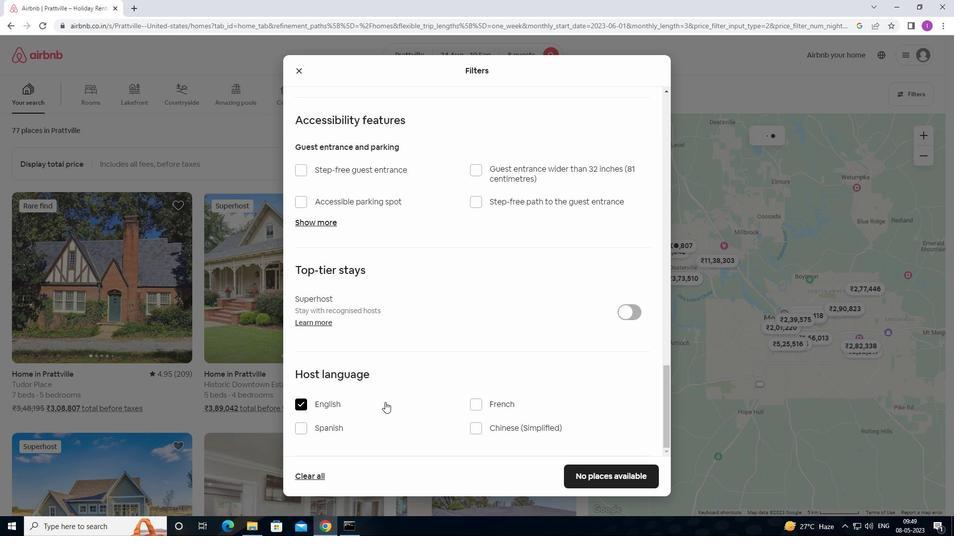 
Action: Mouse scrolled (385, 402) with delta (0, 0)
Screenshot: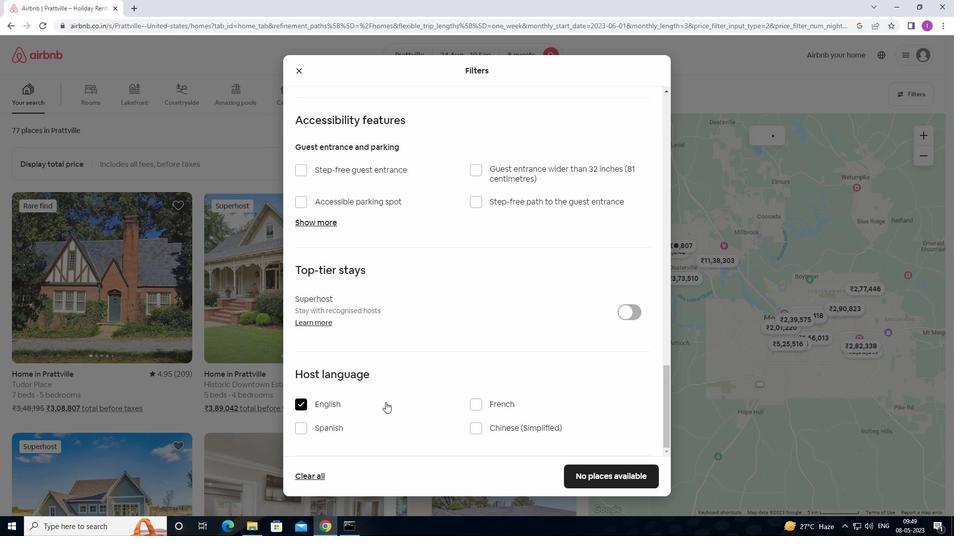 
Action: Mouse moved to (589, 479)
Screenshot: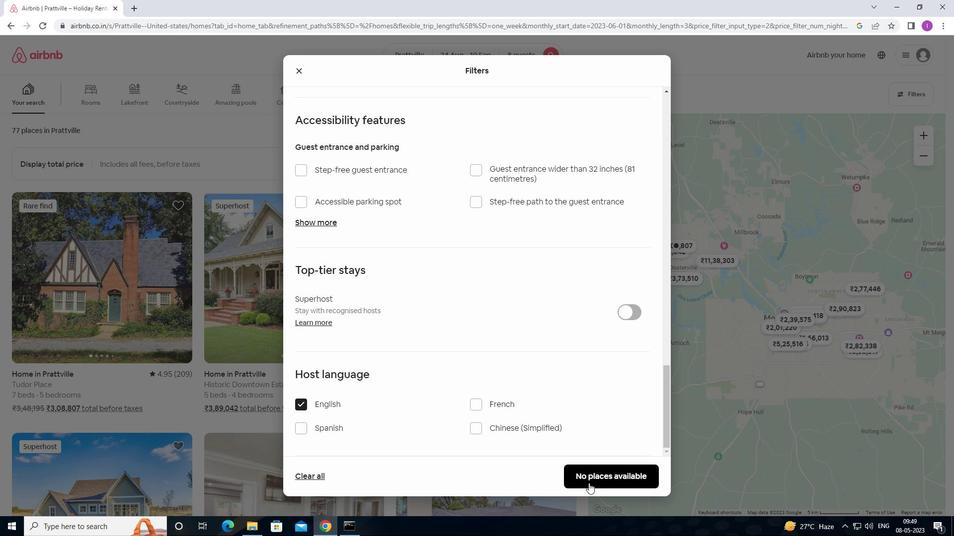 
Action: Mouse pressed left at (589, 479)
Screenshot: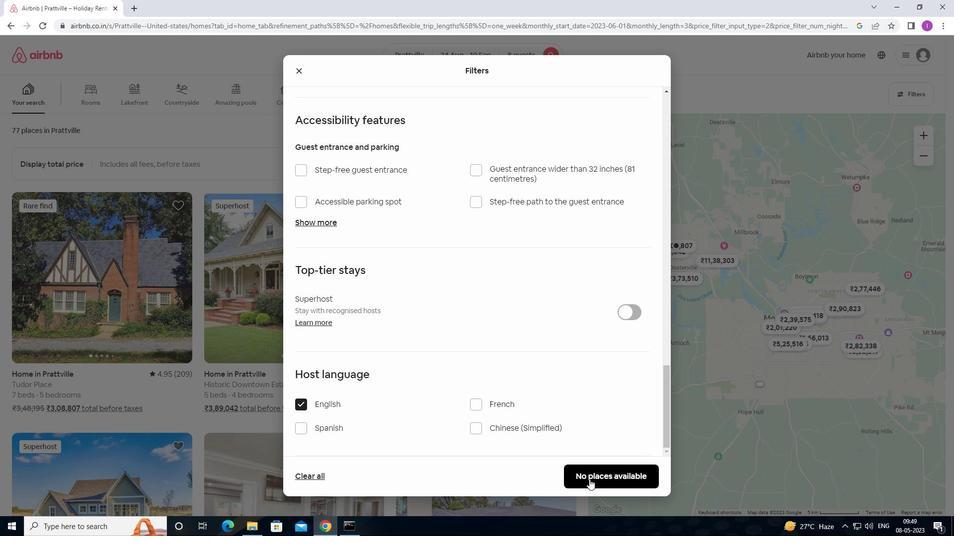 
Action: Mouse moved to (459, 470)
Screenshot: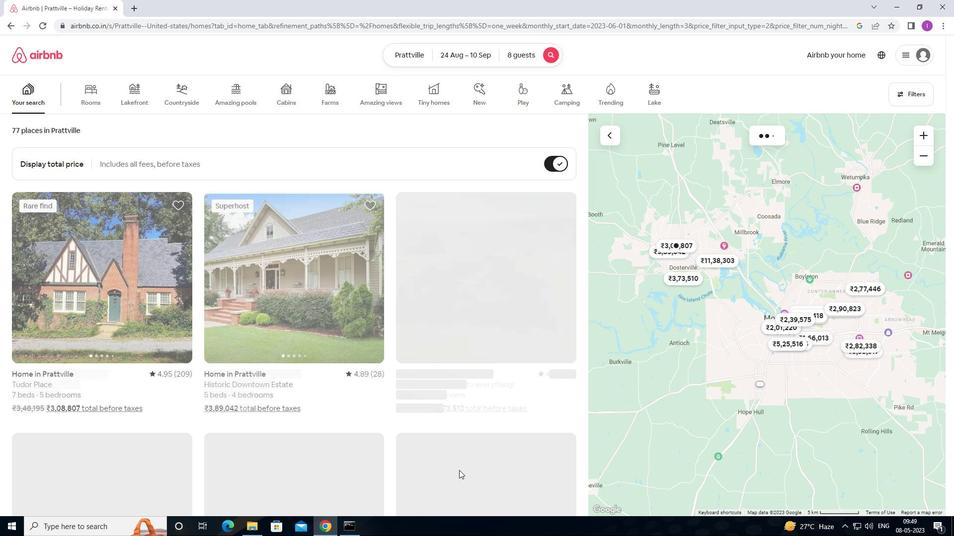 
